 Task: Find connections with filter location Sherbrooke with filter topic #Mentoringwith filter profile language English with filter current company MAN Energy Solutions with filter school Maulana Azad National Urdu University, Hyderabad with filter industry Renewable Energy Power Generation with filter service category Commercial Real Estate with filter keywords title Group Sales
Action: Mouse moved to (597, 112)
Screenshot: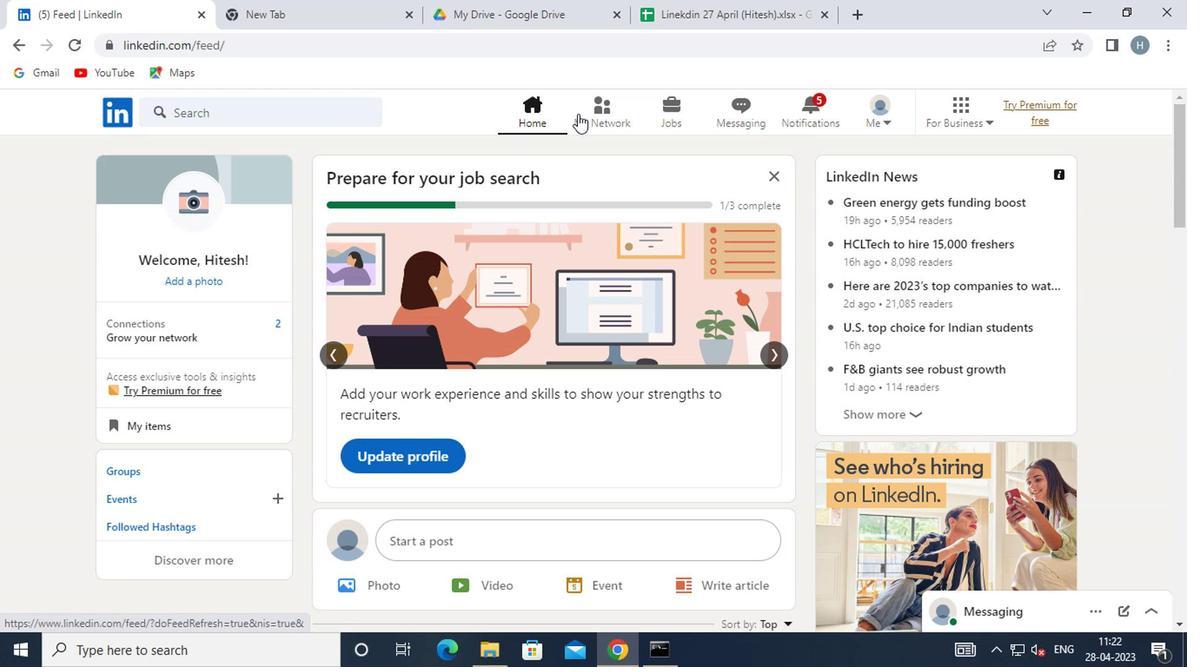 
Action: Mouse pressed left at (597, 112)
Screenshot: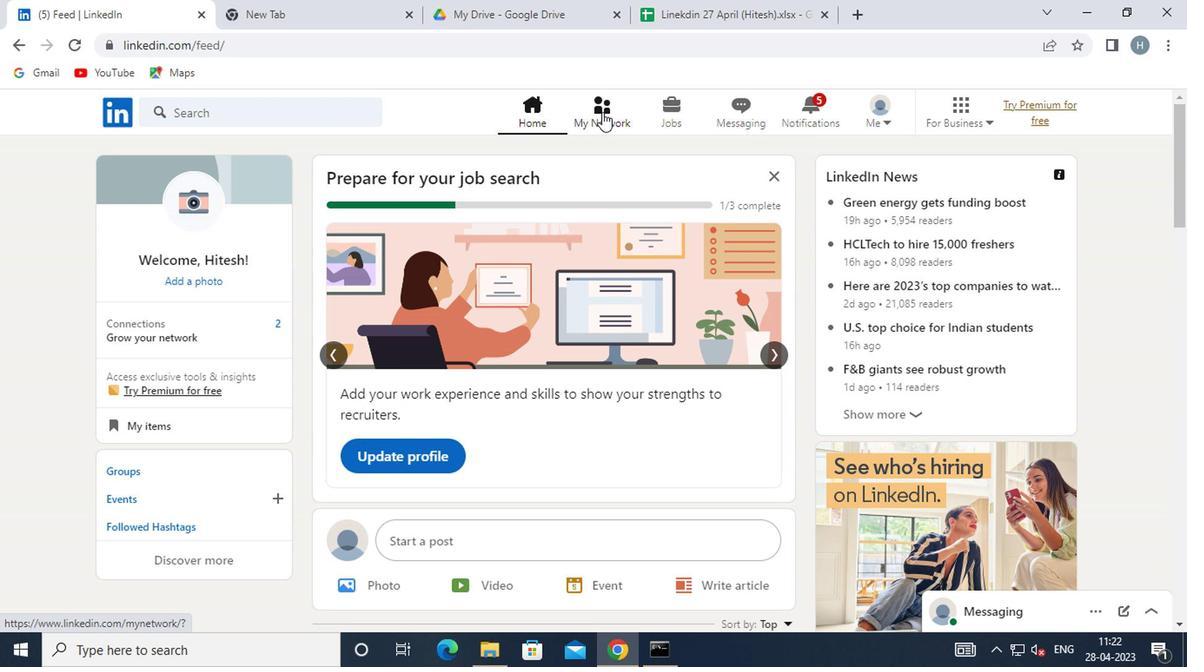 
Action: Mouse moved to (283, 204)
Screenshot: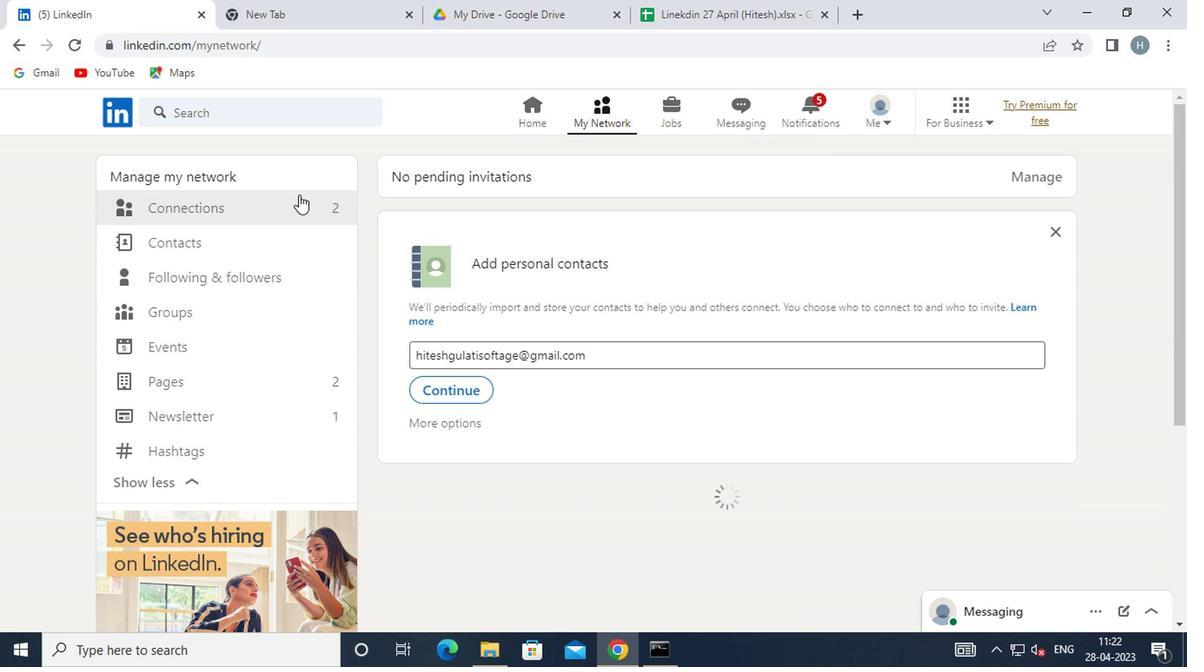 
Action: Mouse pressed left at (283, 204)
Screenshot: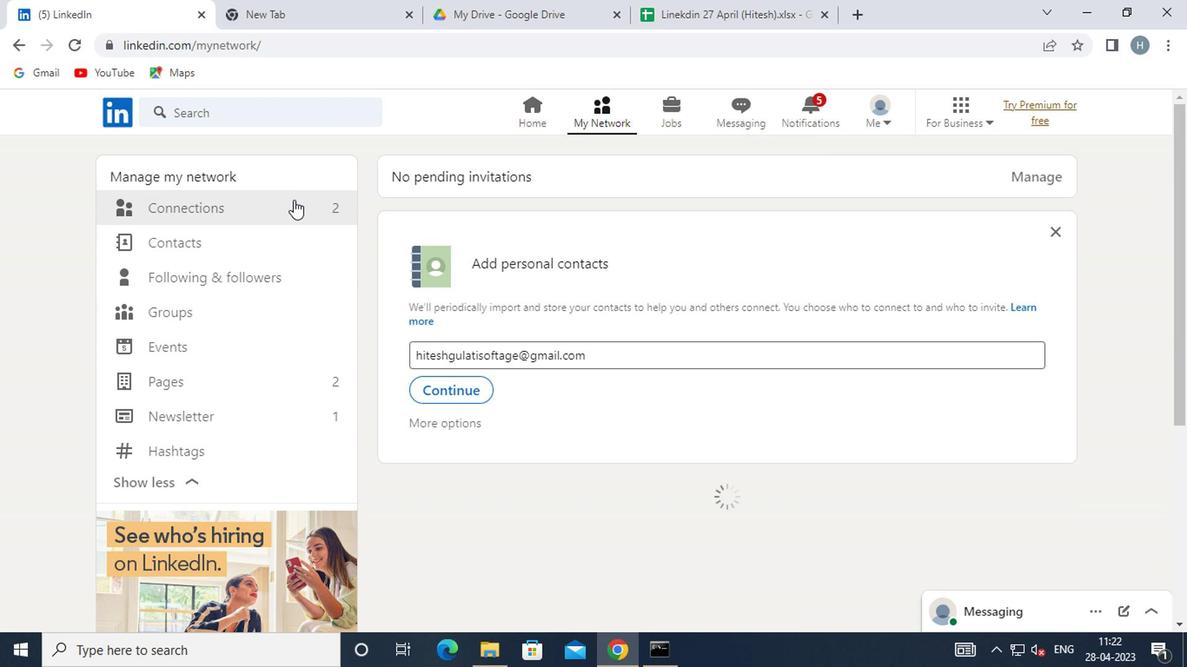 
Action: Mouse moved to (703, 205)
Screenshot: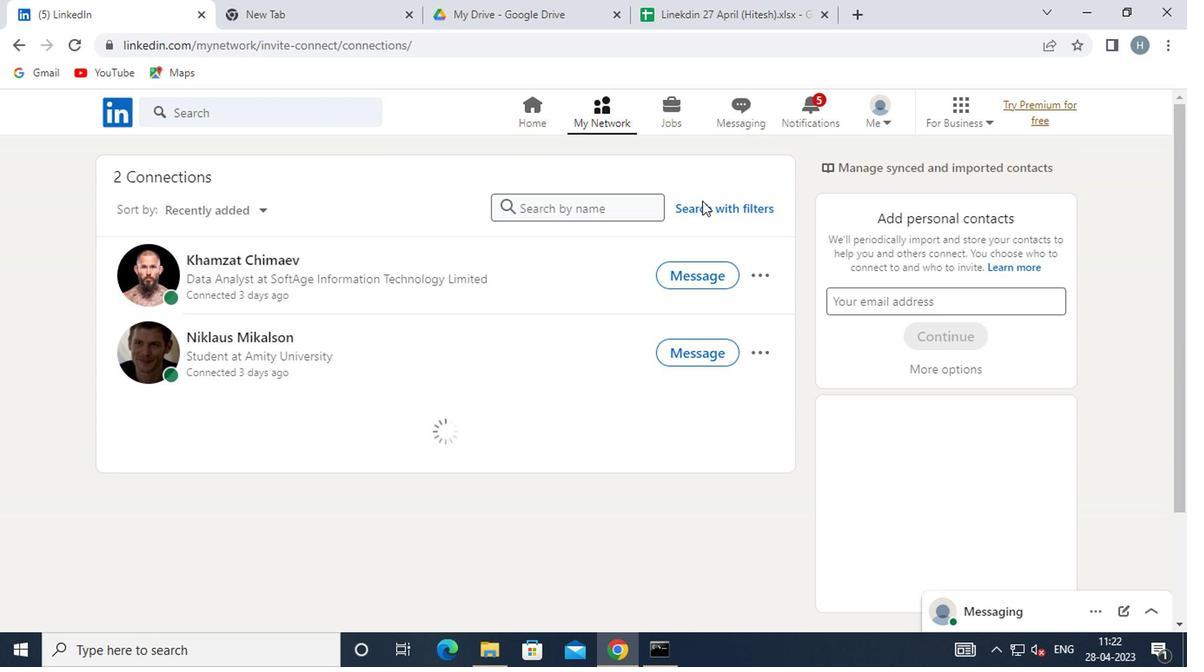 
Action: Mouse pressed left at (703, 205)
Screenshot: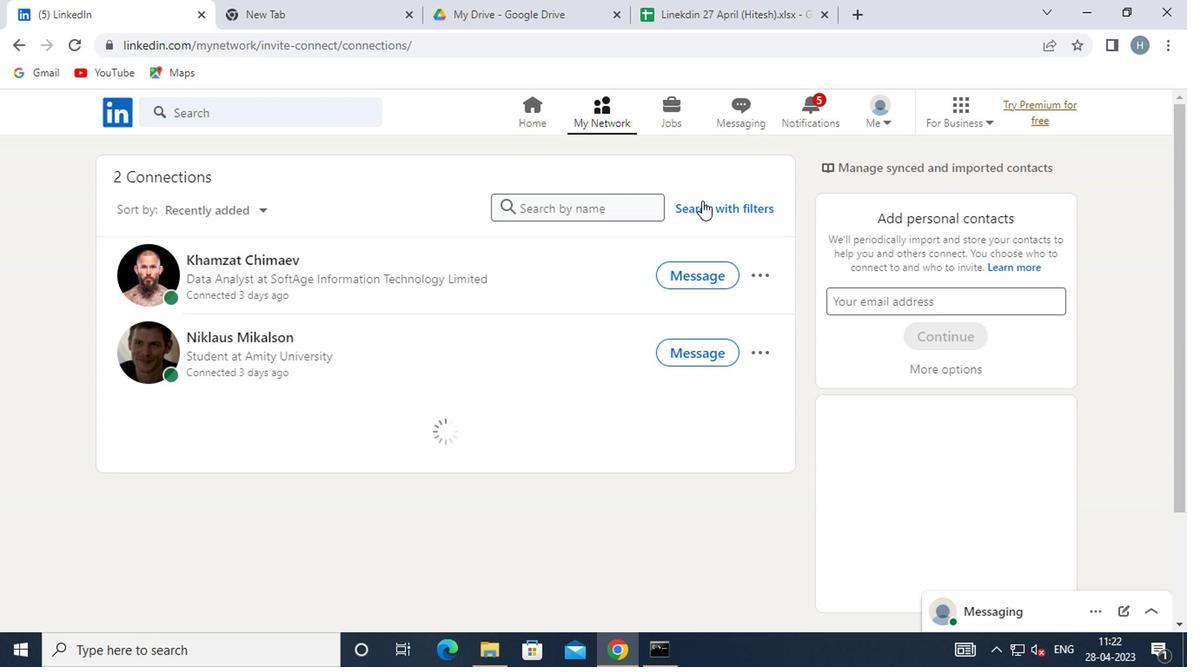 
Action: Mouse moved to (658, 163)
Screenshot: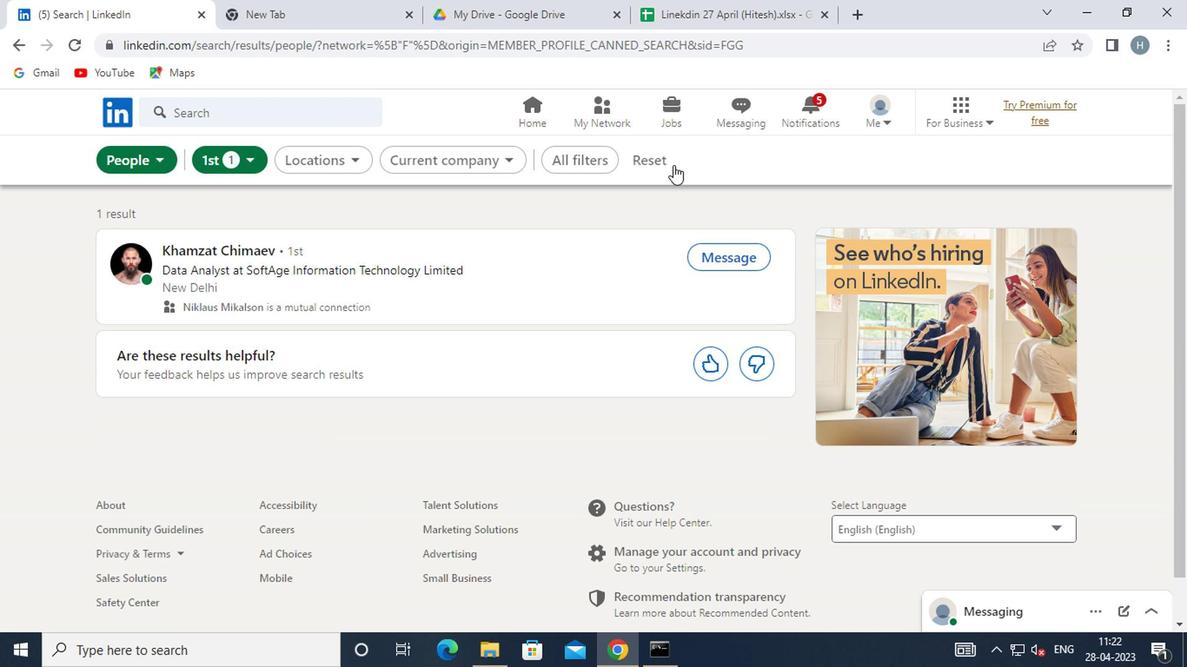 
Action: Mouse pressed left at (658, 163)
Screenshot: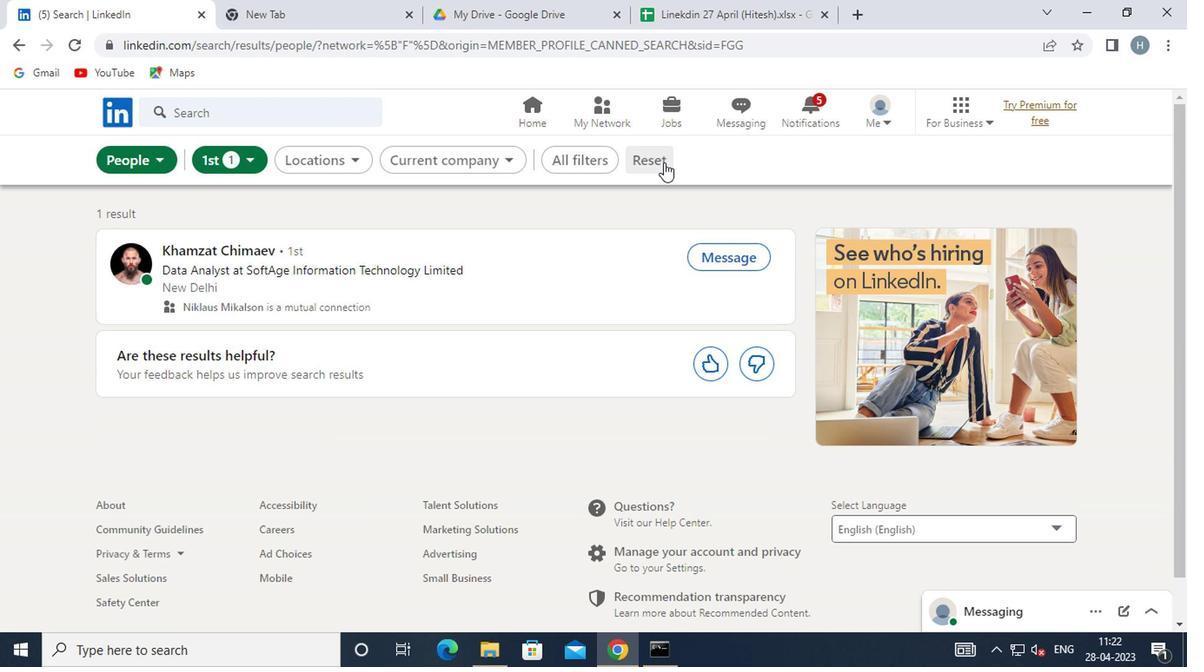 
Action: Mouse moved to (639, 164)
Screenshot: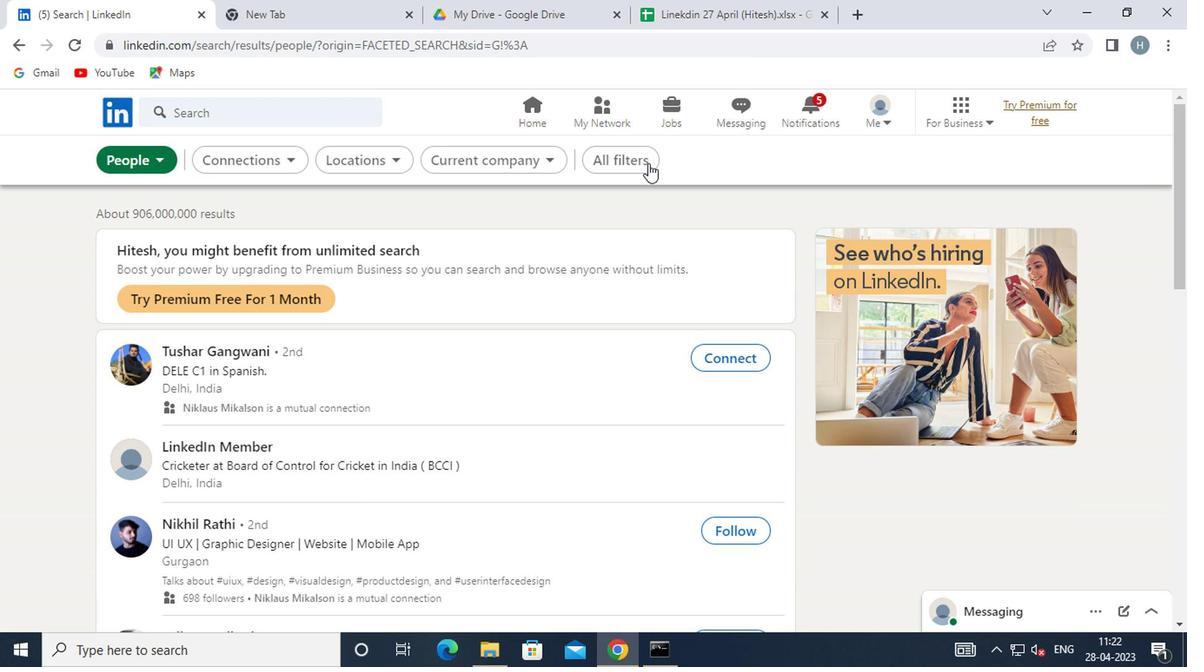 
Action: Mouse pressed left at (639, 164)
Screenshot: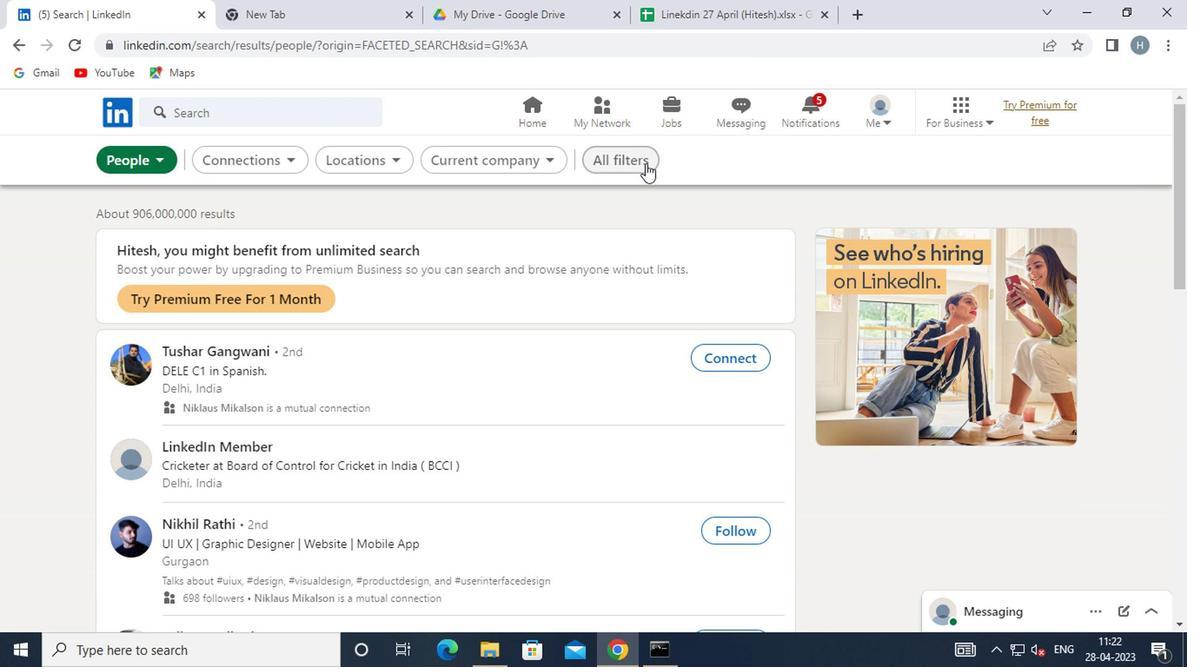 
Action: Mouse moved to (912, 404)
Screenshot: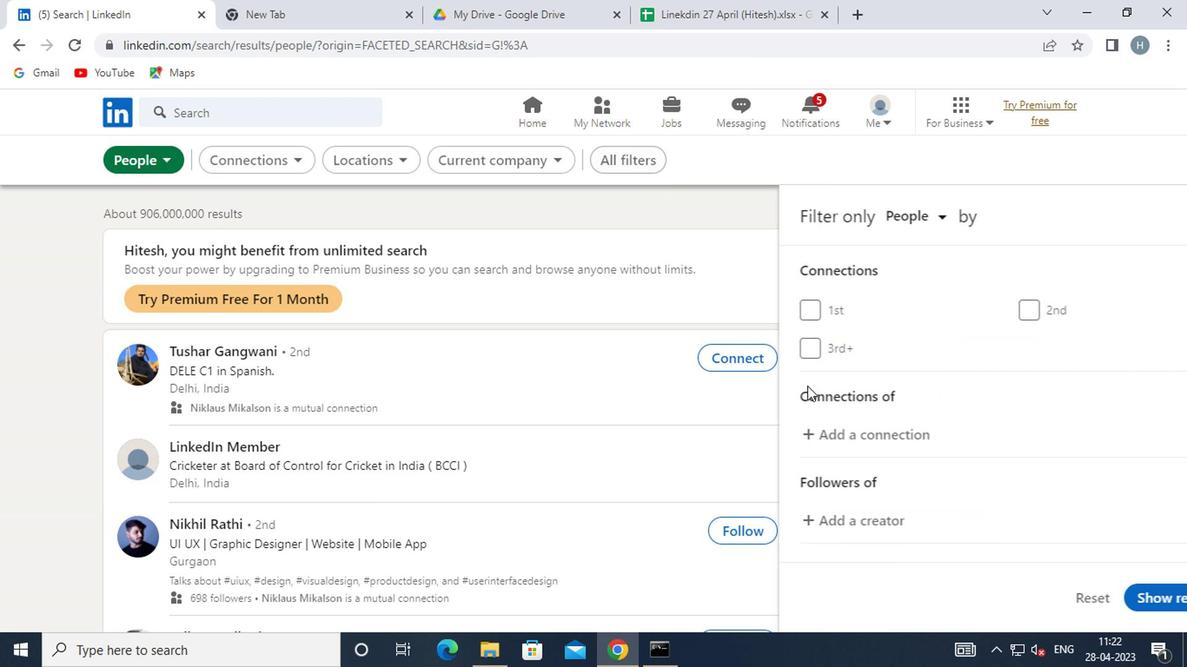 
Action: Mouse scrolled (912, 403) with delta (0, -1)
Screenshot: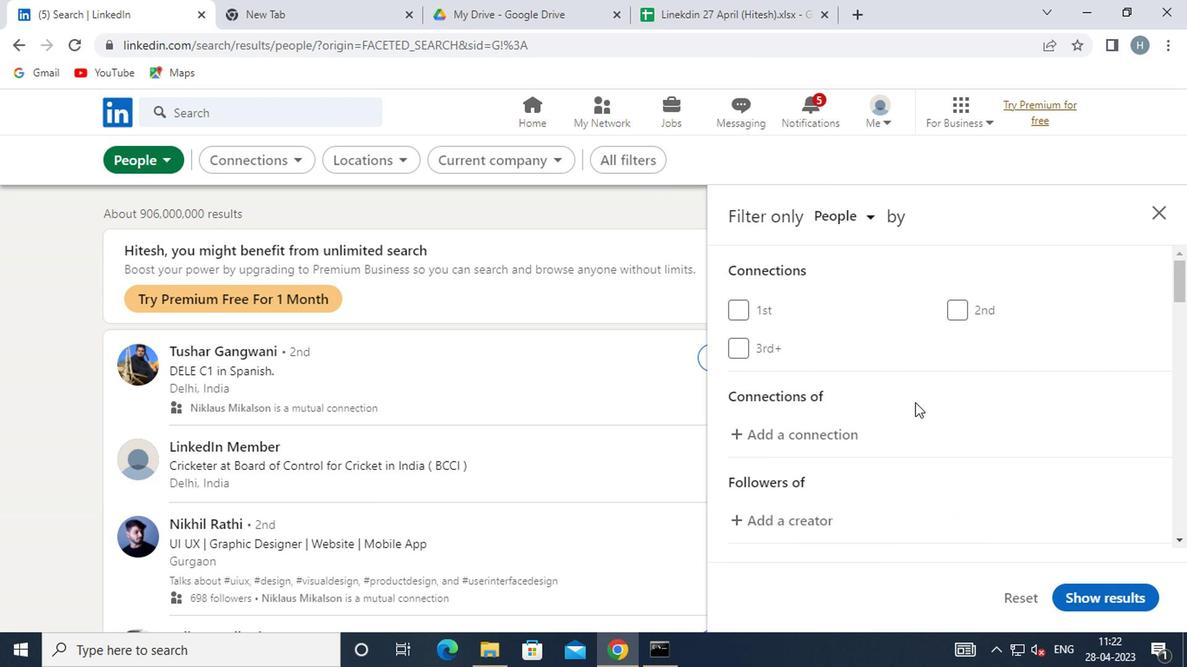 
Action: Mouse scrolled (912, 403) with delta (0, -1)
Screenshot: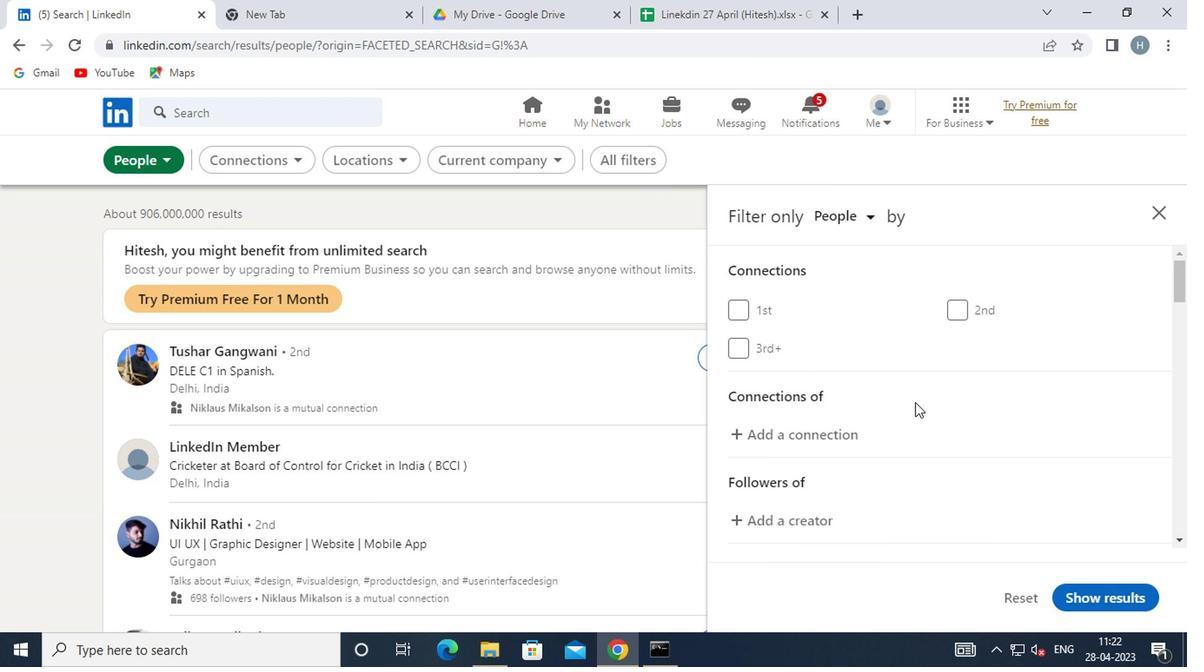 
Action: Mouse scrolled (912, 403) with delta (0, -1)
Screenshot: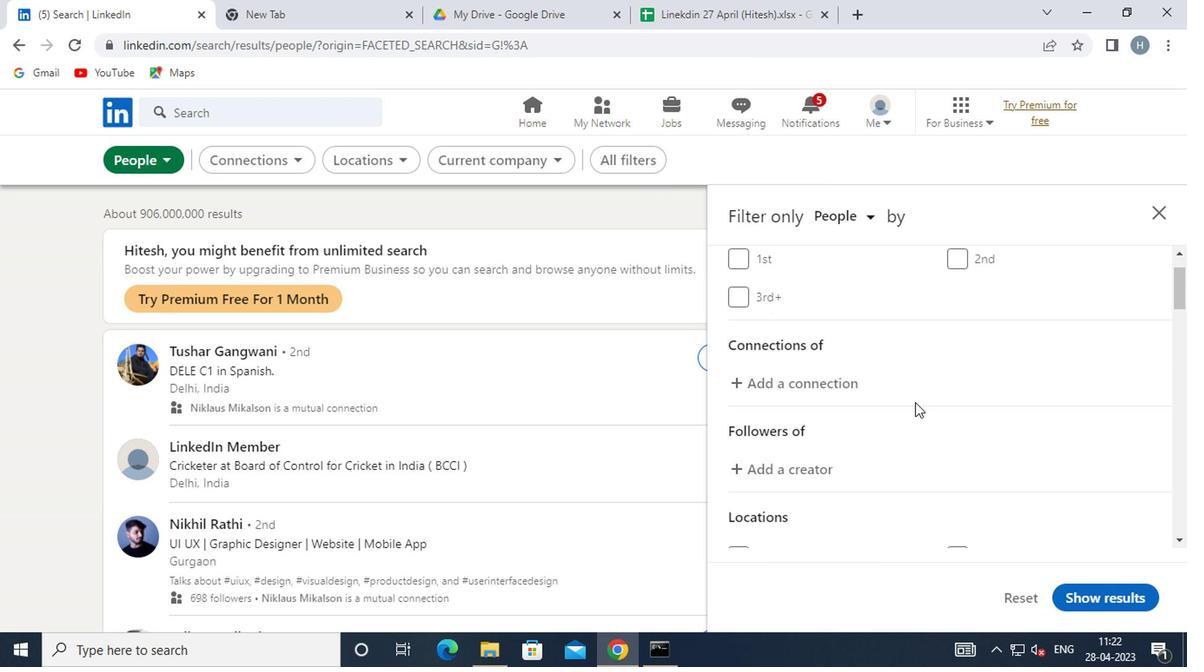 
Action: Mouse moved to (968, 416)
Screenshot: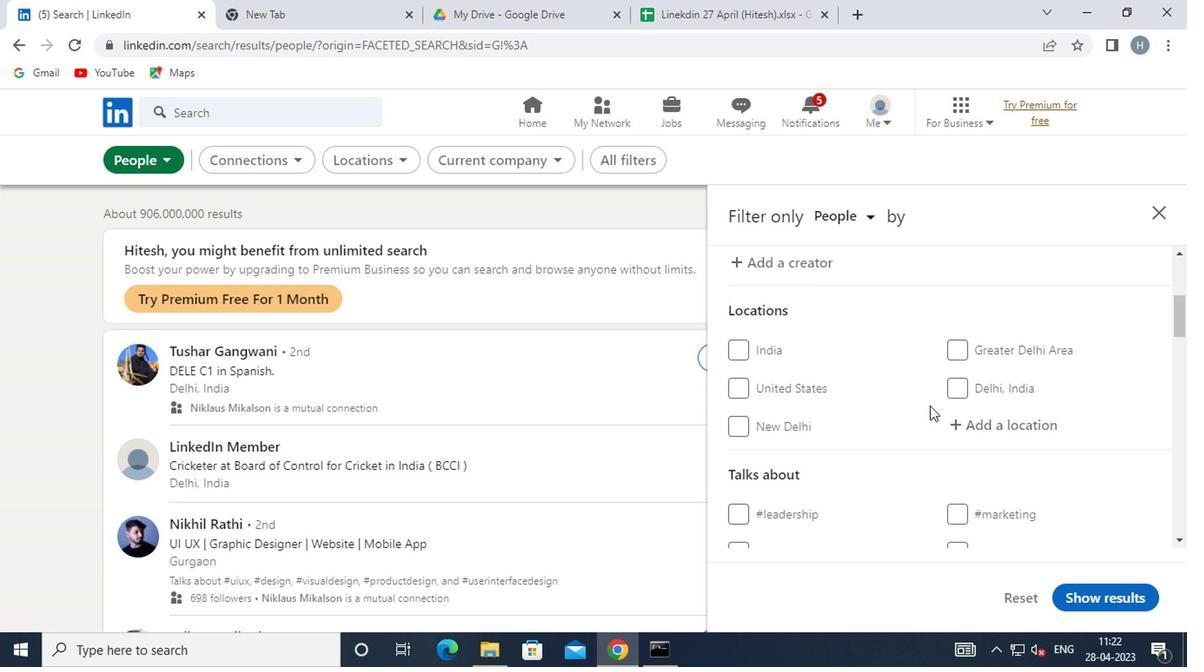
Action: Mouse pressed left at (968, 416)
Screenshot: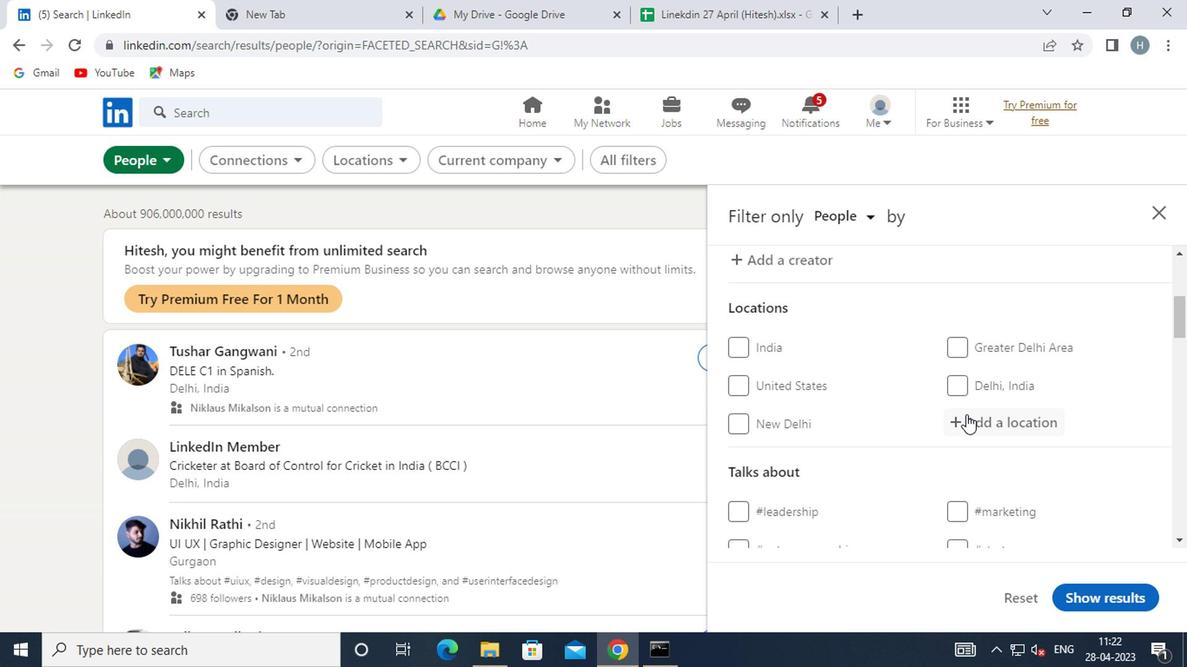 
Action: Key pressed <Key.shift>SHERBRO
Screenshot: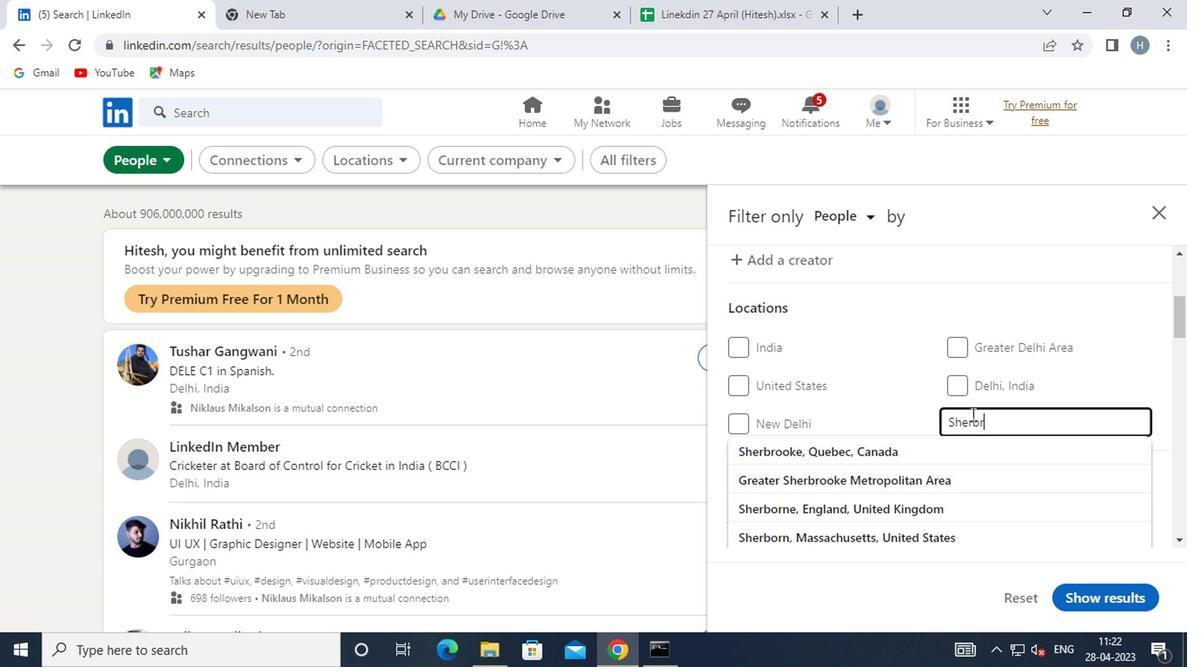 
Action: Mouse moved to (991, 425)
Screenshot: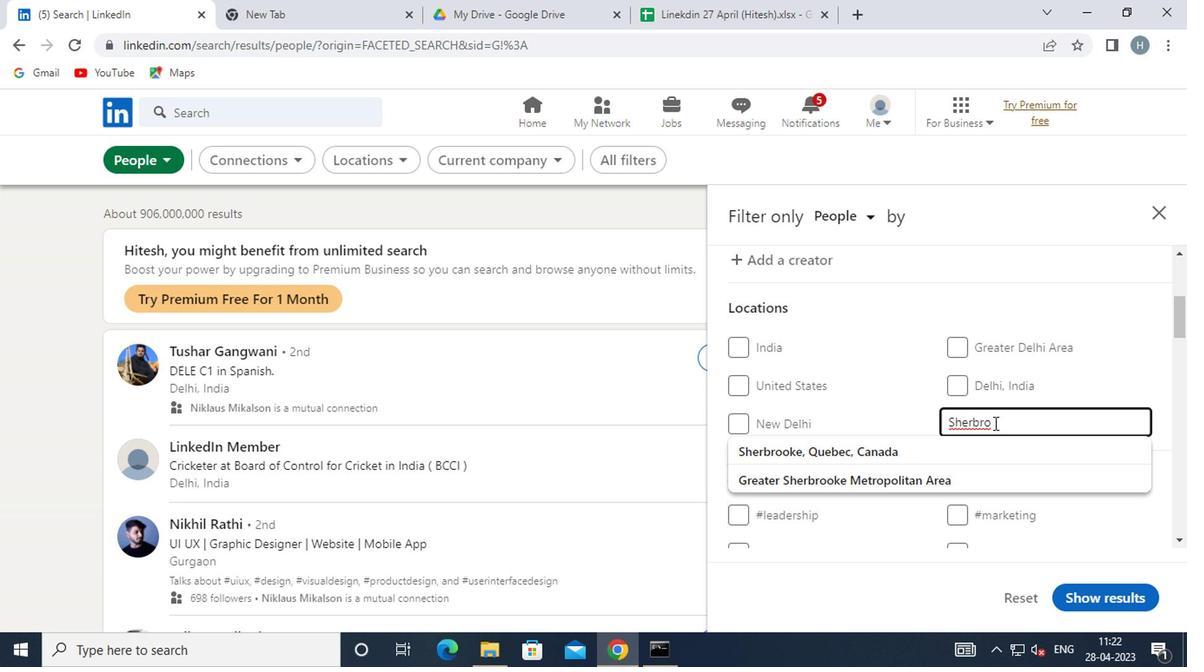 
Action: Key pressed O
Screenshot: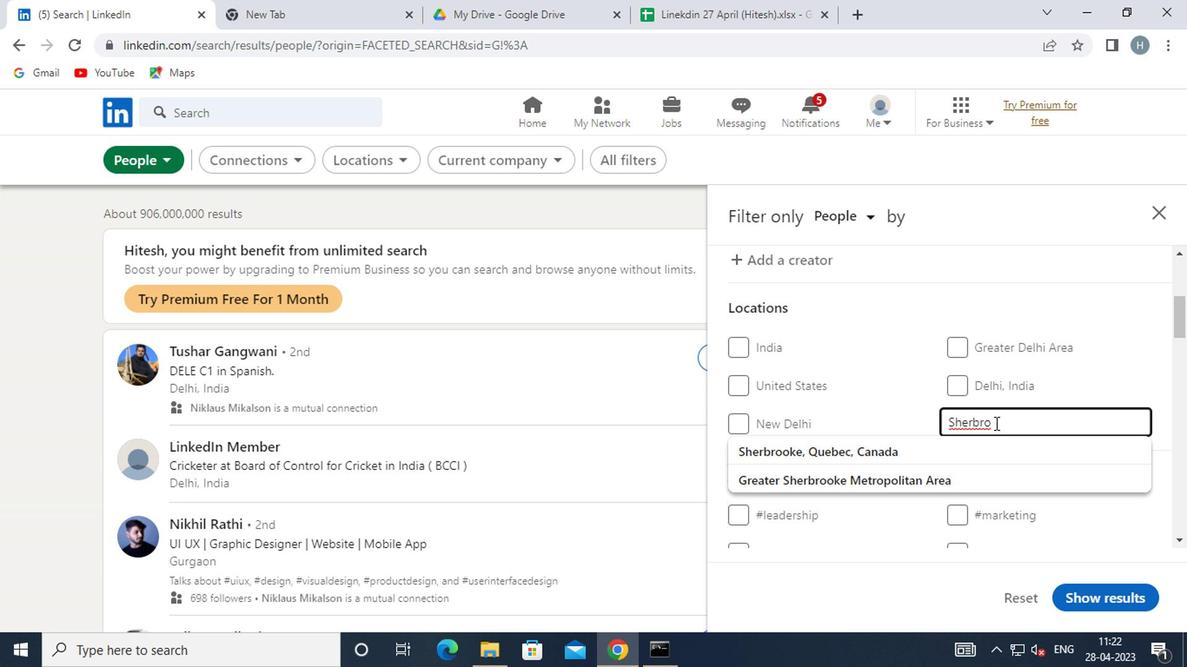 
Action: Mouse moved to (997, 427)
Screenshot: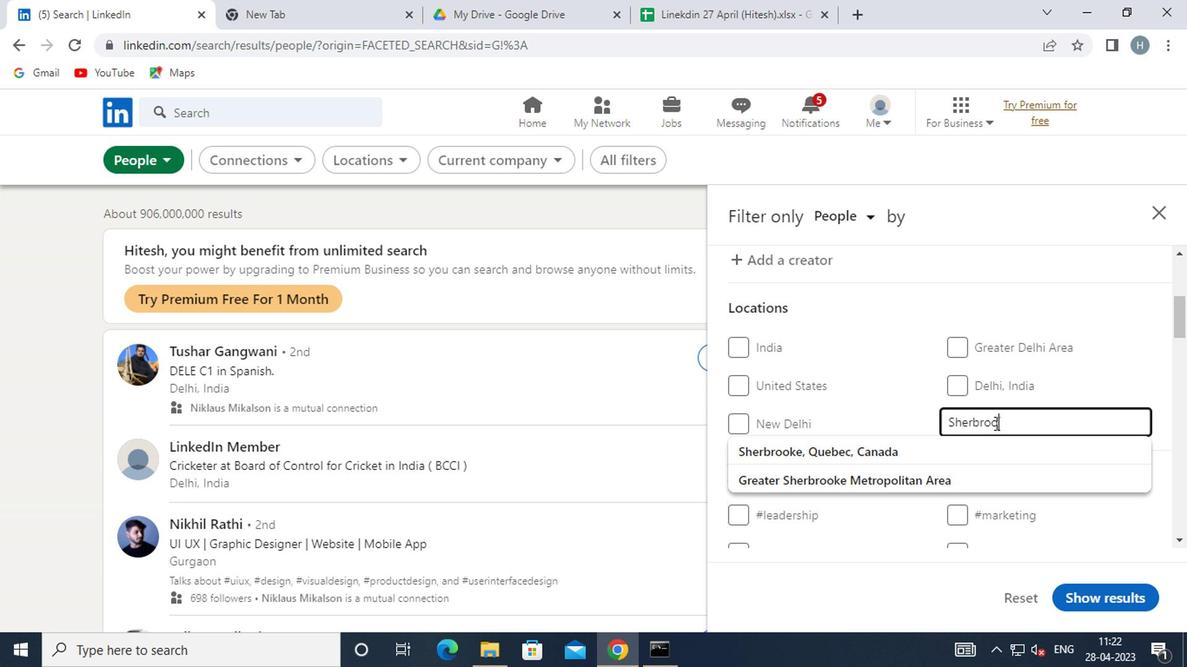 
Action: Key pressed K
Screenshot: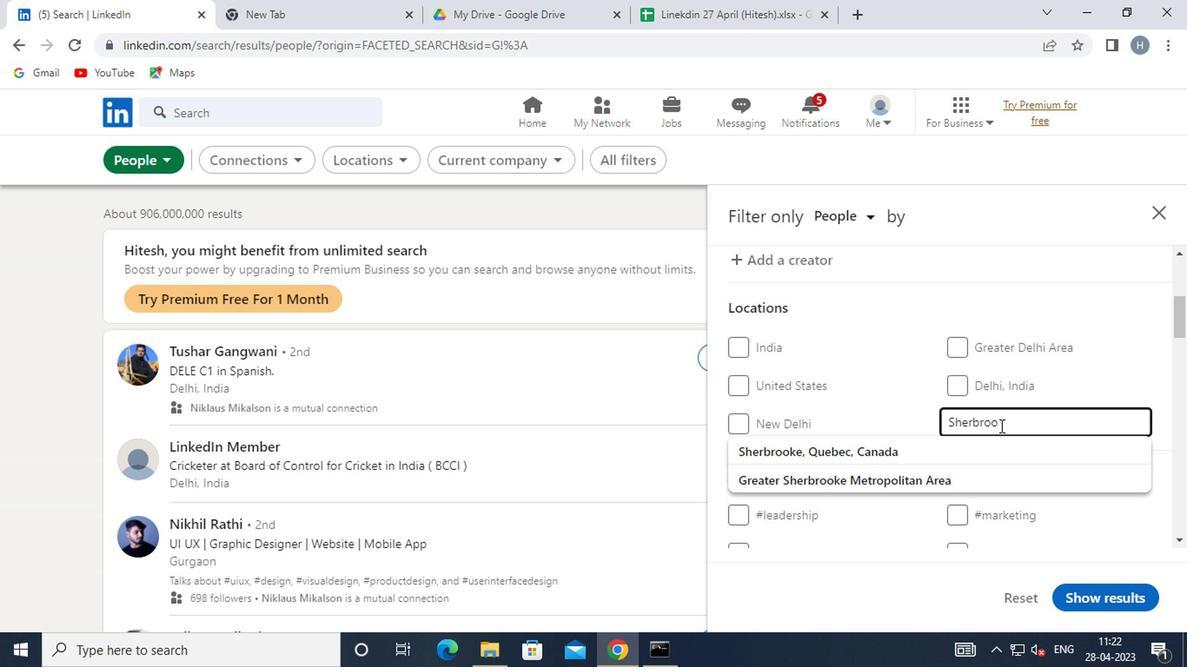
Action: Mouse moved to (996, 426)
Screenshot: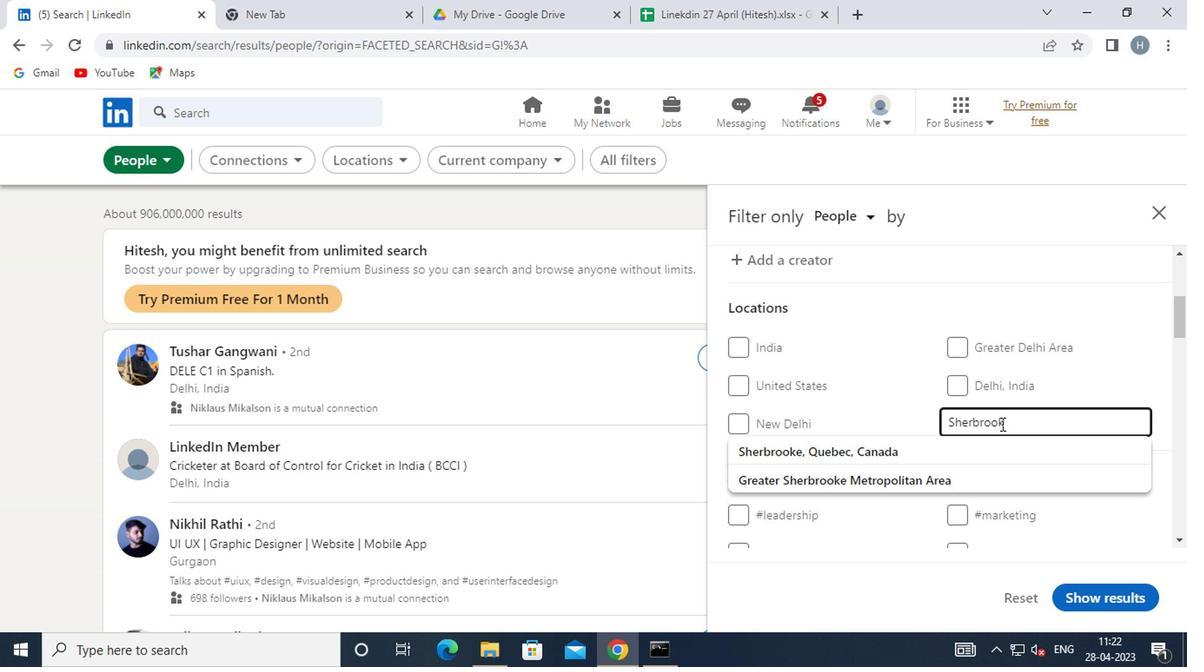 
Action: Key pressed E
Screenshot: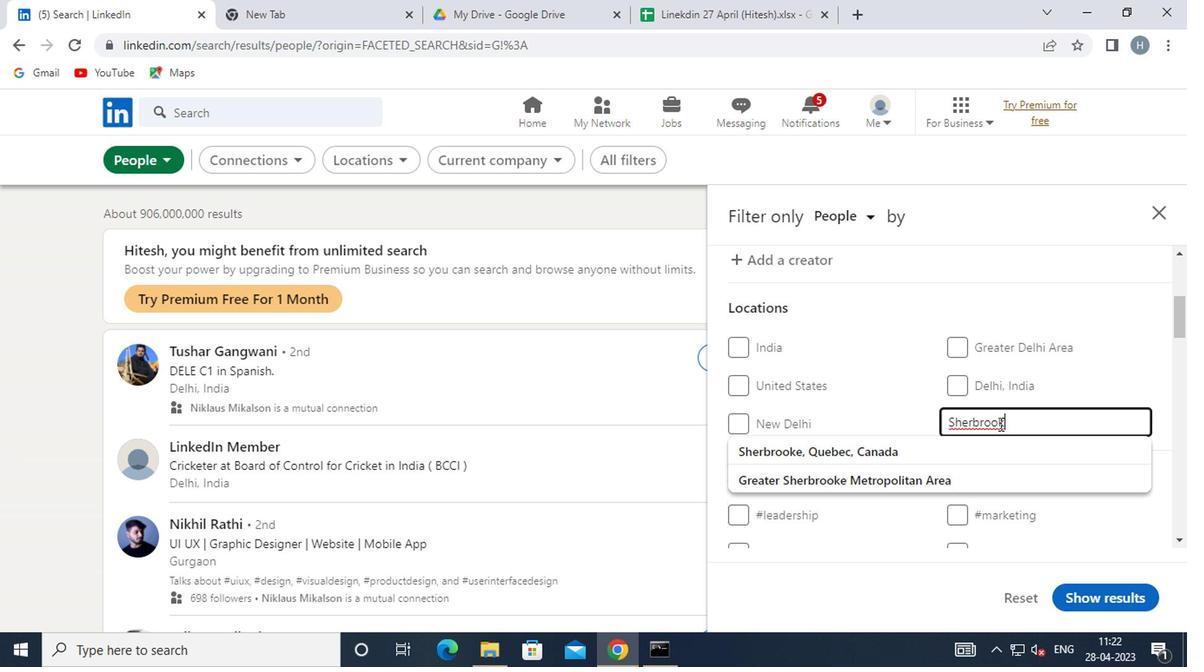 
Action: Mouse moved to (954, 455)
Screenshot: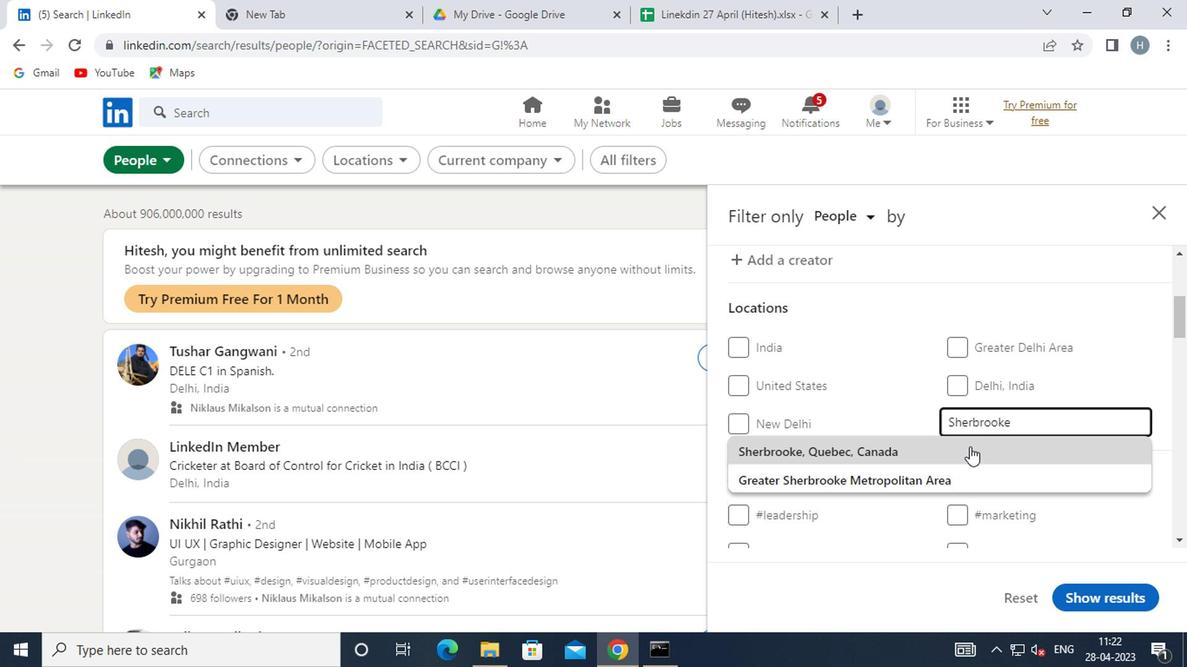 
Action: Mouse pressed left at (954, 455)
Screenshot: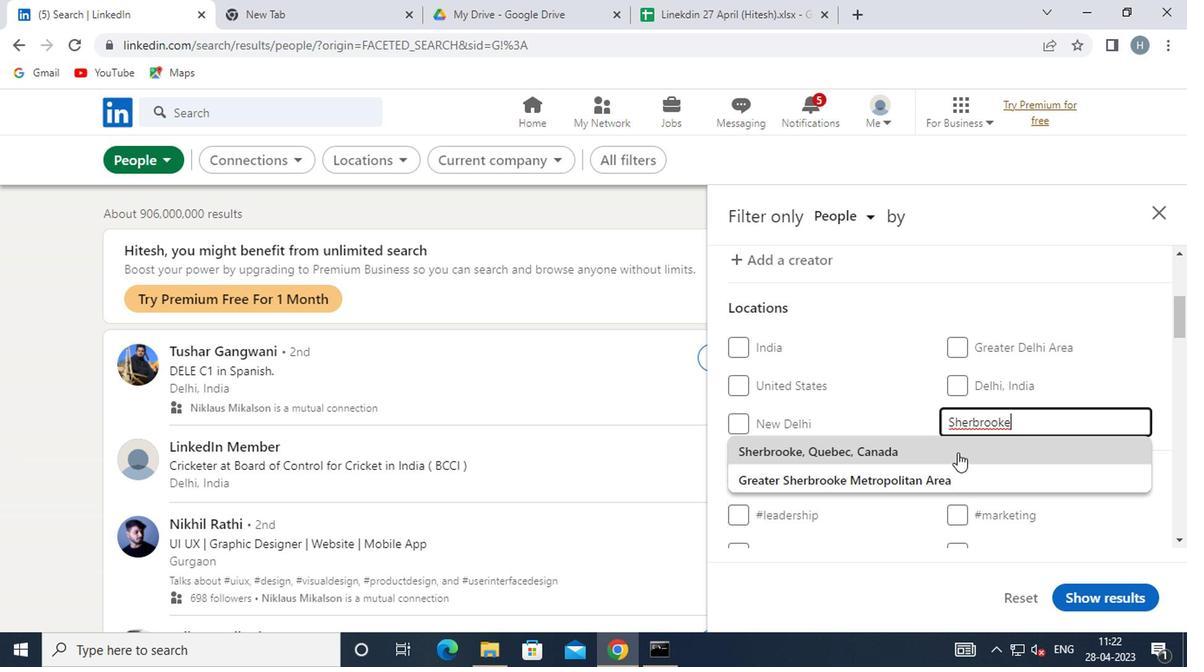 
Action: Mouse moved to (956, 427)
Screenshot: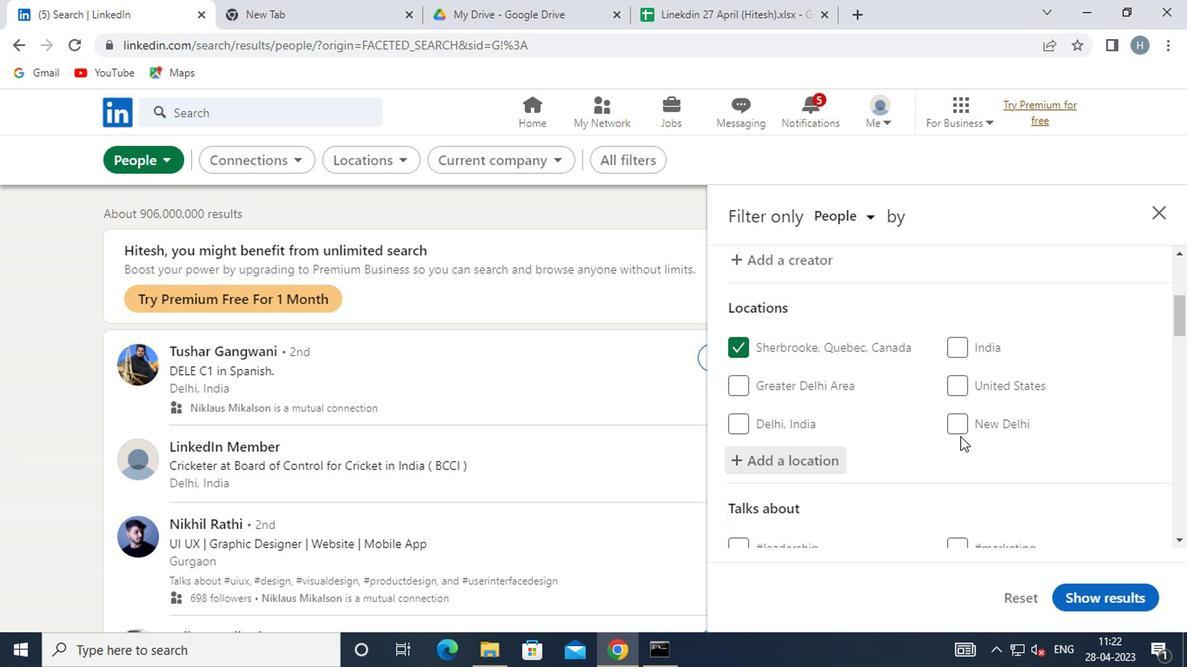 
Action: Mouse scrolled (956, 426) with delta (0, -1)
Screenshot: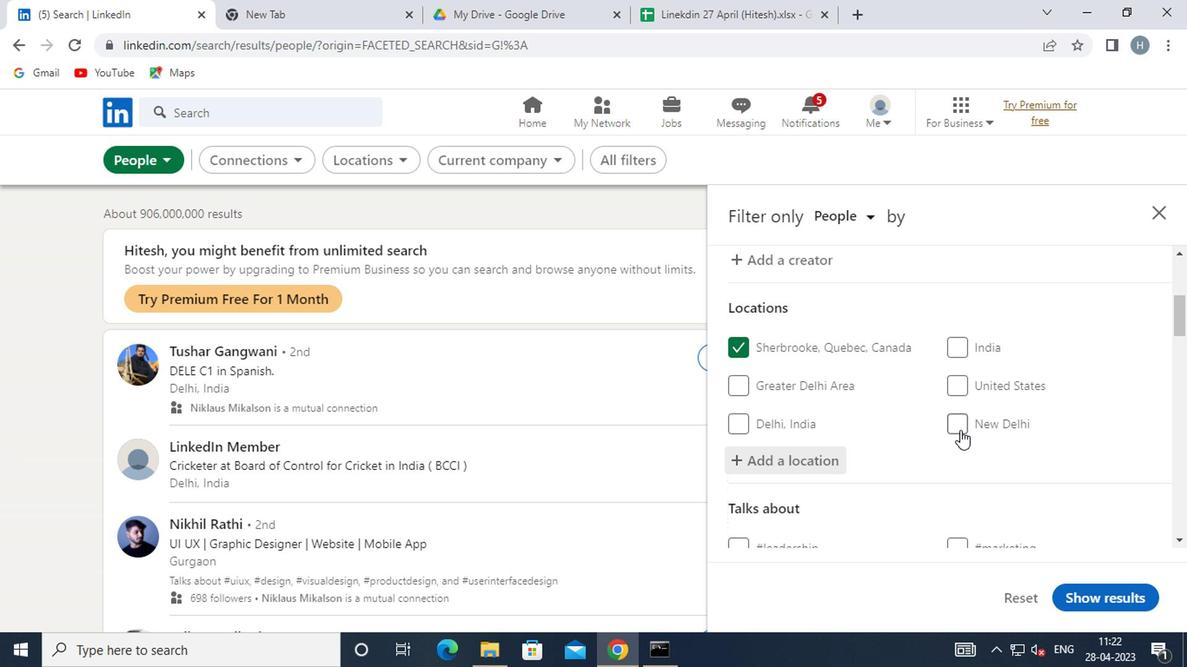 
Action: Mouse moved to (946, 419)
Screenshot: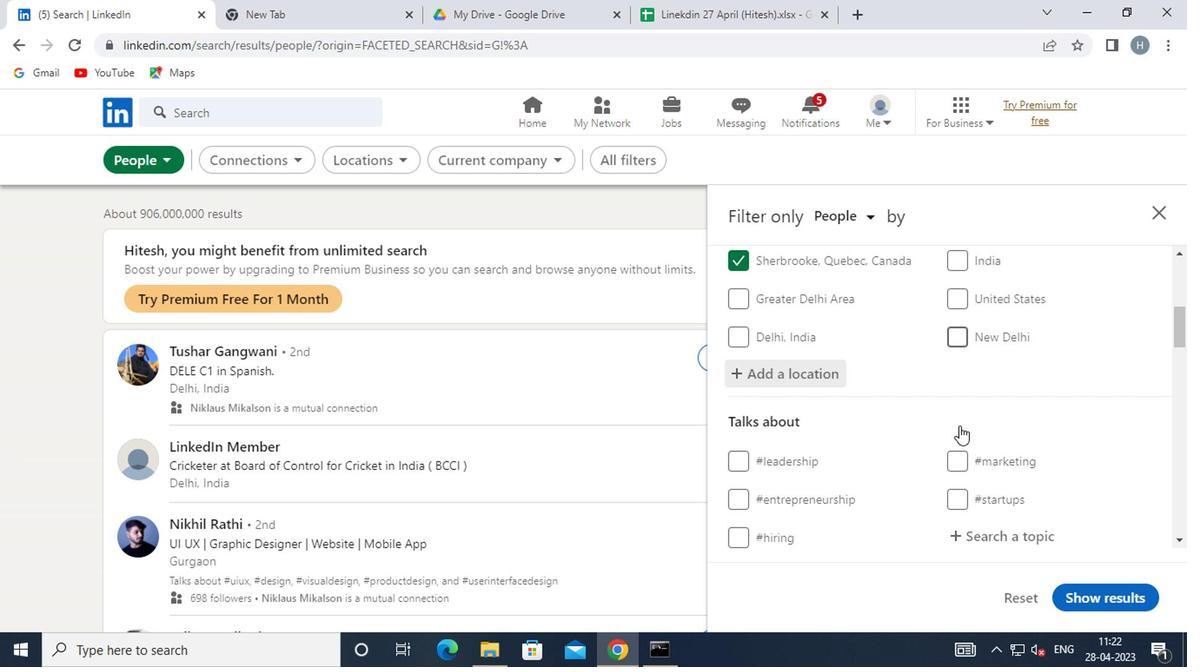 
Action: Mouse scrolled (946, 419) with delta (0, 0)
Screenshot: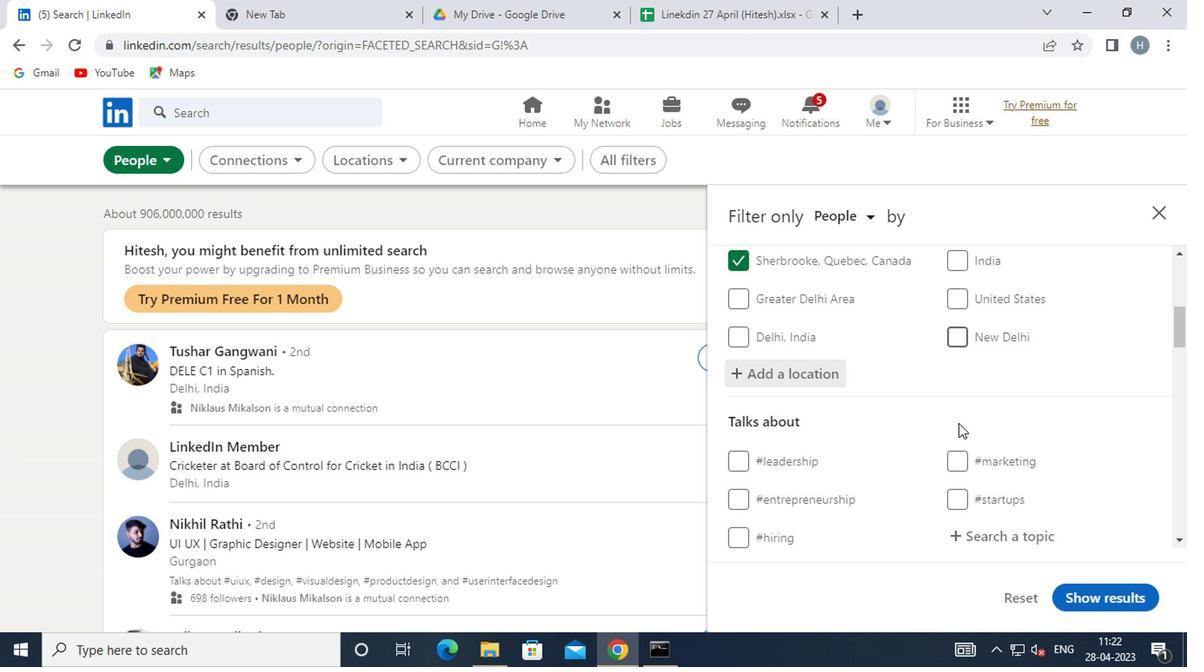 
Action: Mouse moved to (982, 447)
Screenshot: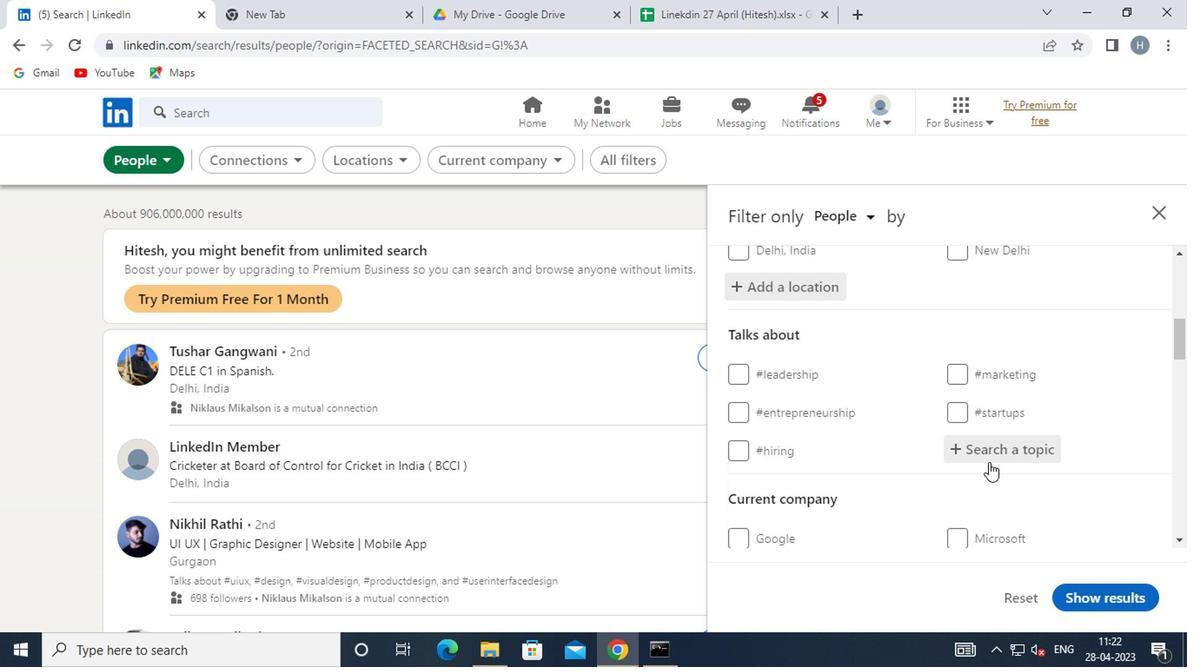 
Action: Mouse pressed left at (982, 447)
Screenshot: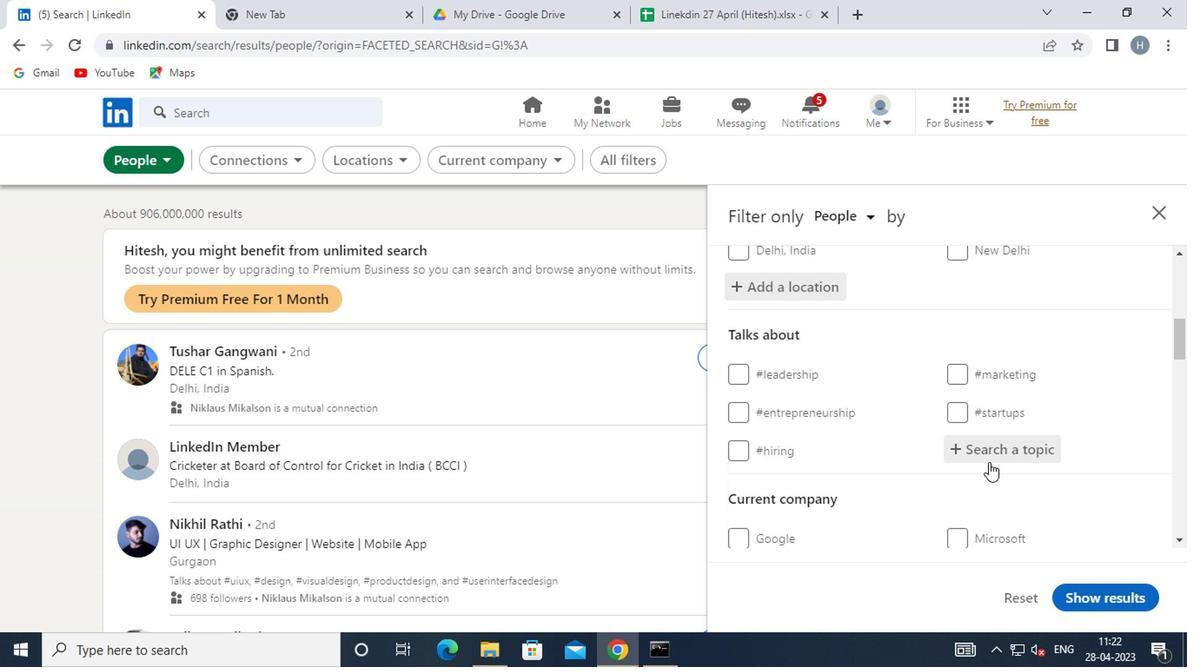 
Action: Key pressed <Key.shift><Key.shift><Key.shift><Key.shift><Key.shift><Key.shift>#<Key.shift>MENTORING
Screenshot: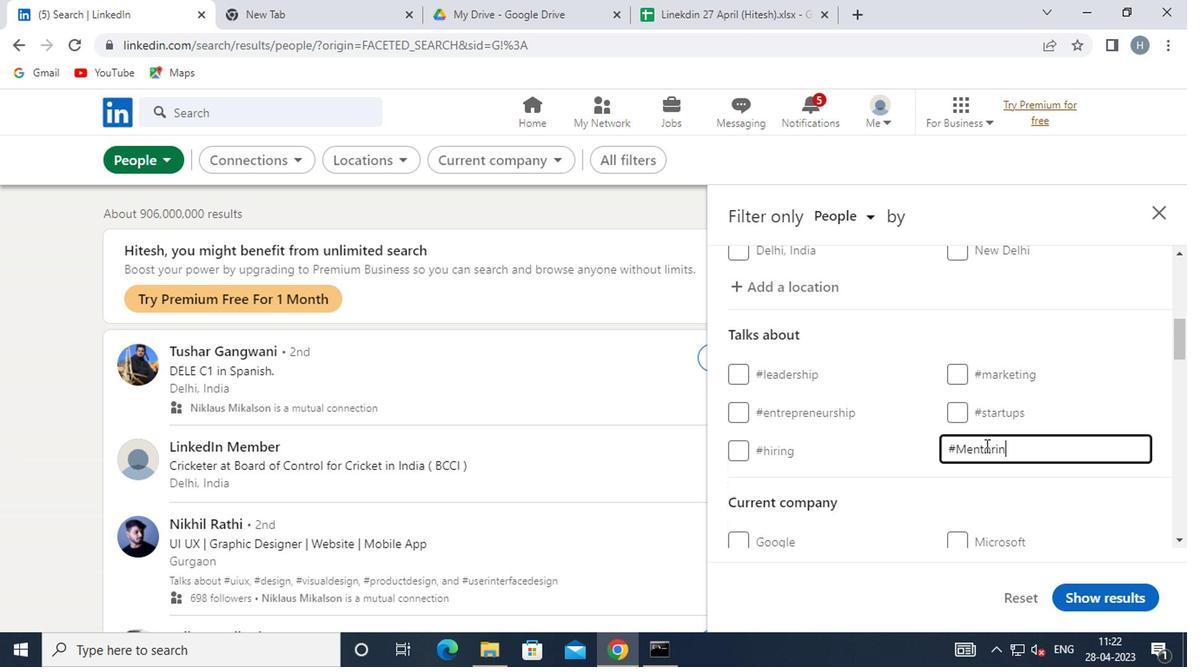 
Action: Mouse moved to (1076, 478)
Screenshot: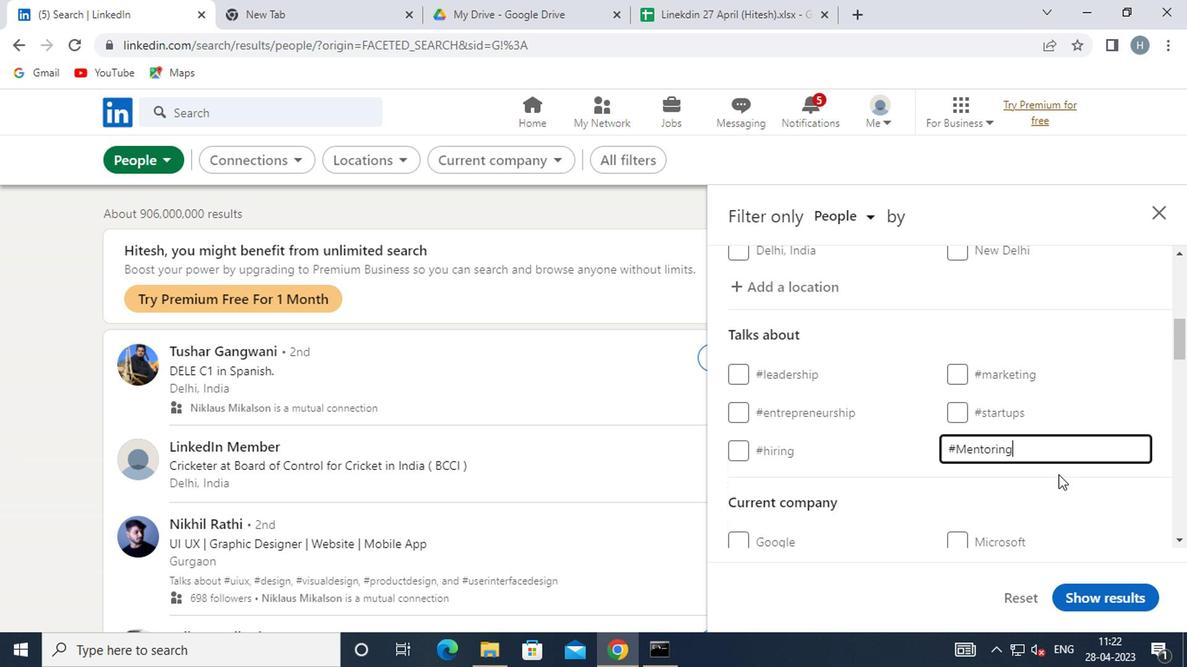 
Action: Mouse pressed left at (1076, 478)
Screenshot: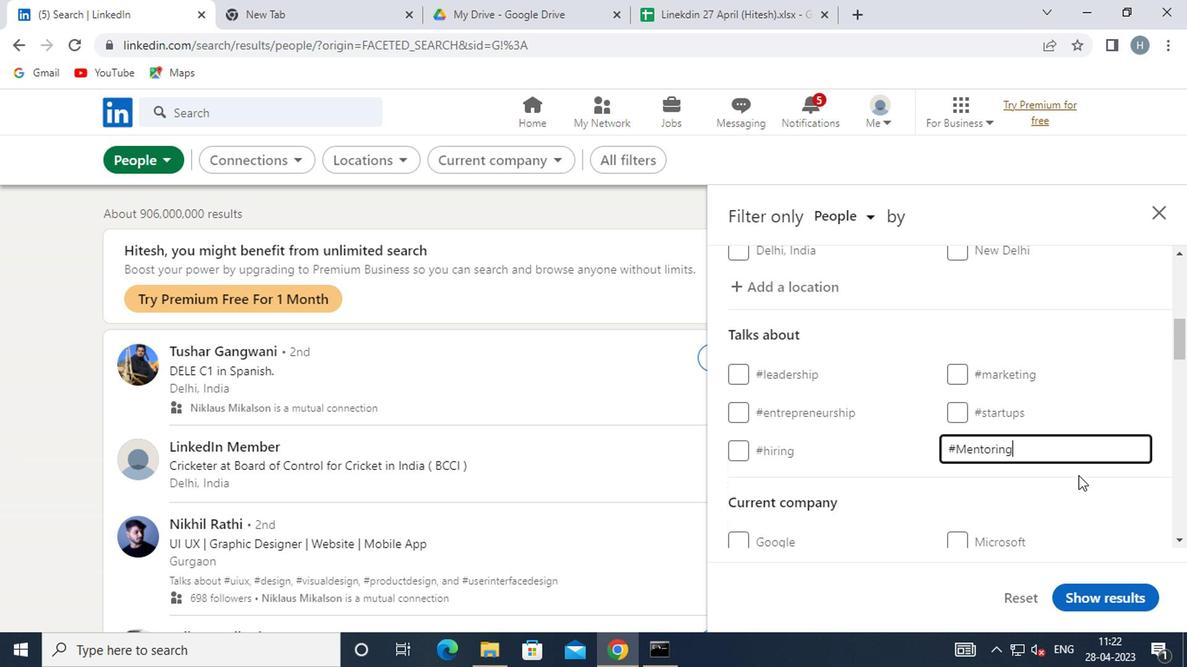 
Action: Mouse moved to (1068, 476)
Screenshot: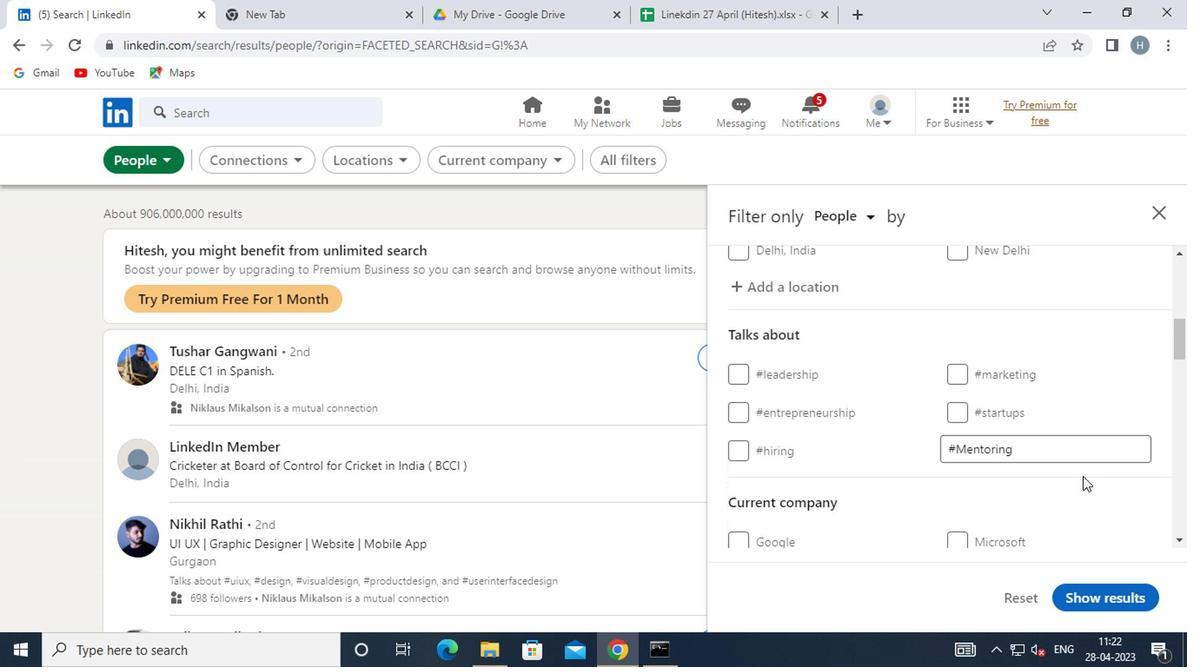 
Action: Mouse scrolled (1068, 475) with delta (0, -1)
Screenshot: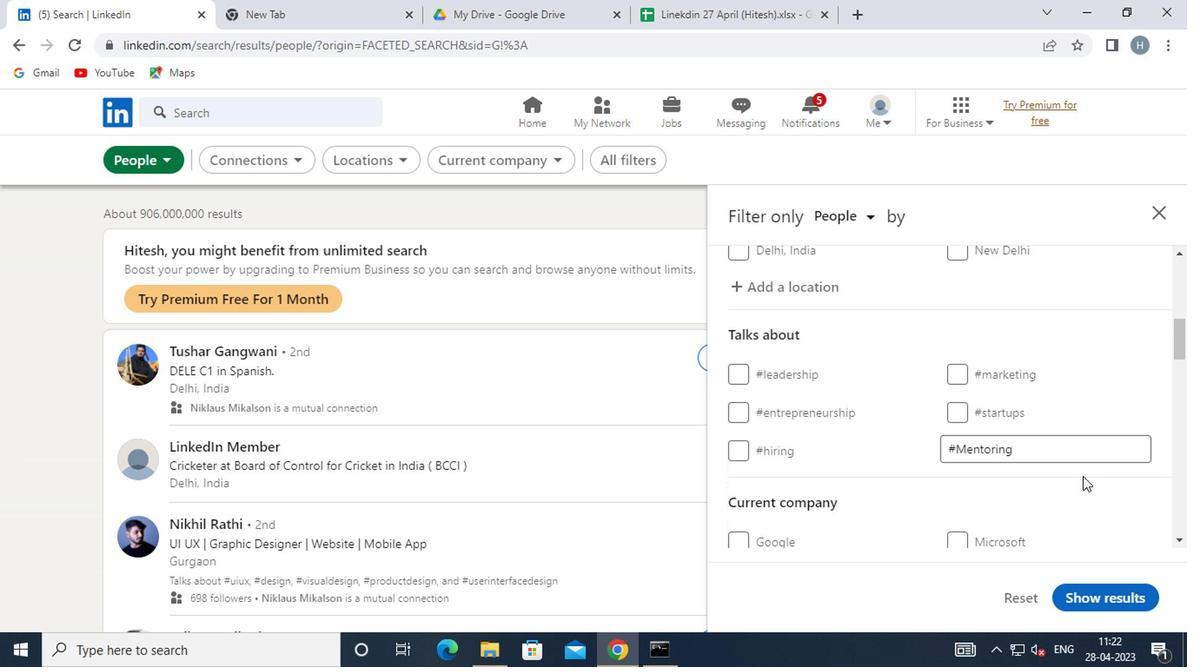 
Action: Mouse moved to (1064, 476)
Screenshot: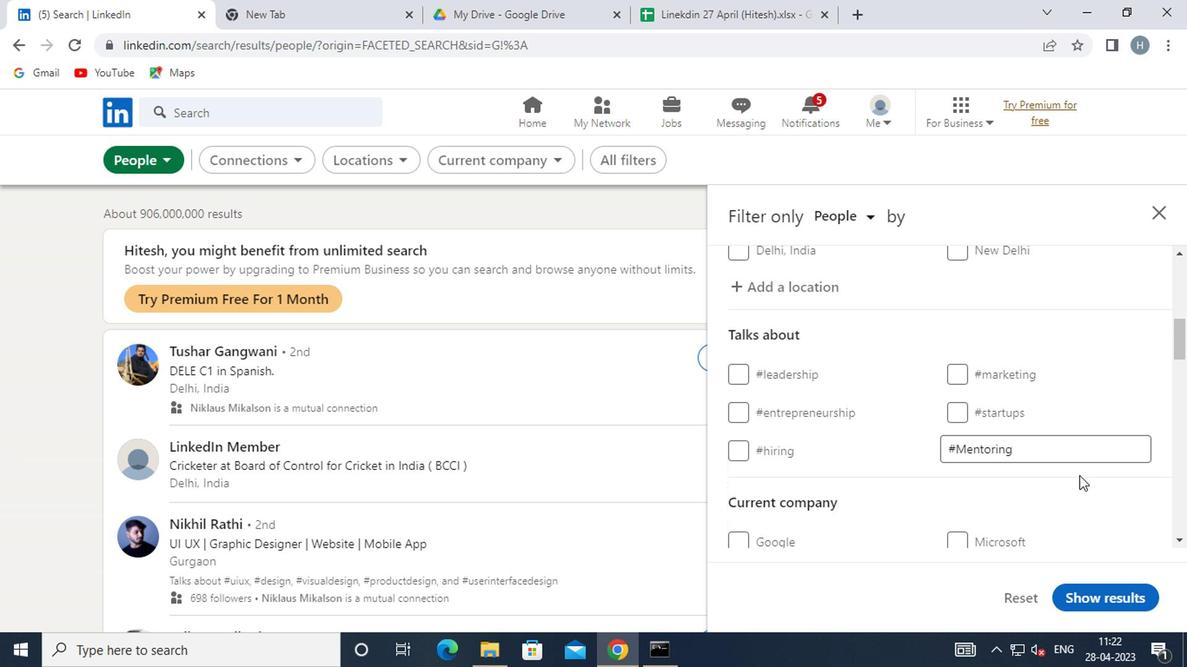 
Action: Mouse scrolled (1064, 475) with delta (0, -1)
Screenshot: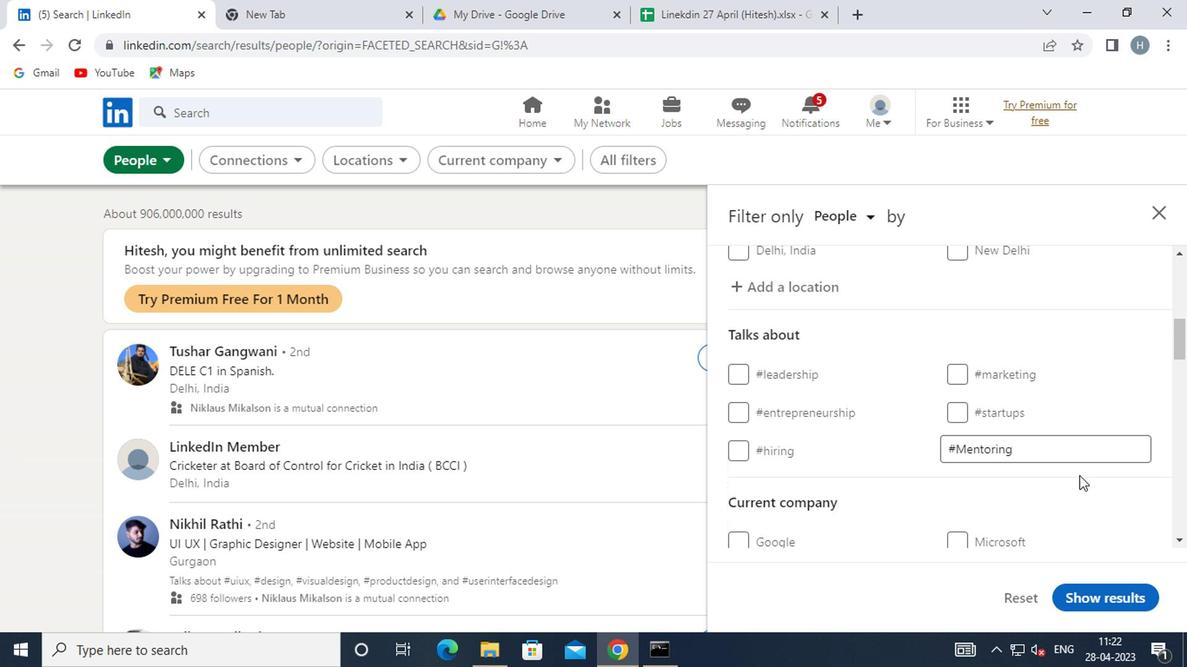 
Action: Mouse moved to (1061, 475)
Screenshot: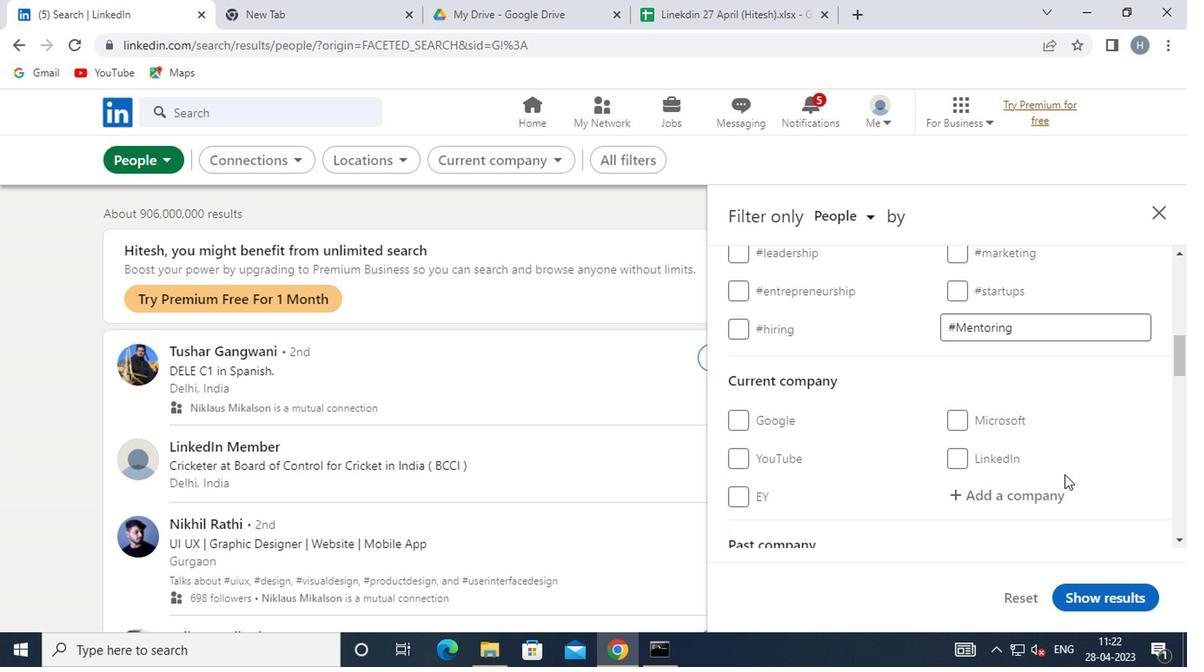 
Action: Mouse scrolled (1061, 474) with delta (0, 0)
Screenshot: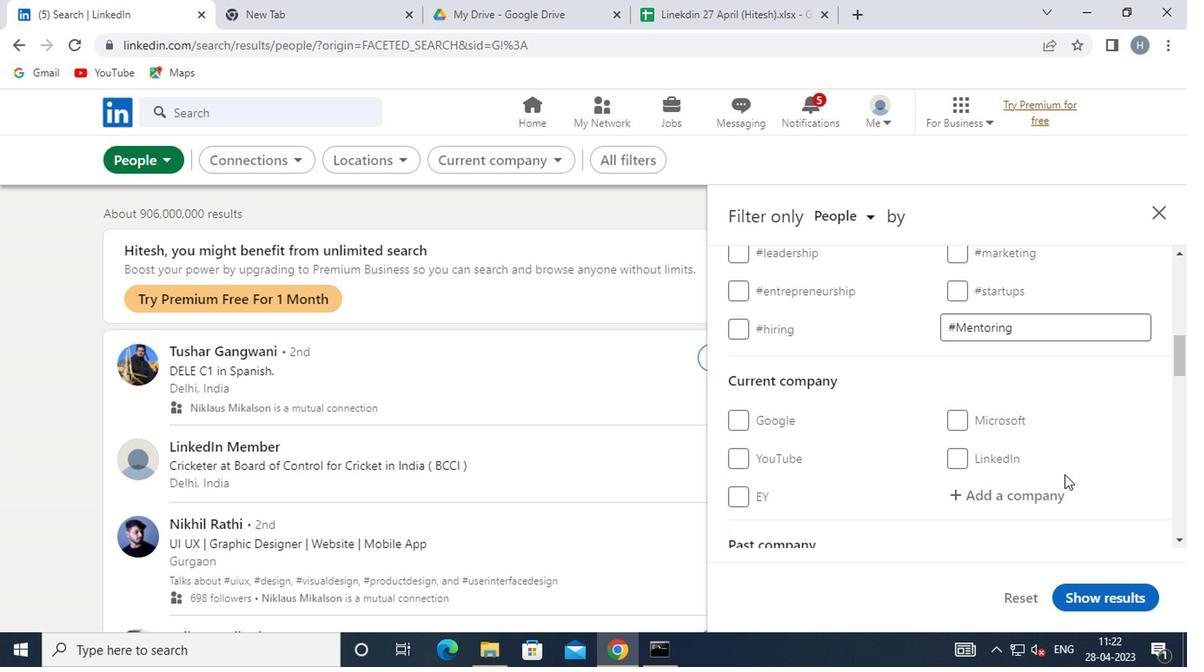 
Action: Mouse moved to (1059, 466)
Screenshot: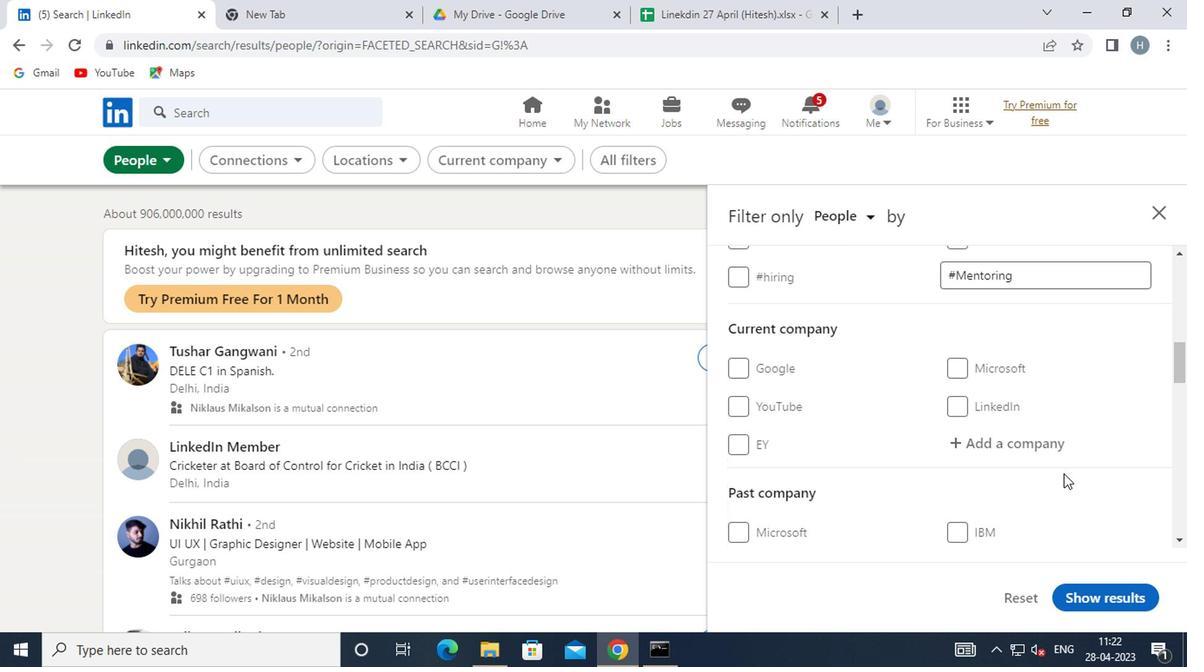
Action: Mouse scrolled (1059, 466) with delta (0, 0)
Screenshot: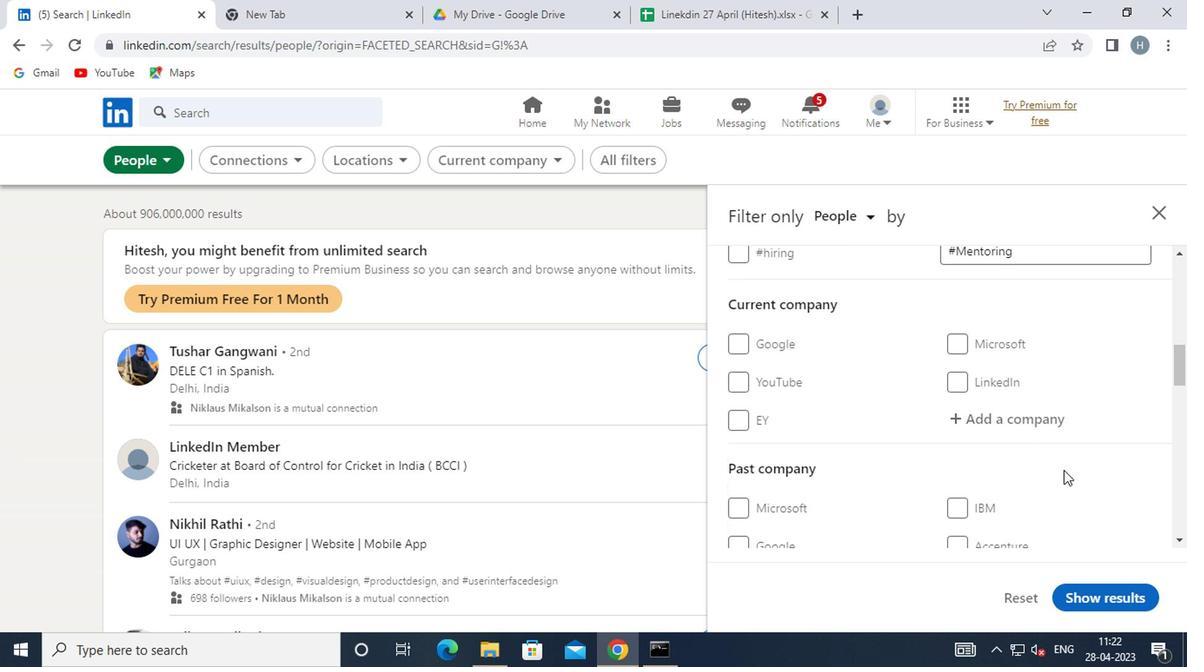 
Action: Mouse moved to (1055, 460)
Screenshot: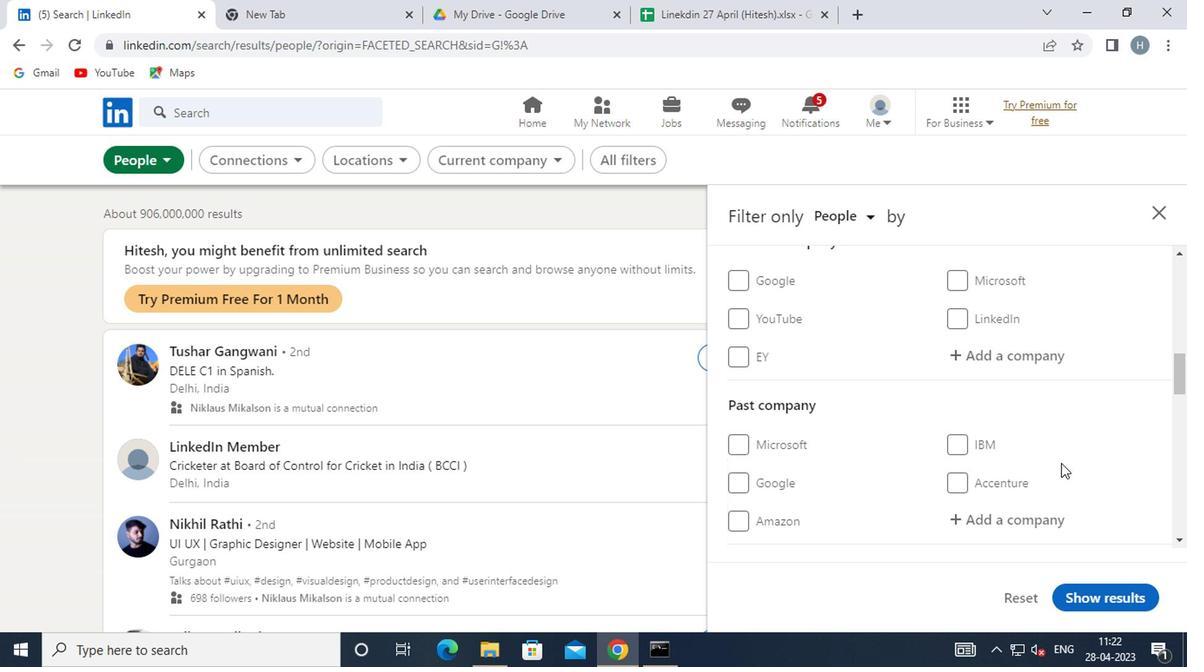 
Action: Mouse scrolled (1055, 460) with delta (0, 0)
Screenshot: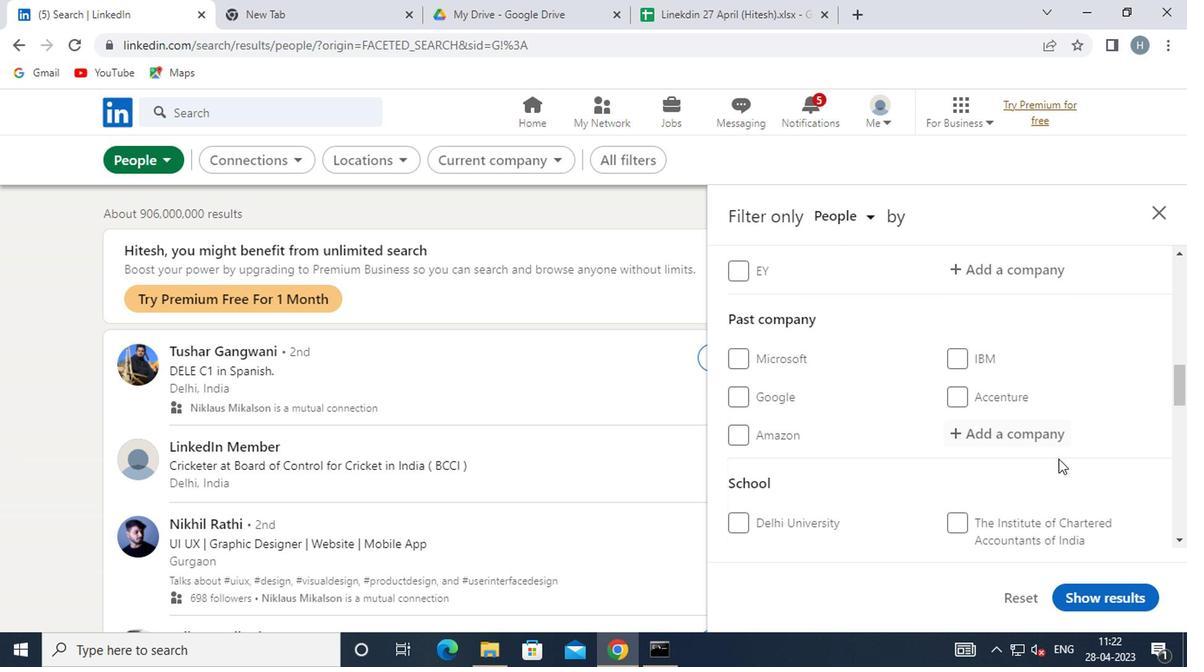 
Action: Mouse scrolled (1055, 460) with delta (0, 0)
Screenshot: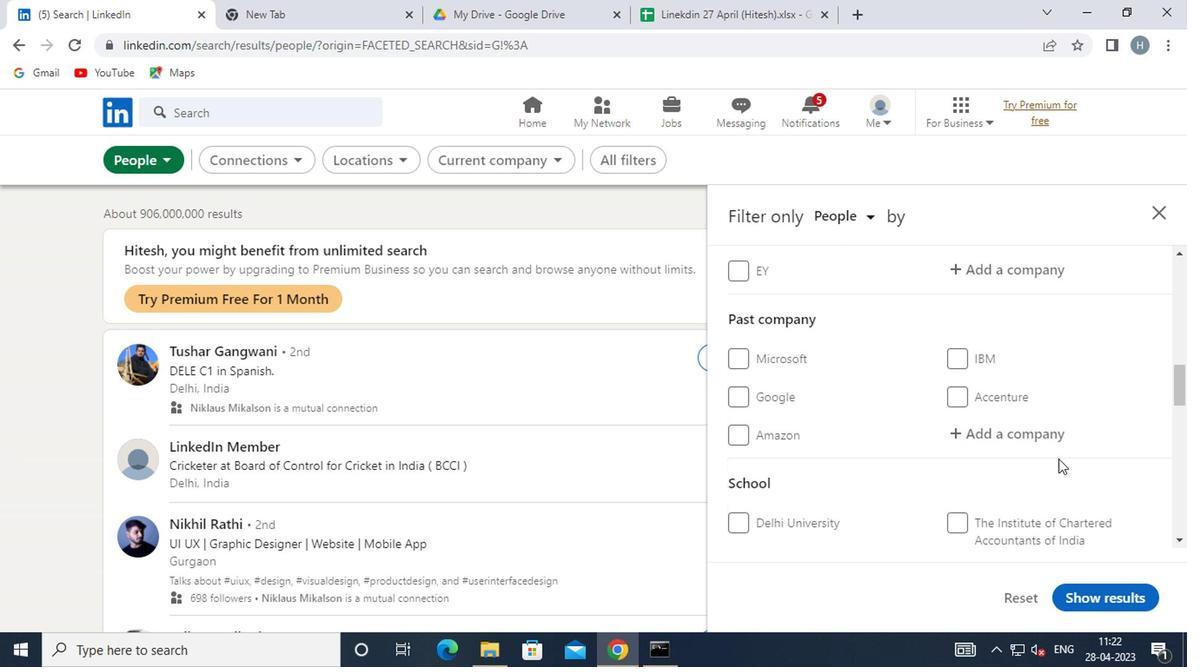 
Action: Mouse moved to (1034, 457)
Screenshot: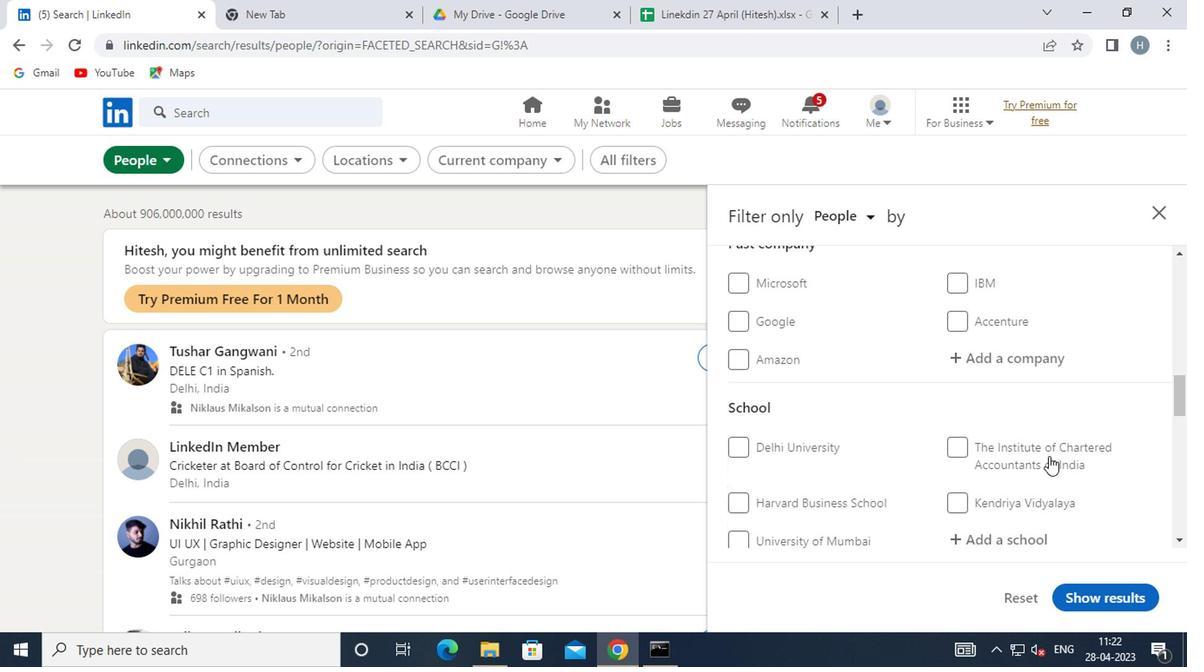 
Action: Mouse scrolled (1034, 456) with delta (0, -1)
Screenshot: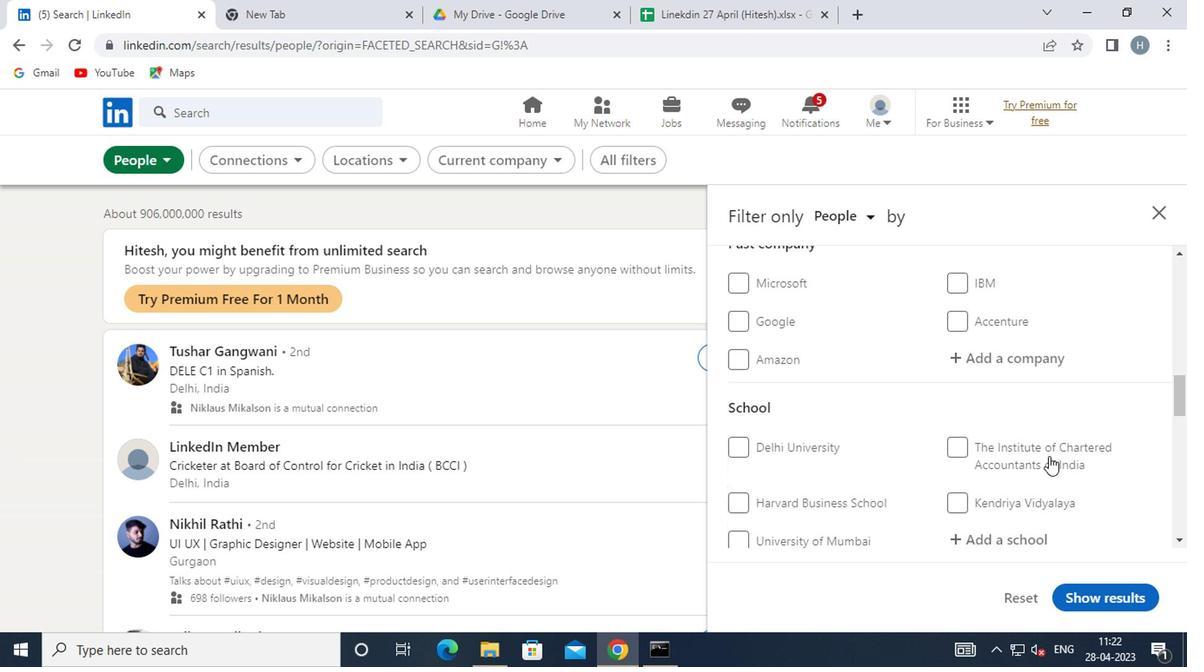 
Action: Mouse moved to (1009, 458)
Screenshot: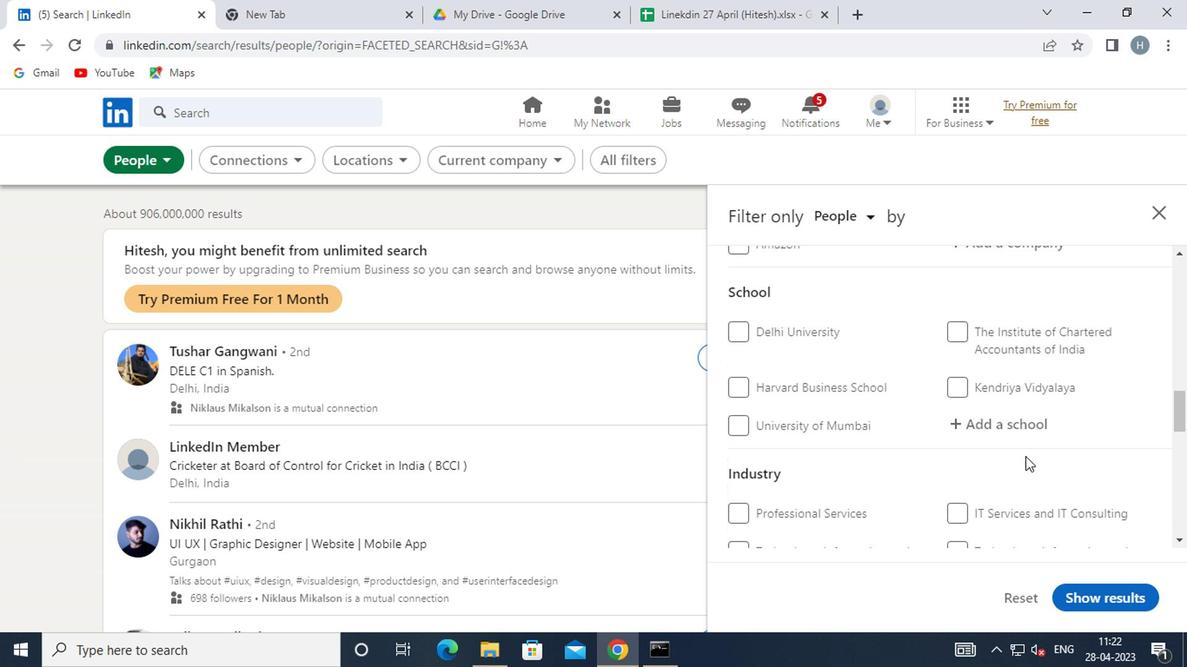 
Action: Mouse scrolled (1009, 457) with delta (0, 0)
Screenshot: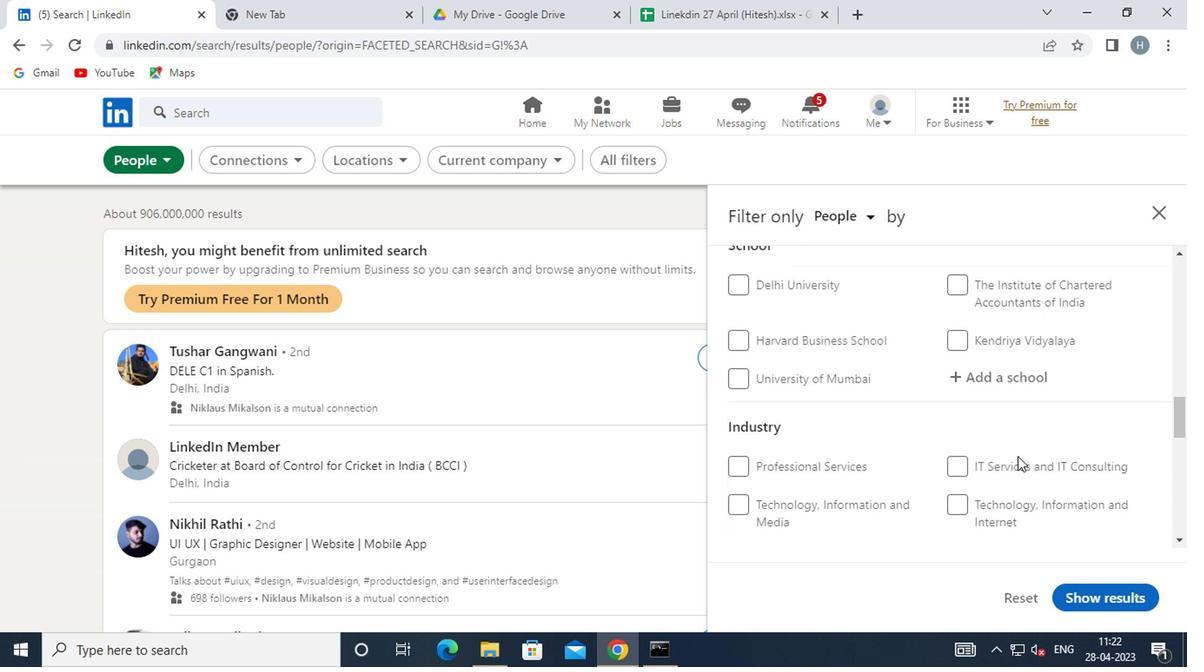 
Action: Mouse moved to (1007, 458)
Screenshot: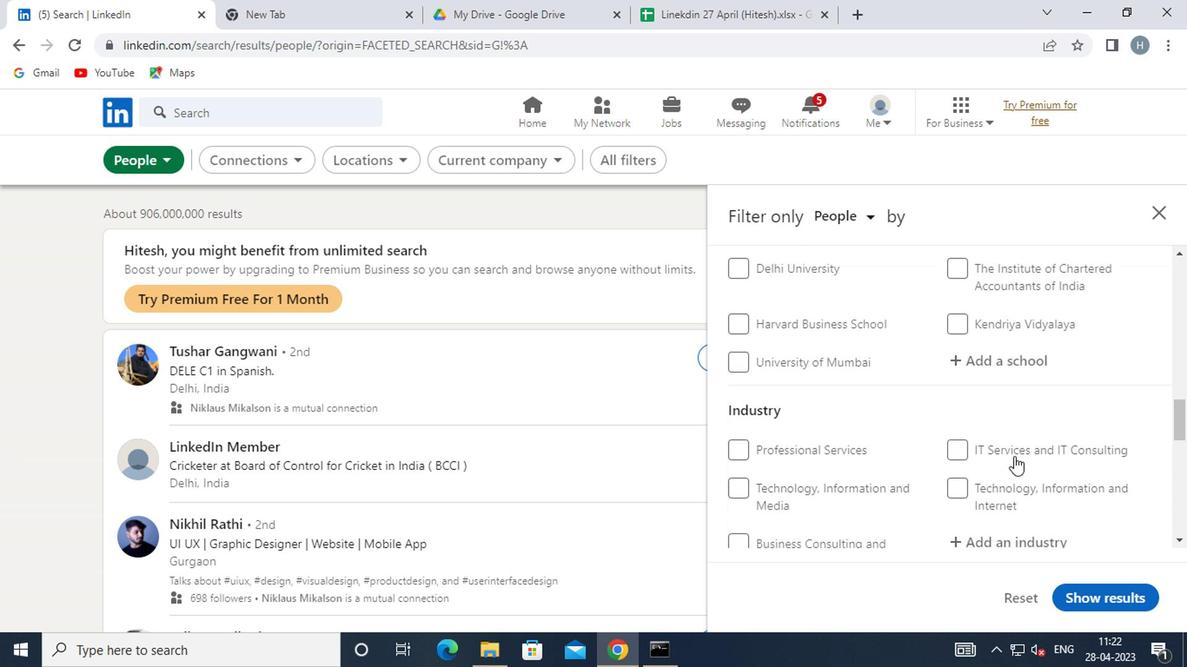 
Action: Mouse scrolled (1007, 457) with delta (0, 0)
Screenshot: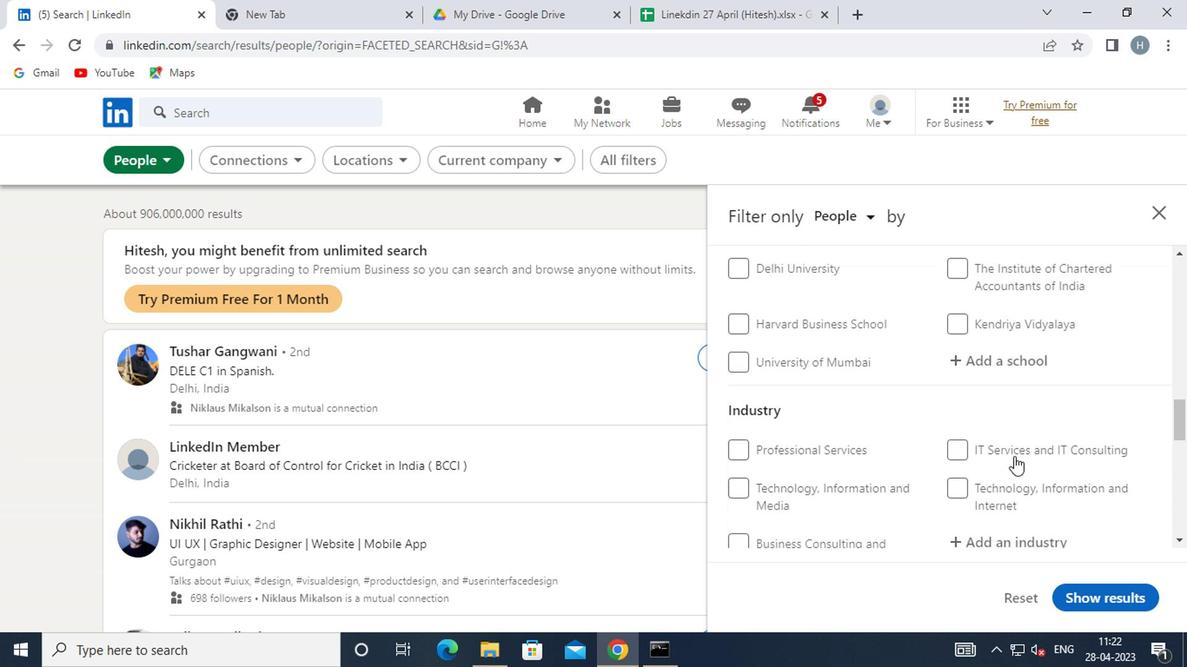 
Action: Mouse scrolled (1007, 457) with delta (0, 0)
Screenshot: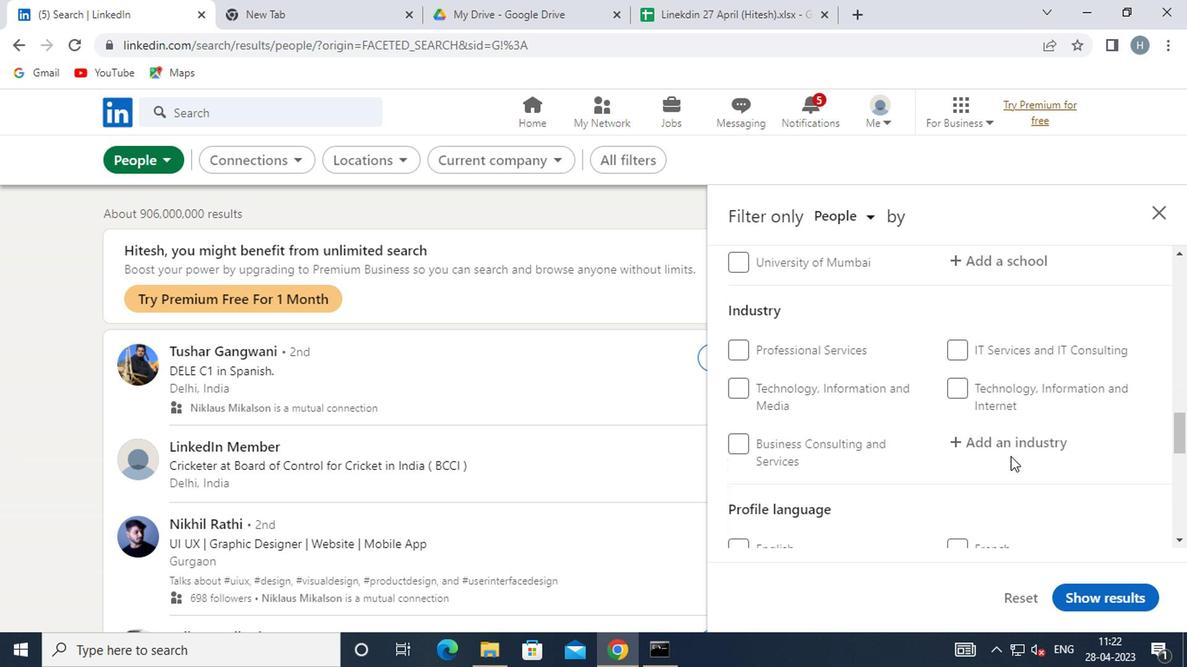 
Action: Mouse moved to (744, 392)
Screenshot: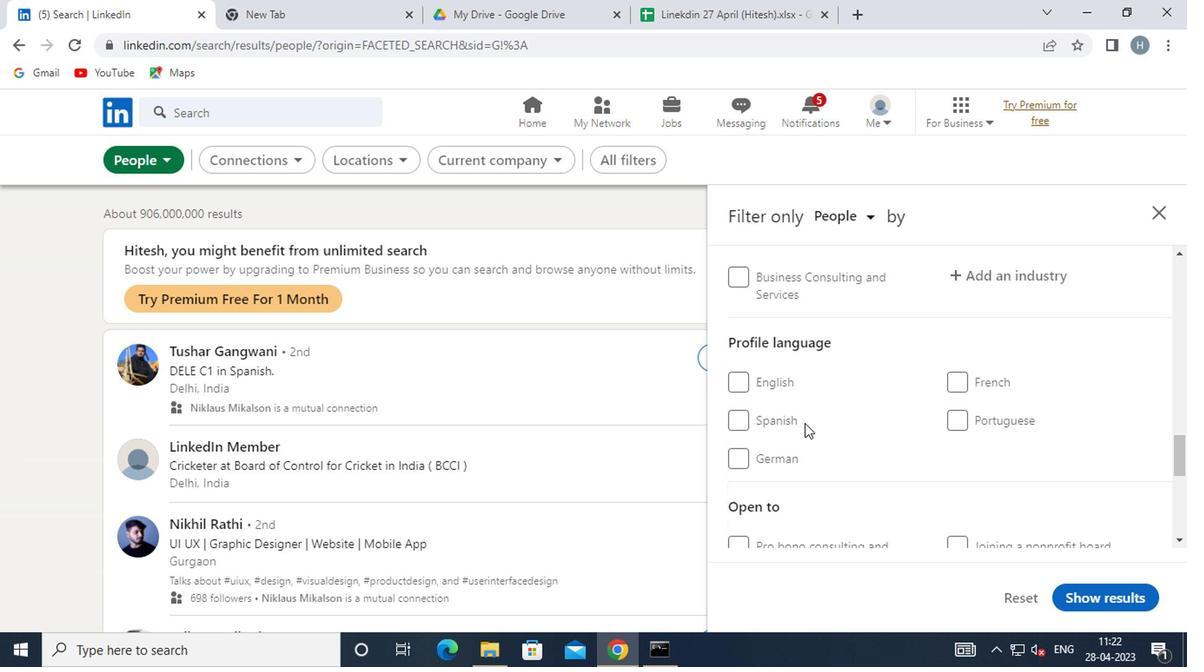 
Action: Mouse pressed left at (744, 392)
Screenshot: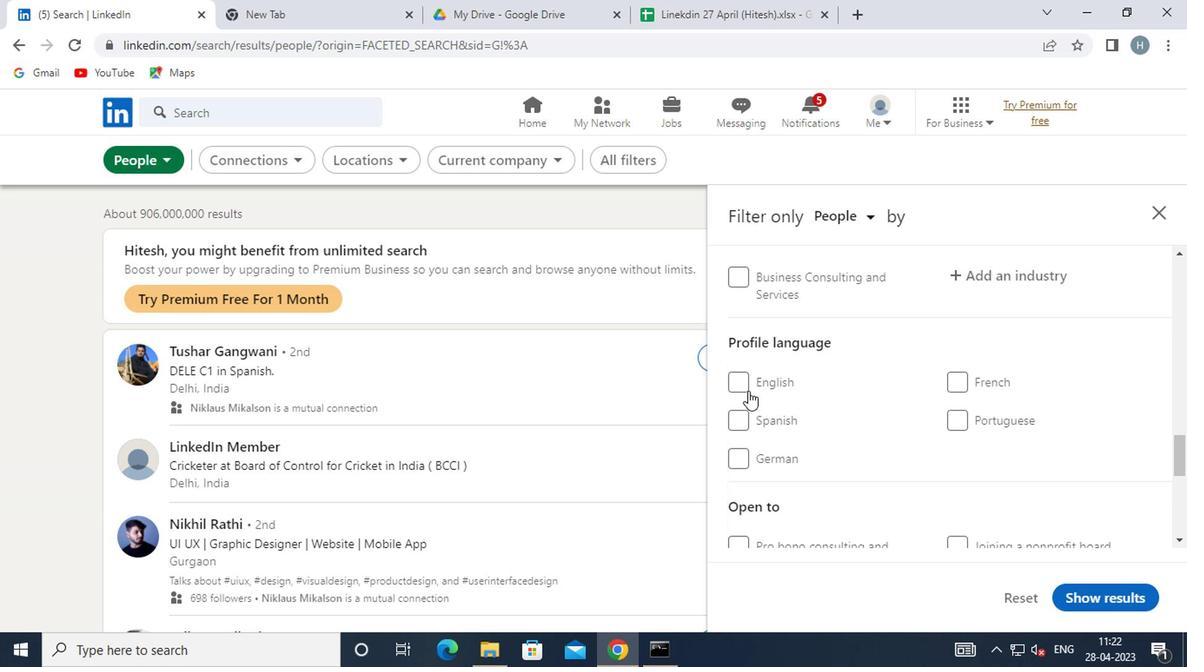 
Action: Mouse moved to (879, 400)
Screenshot: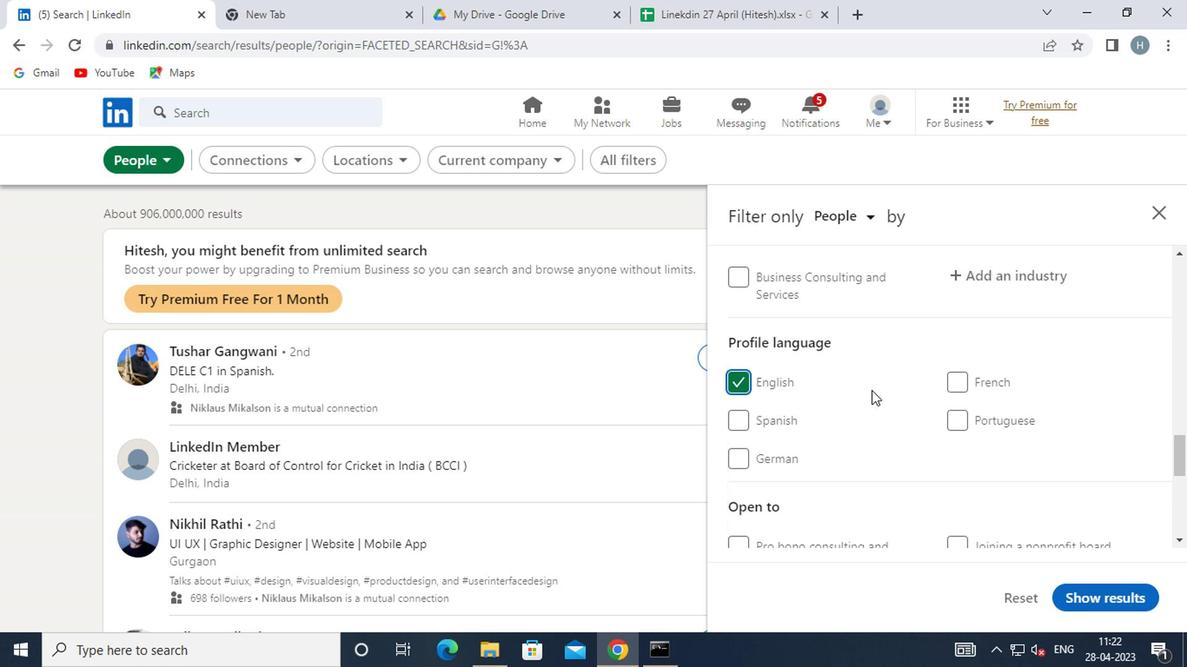 
Action: Mouse scrolled (879, 400) with delta (0, 0)
Screenshot: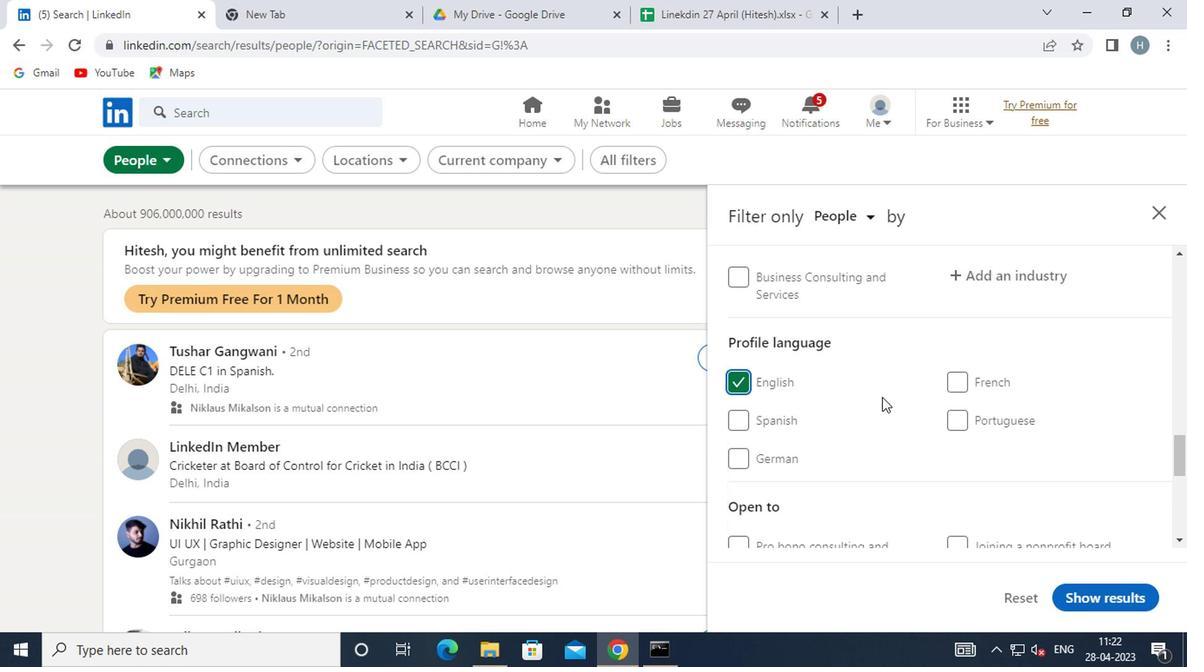 
Action: Mouse scrolled (879, 400) with delta (0, 0)
Screenshot: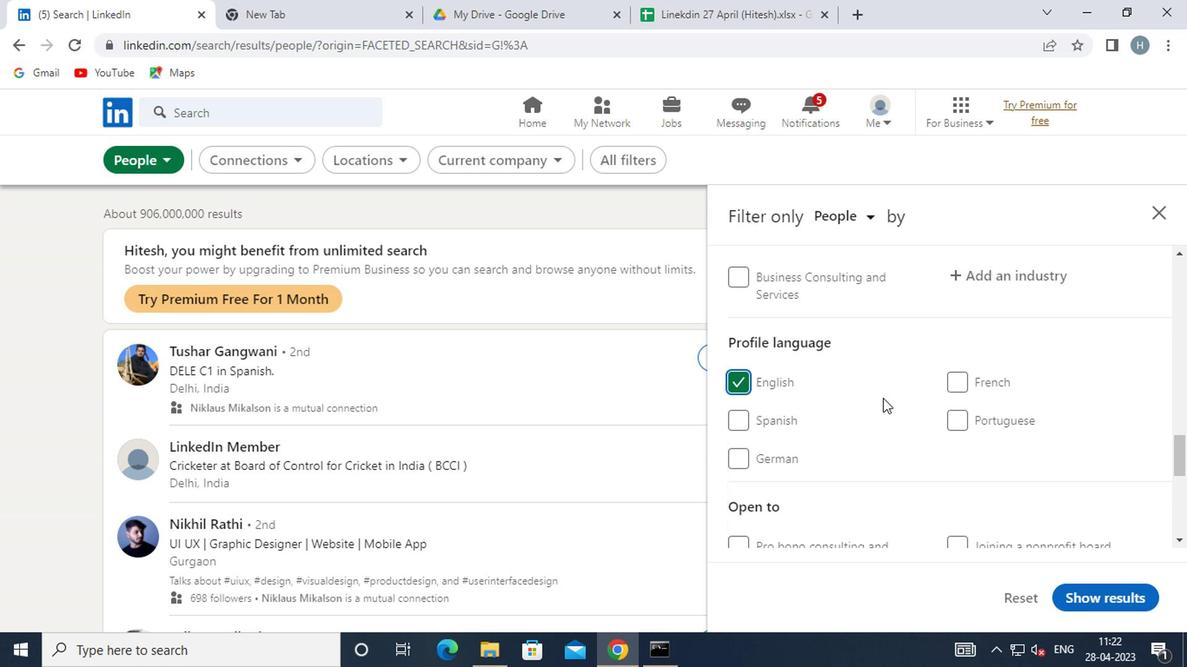 
Action: Mouse scrolled (879, 400) with delta (0, 0)
Screenshot: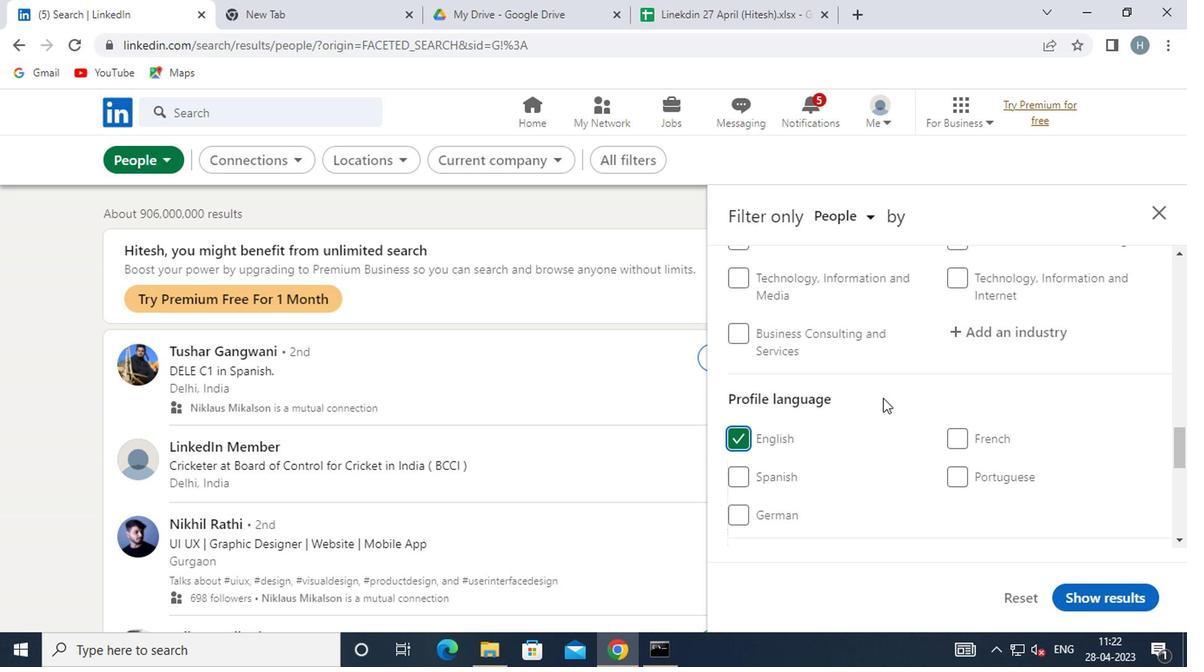 
Action: Mouse scrolled (879, 400) with delta (0, 0)
Screenshot: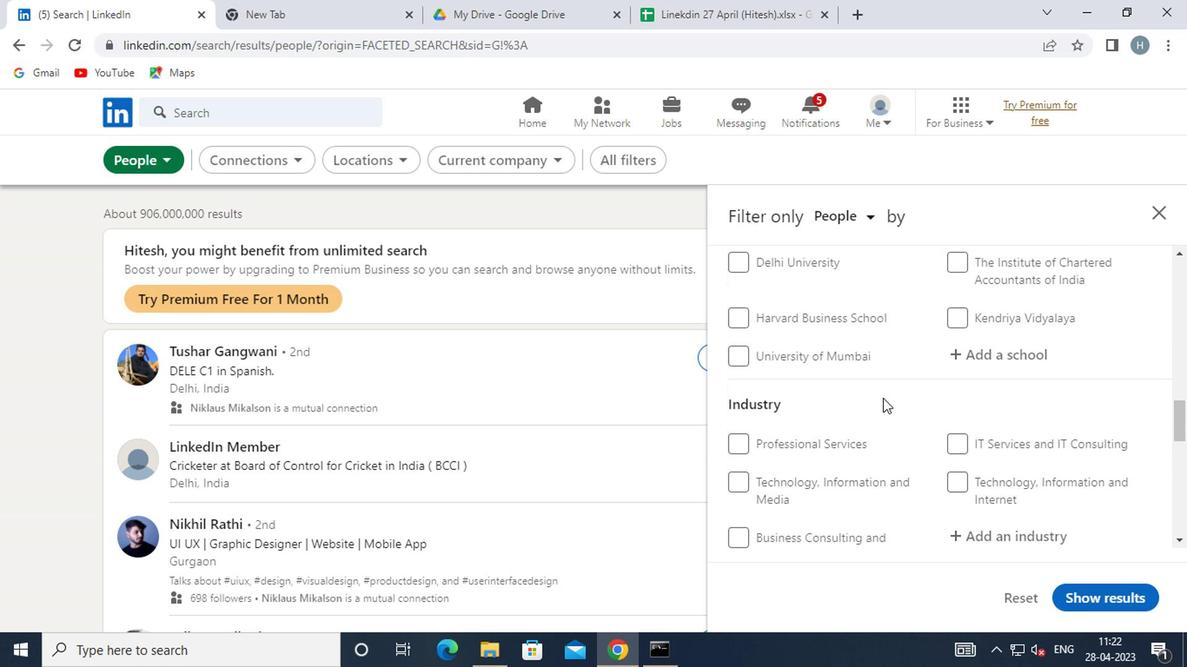 
Action: Mouse scrolled (879, 400) with delta (0, 0)
Screenshot: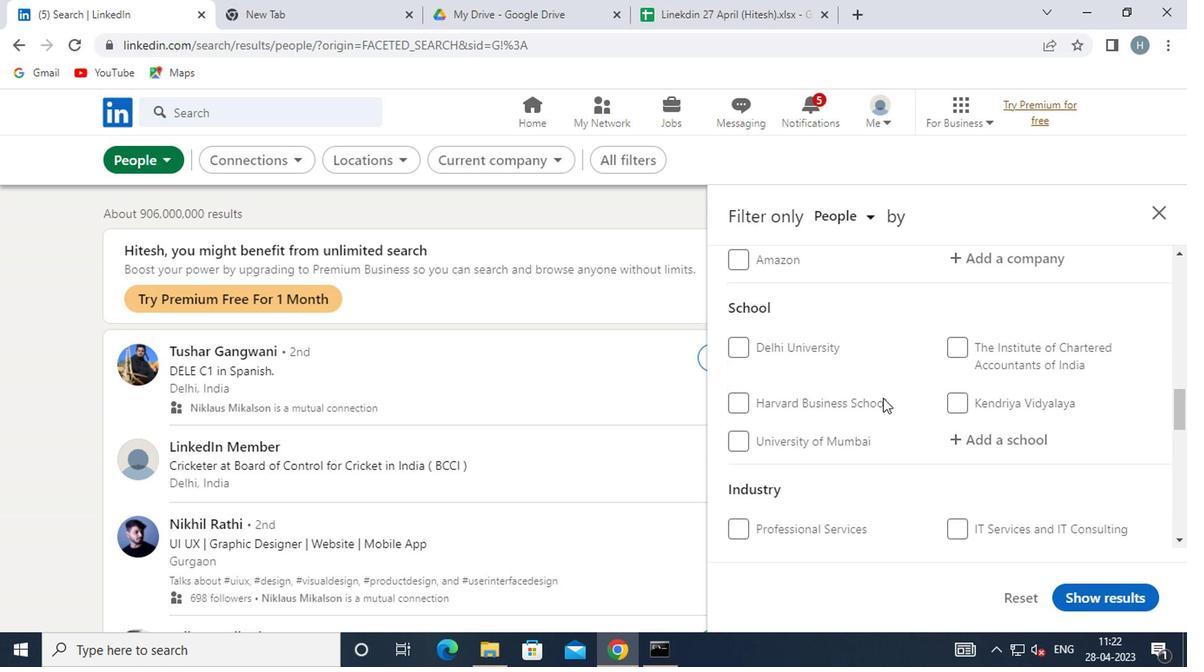 
Action: Mouse scrolled (879, 400) with delta (0, 0)
Screenshot: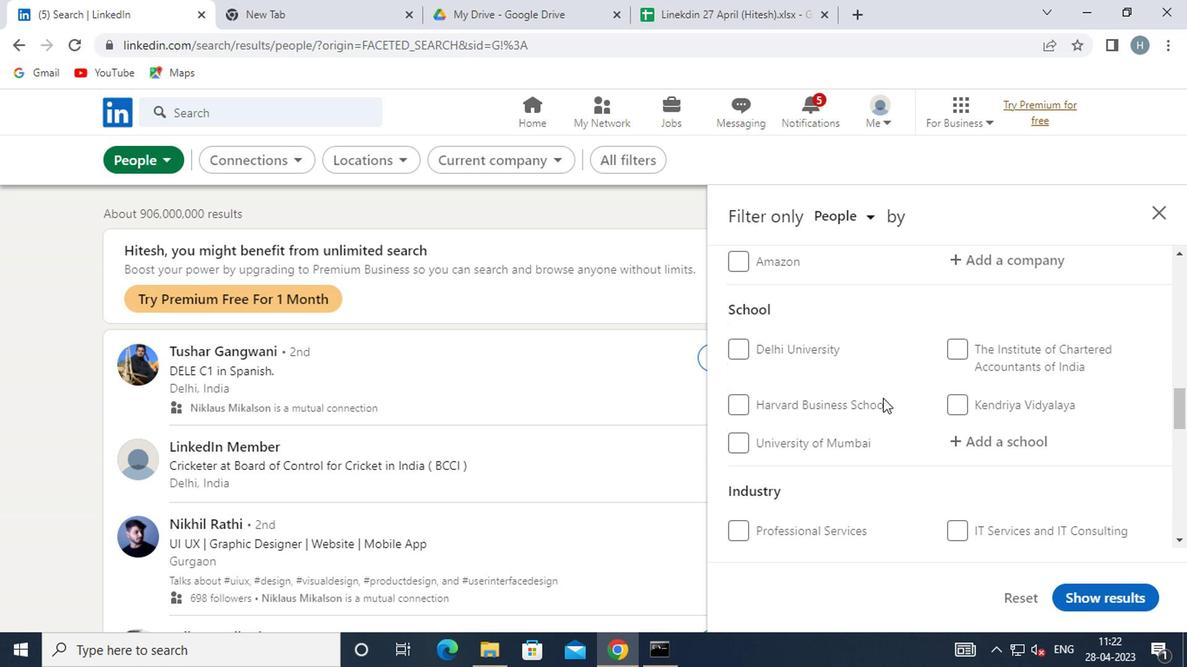 
Action: Mouse scrolled (879, 400) with delta (0, 0)
Screenshot: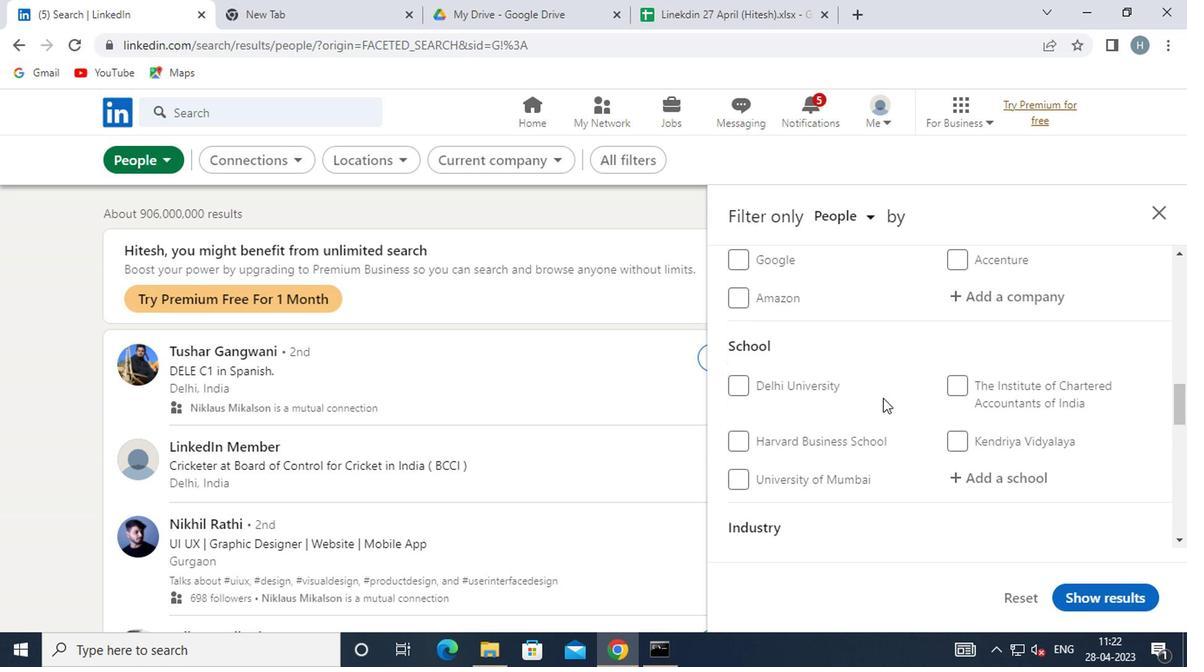 
Action: Mouse moved to (896, 398)
Screenshot: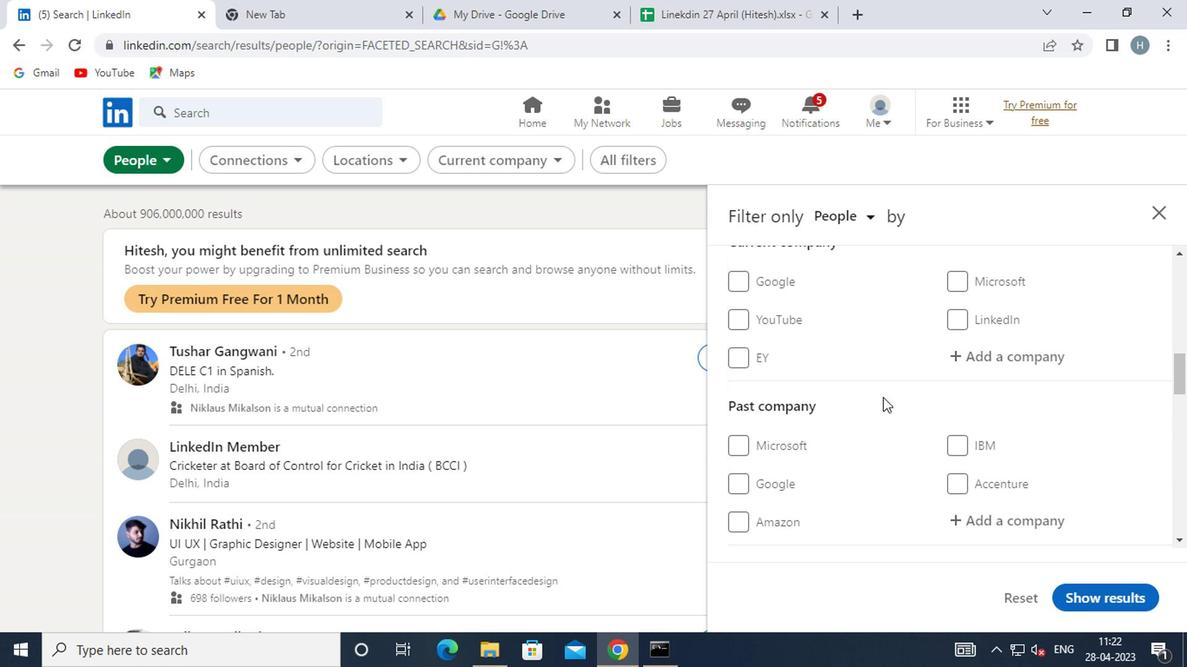 
Action: Mouse scrolled (896, 400) with delta (0, 1)
Screenshot: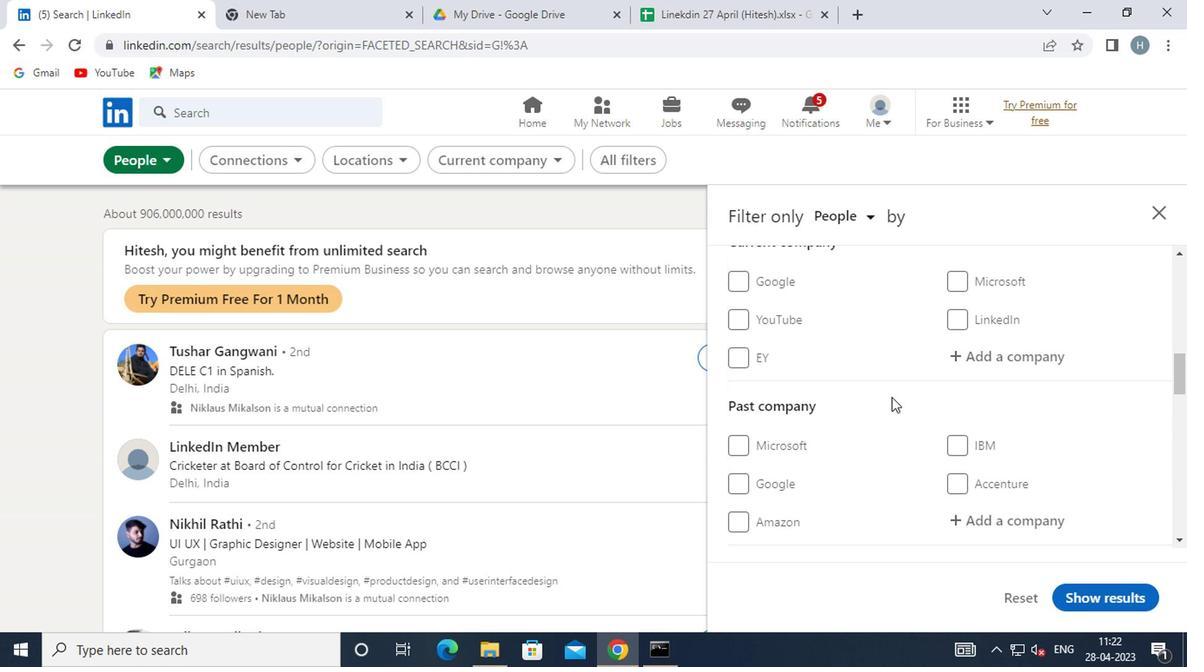 
Action: Mouse moved to (1019, 440)
Screenshot: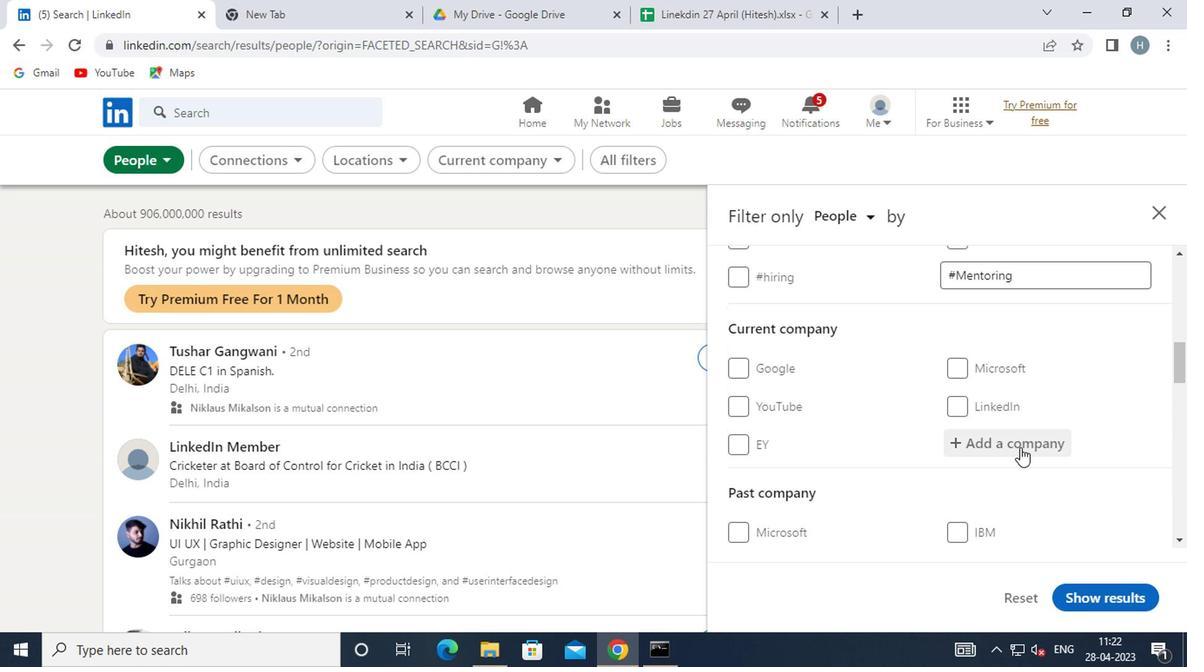 
Action: Mouse pressed left at (1019, 440)
Screenshot: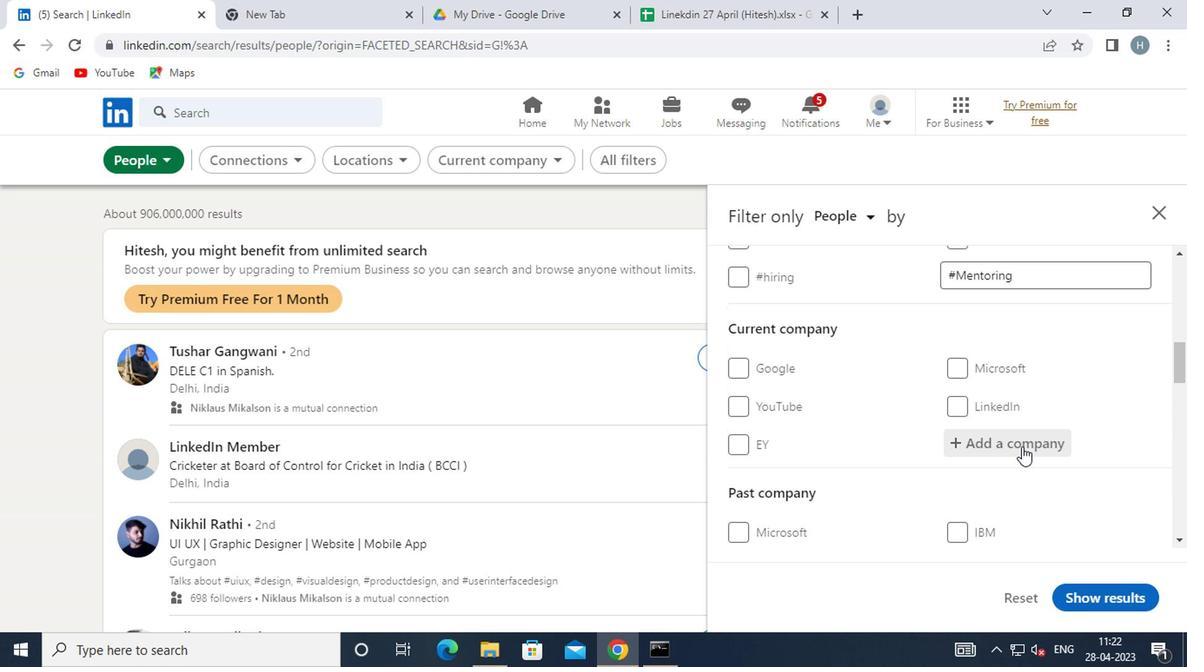 
Action: Key pressed <Key.shift>MAN<Key.space><Key.shift>ENERG
Screenshot: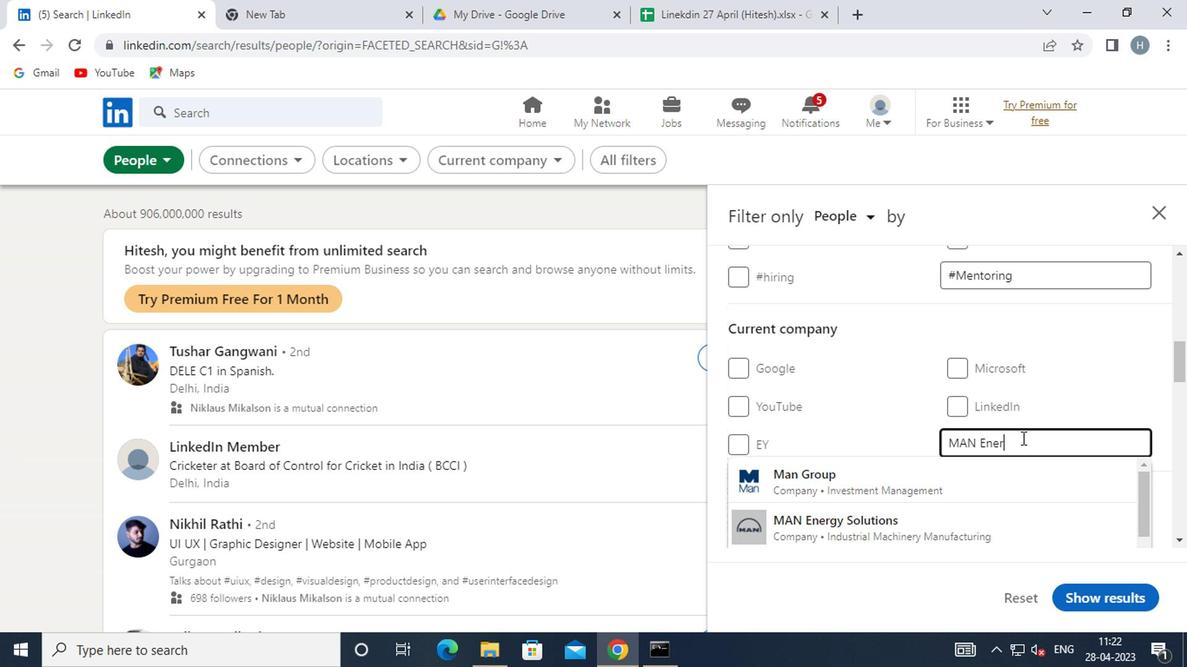 
Action: Mouse moved to (965, 476)
Screenshot: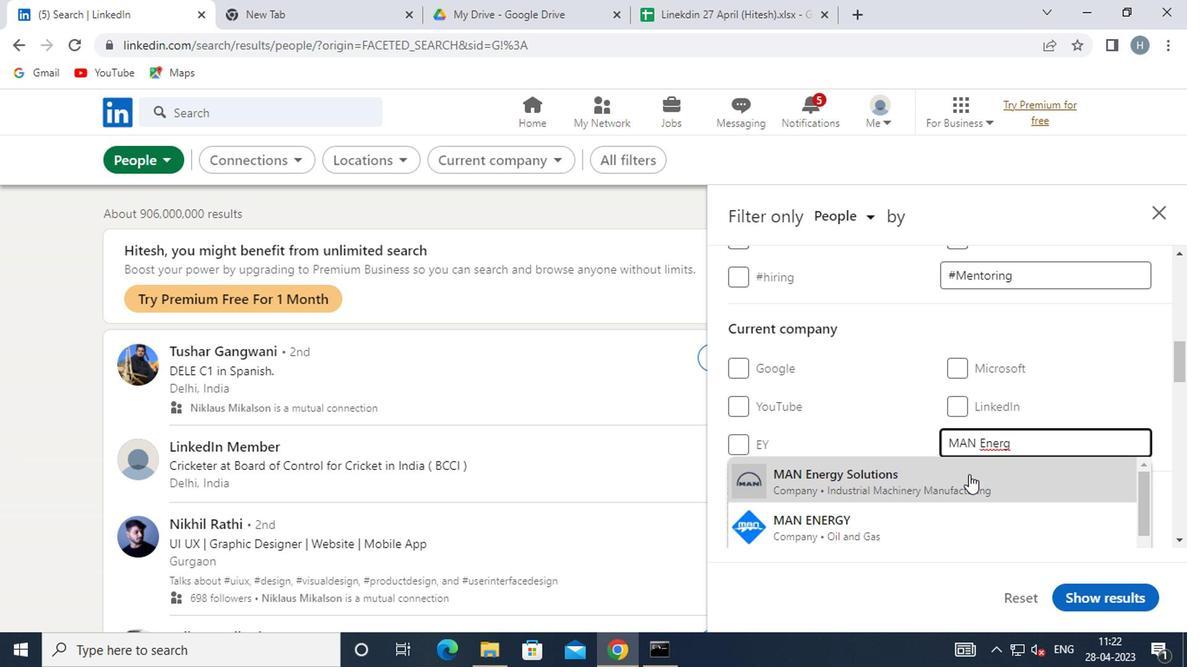
Action: Mouse pressed left at (965, 476)
Screenshot: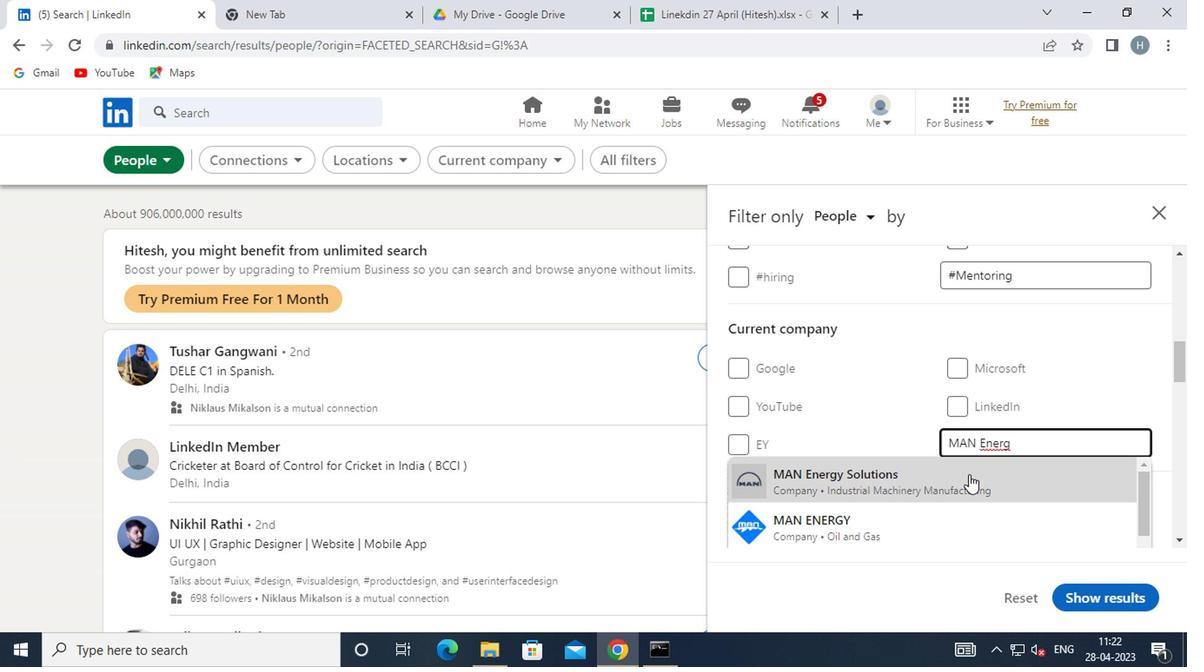 
Action: Mouse moved to (933, 439)
Screenshot: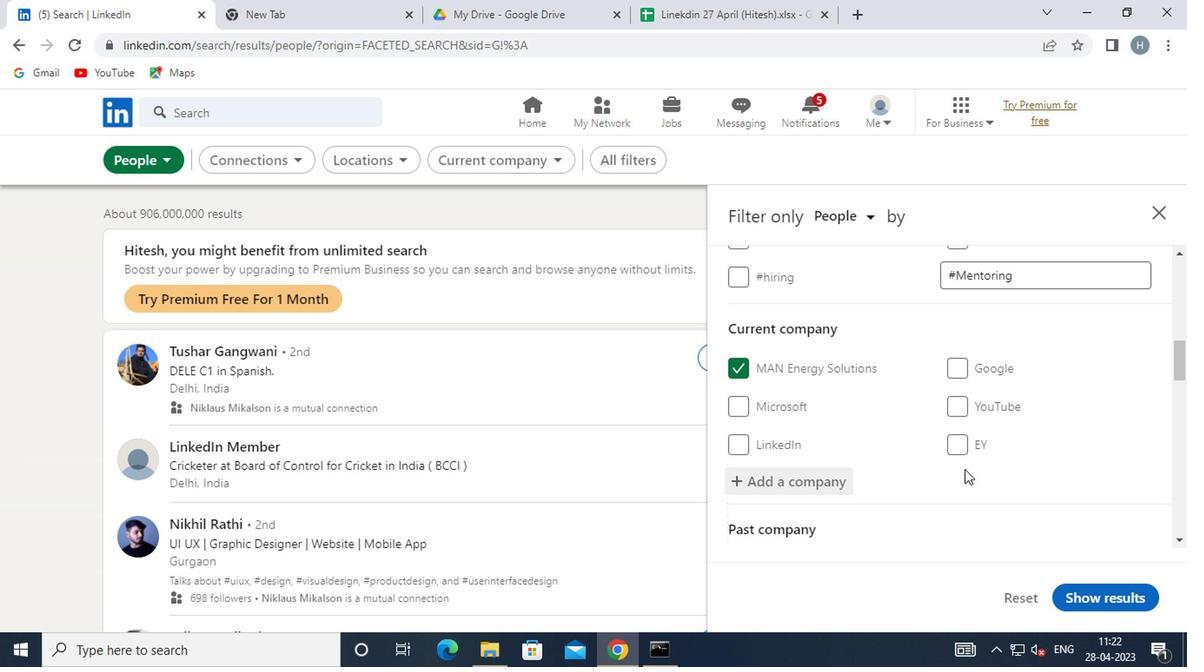 
Action: Mouse scrolled (933, 438) with delta (0, 0)
Screenshot: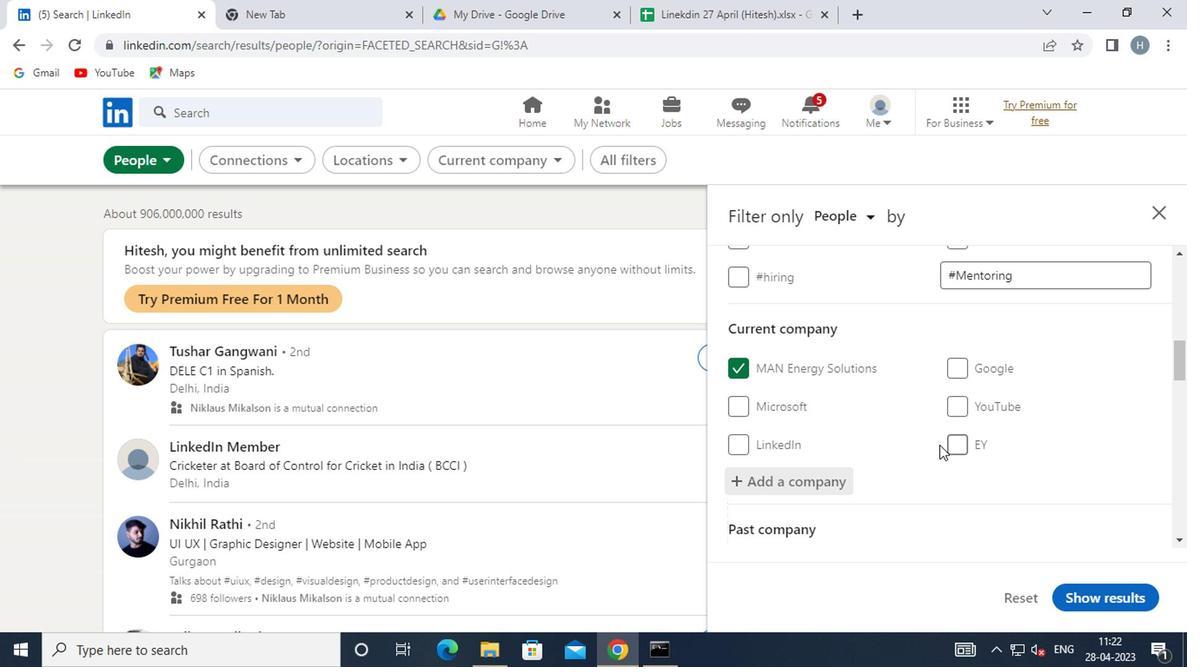 
Action: Mouse moved to (933, 438)
Screenshot: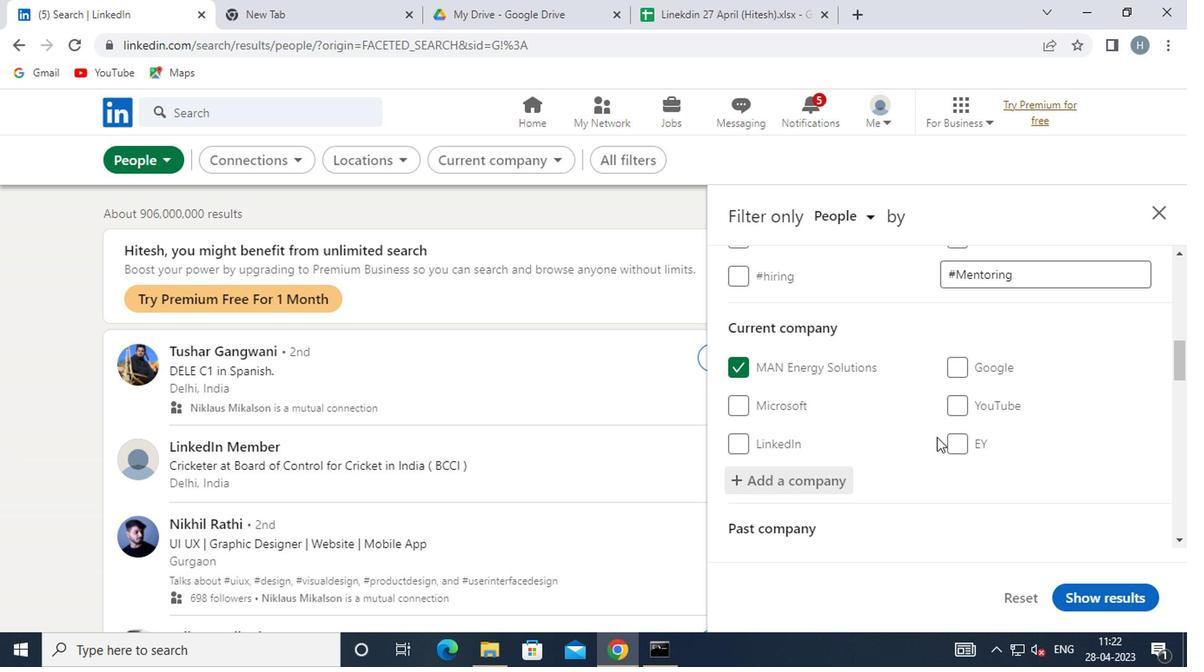 
Action: Mouse scrolled (933, 437) with delta (0, -1)
Screenshot: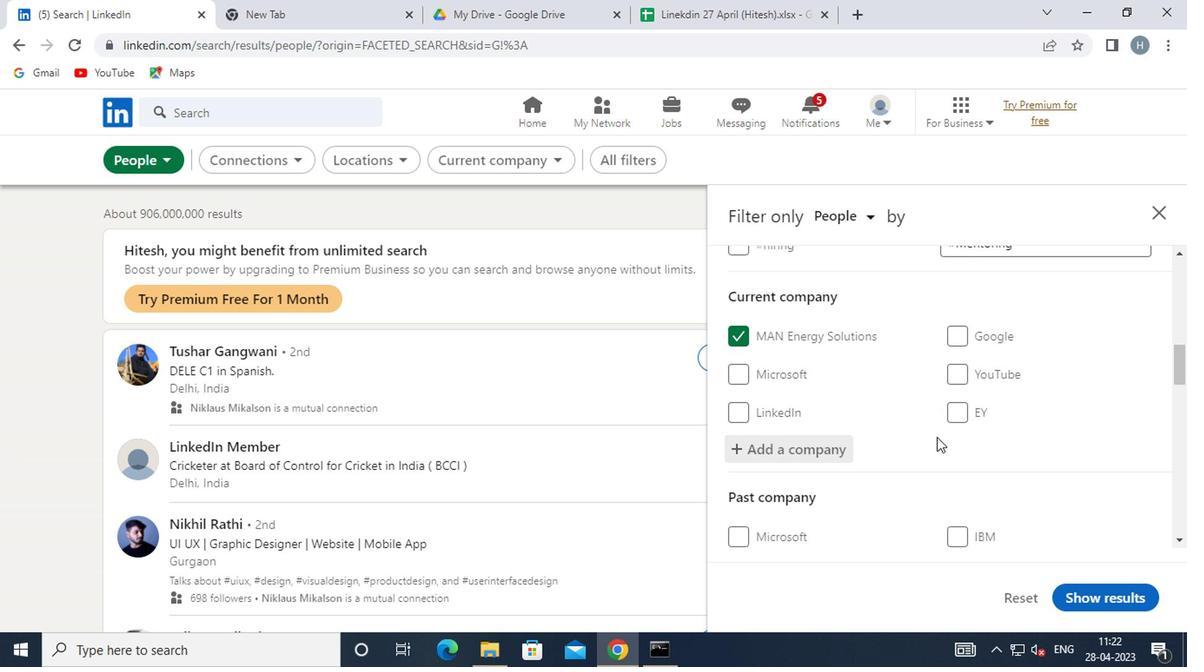 
Action: Mouse scrolled (933, 437) with delta (0, -1)
Screenshot: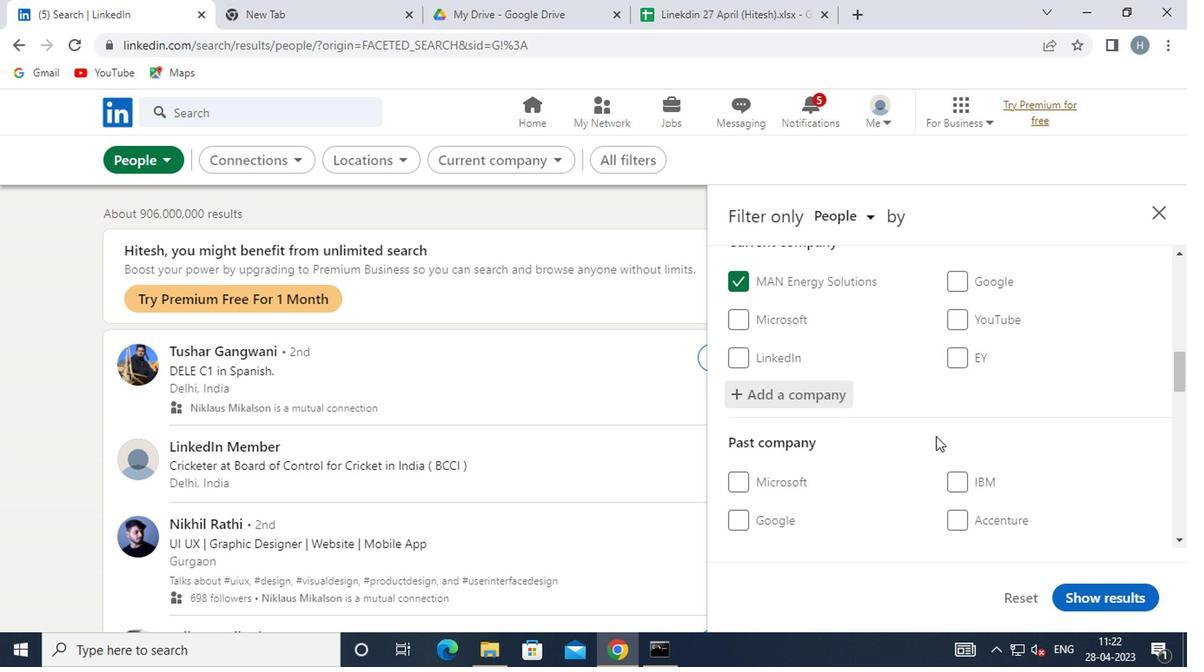 
Action: Mouse scrolled (933, 437) with delta (0, -1)
Screenshot: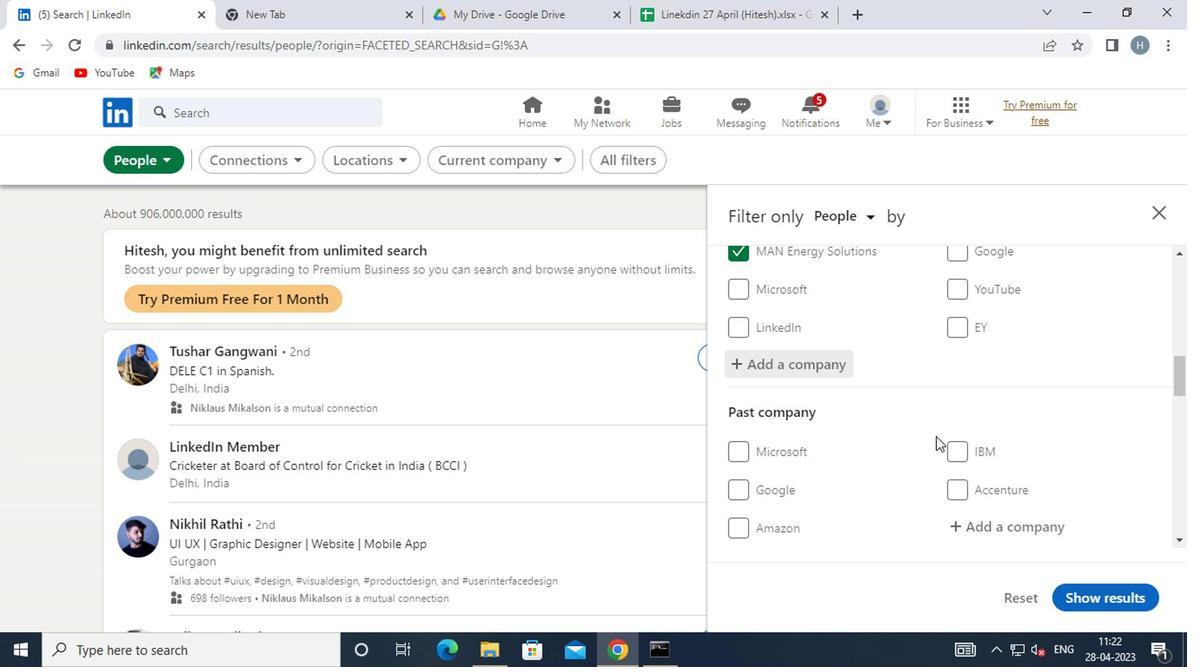 
Action: Mouse moved to (980, 451)
Screenshot: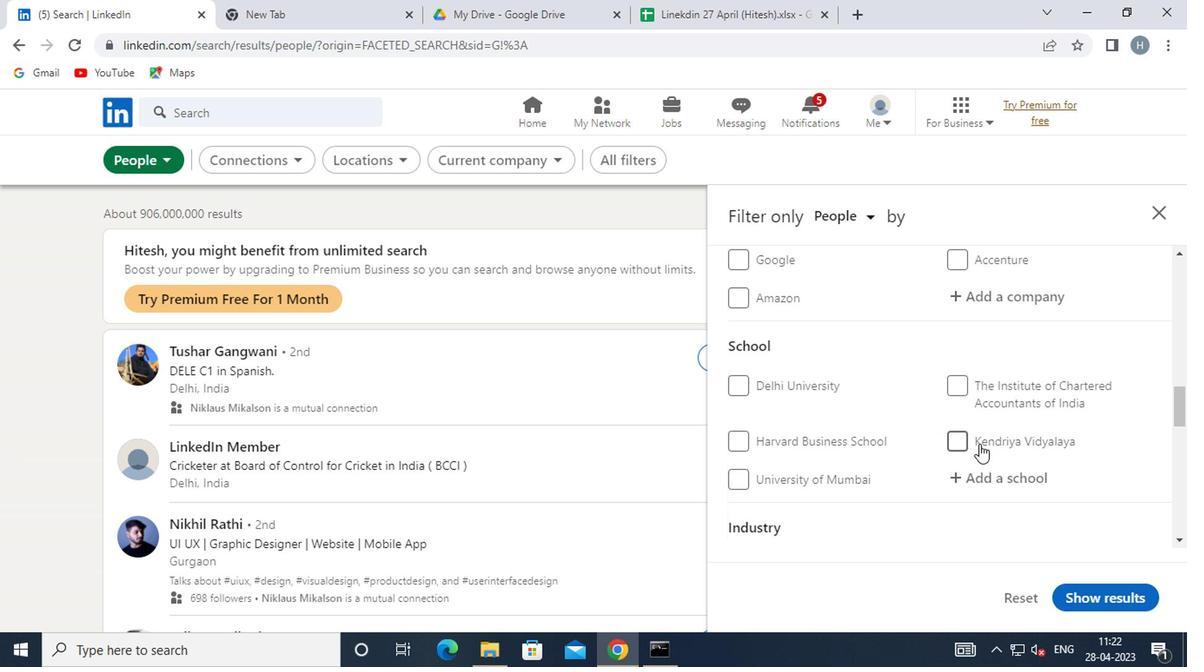 
Action: Mouse scrolled (980, 450) with delta (0, -1)
Screenshot: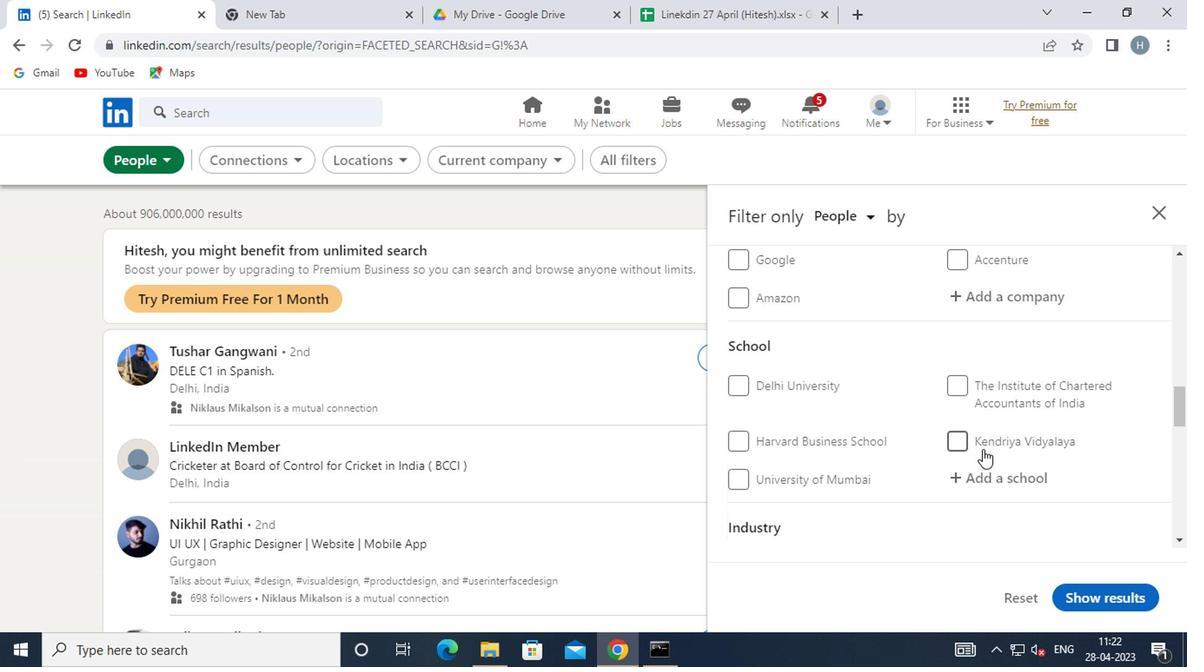 
Action: Mouse moved to (1003, 392)
Screenshot: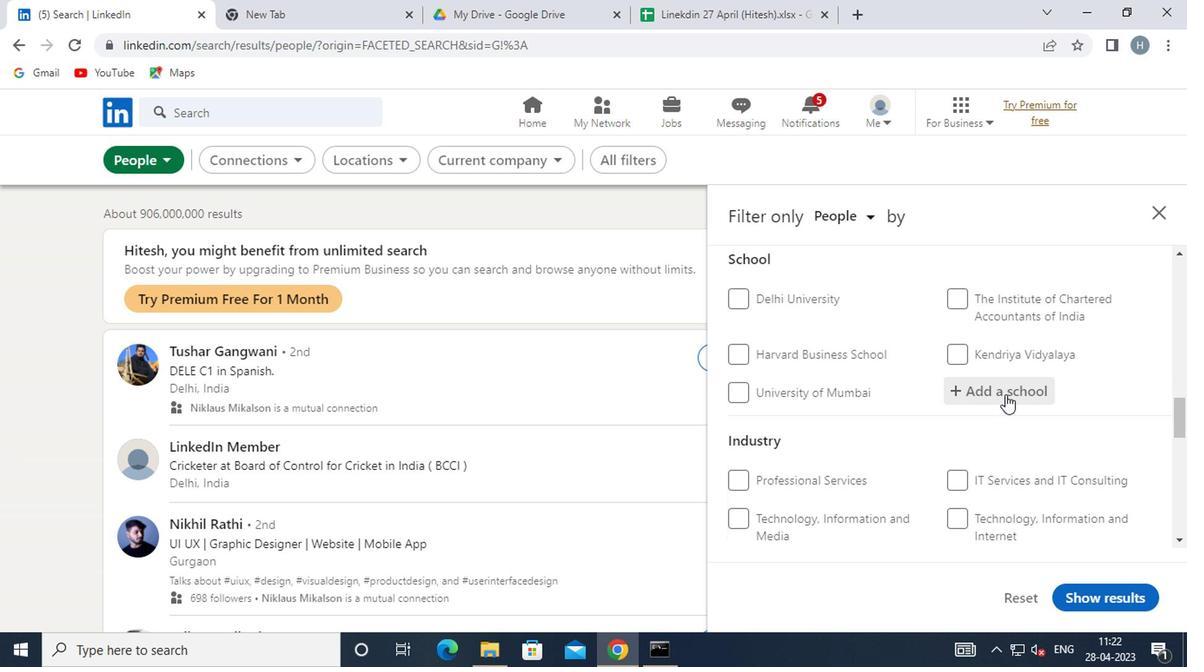 
Action: Mouse pressed left at (1003, 392)
Screenshot: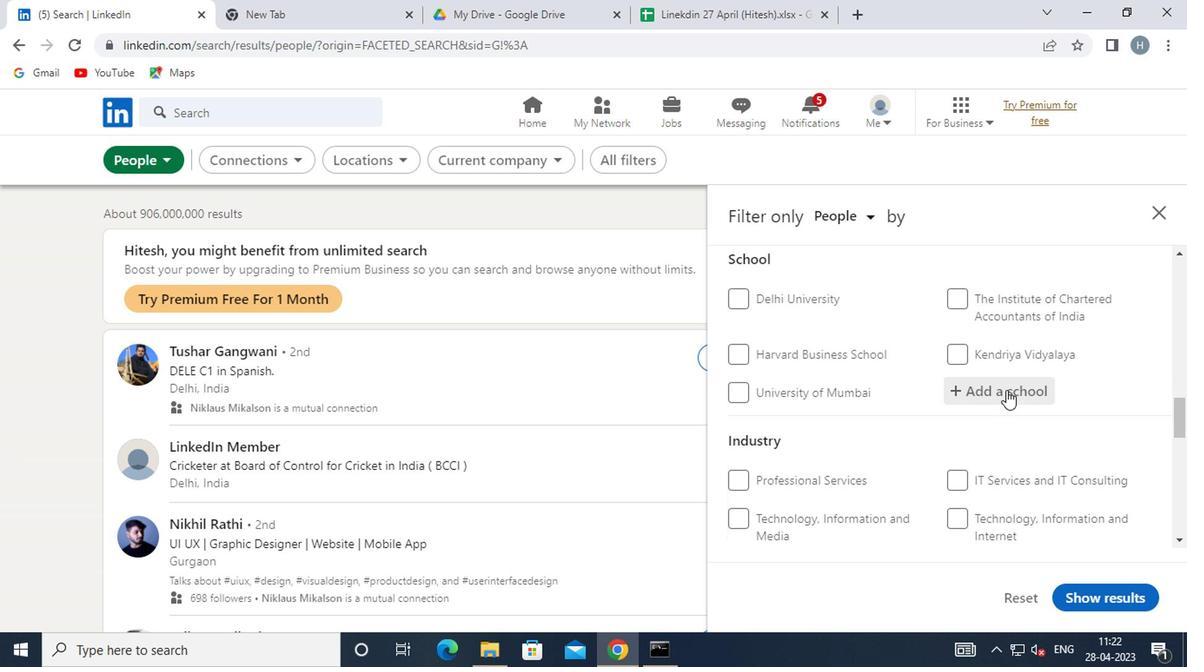 
Action: Mouse moved to (1005, 390)
Screenshot: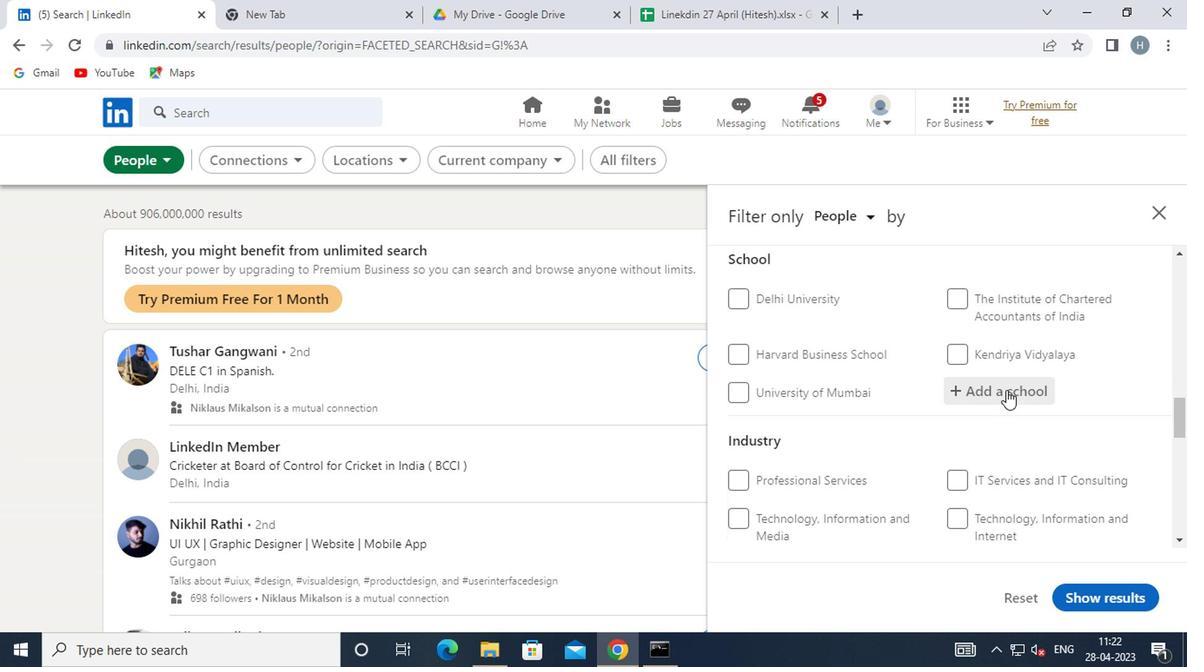 
Action: Key pressed <Key.shift>MAULANA<Key.space>
Screenshot: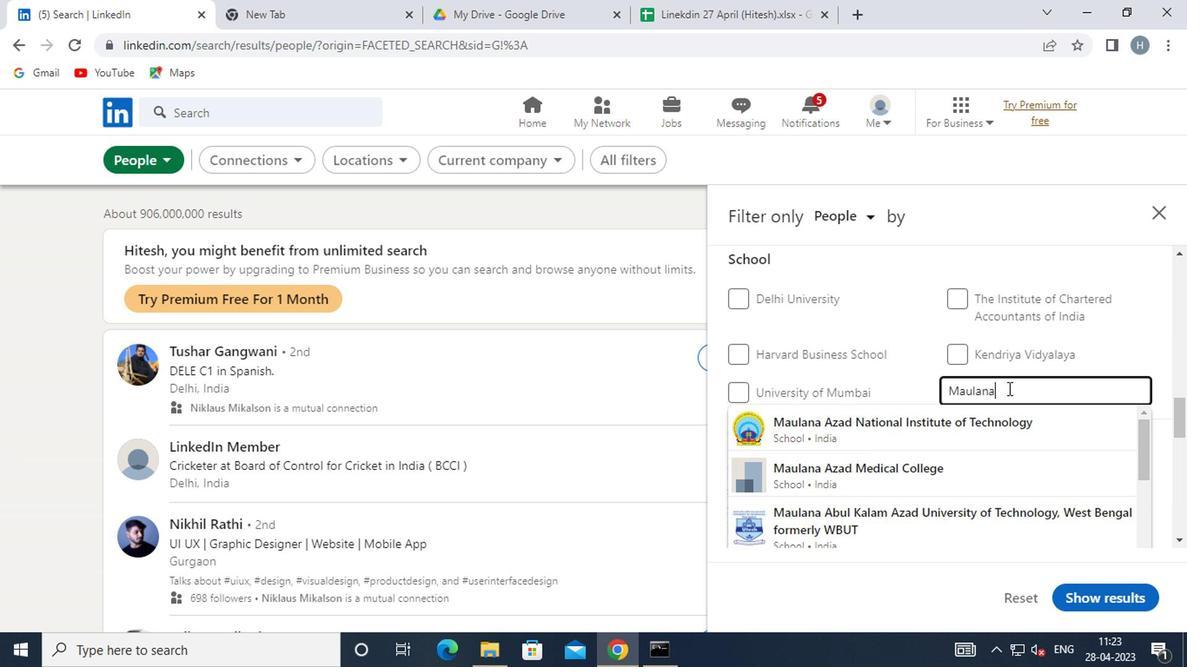 
Action: Mouse moved to (1010, 393)
Screenshot: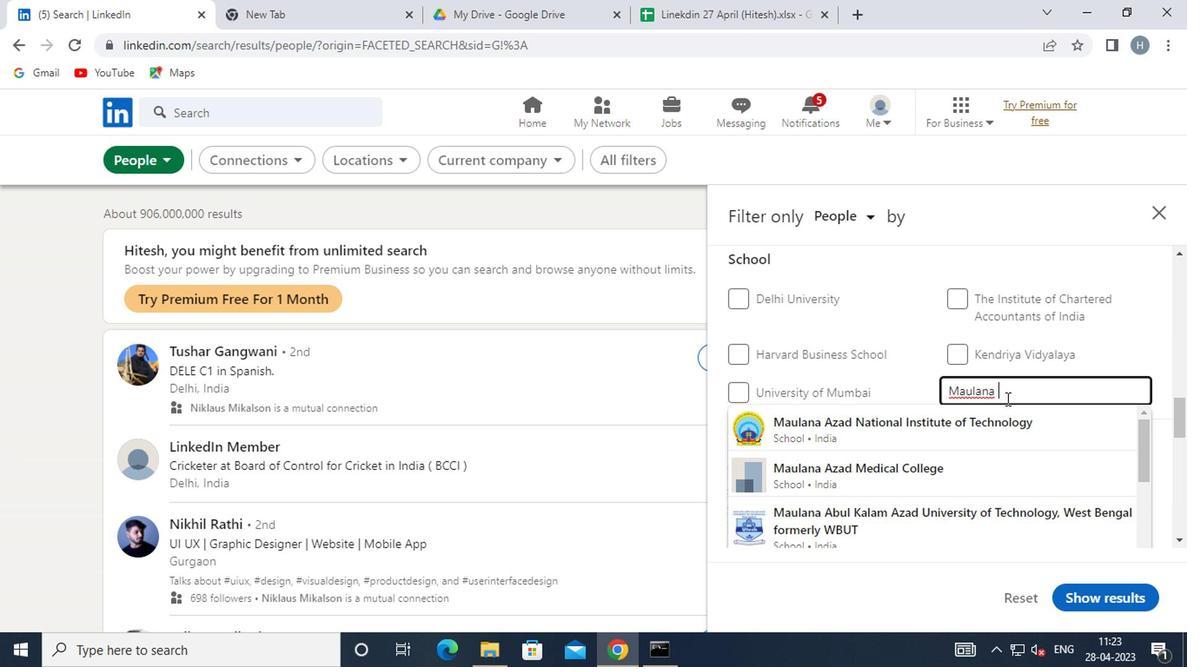 
Action: Key pressed <Key.shift>AZAD<Key.space><Key.shift>NATIONAL<Key.space><Key.shift>U
Screenshot: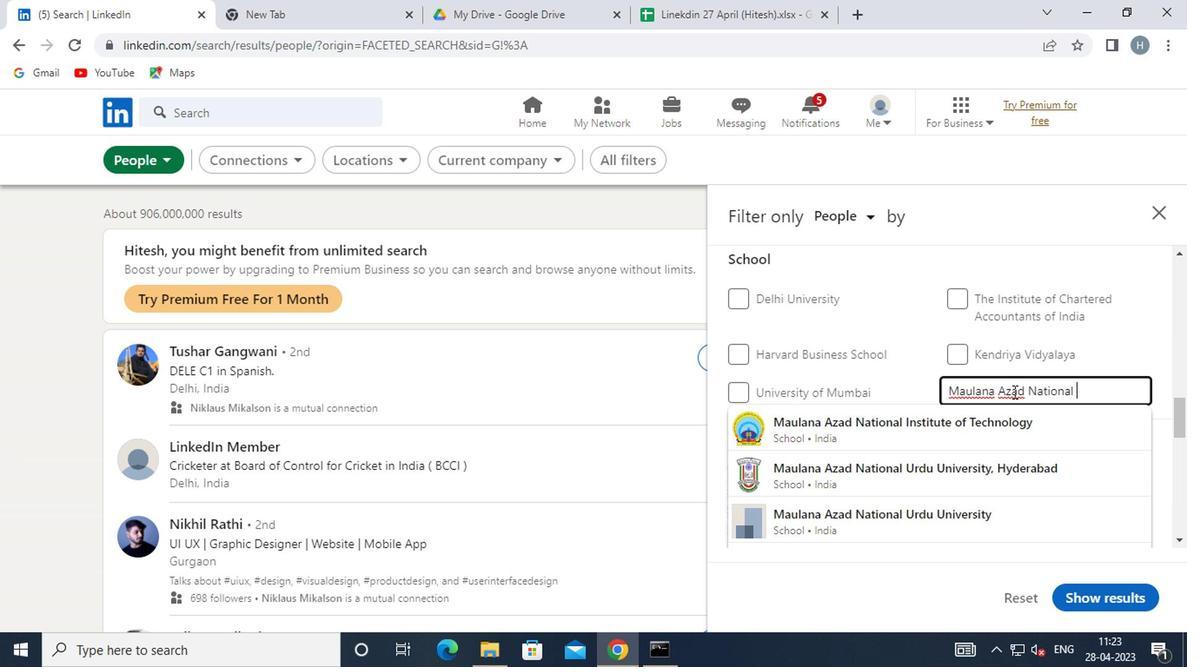
Action: Mouse moved to (1030, 422)
Screenshot: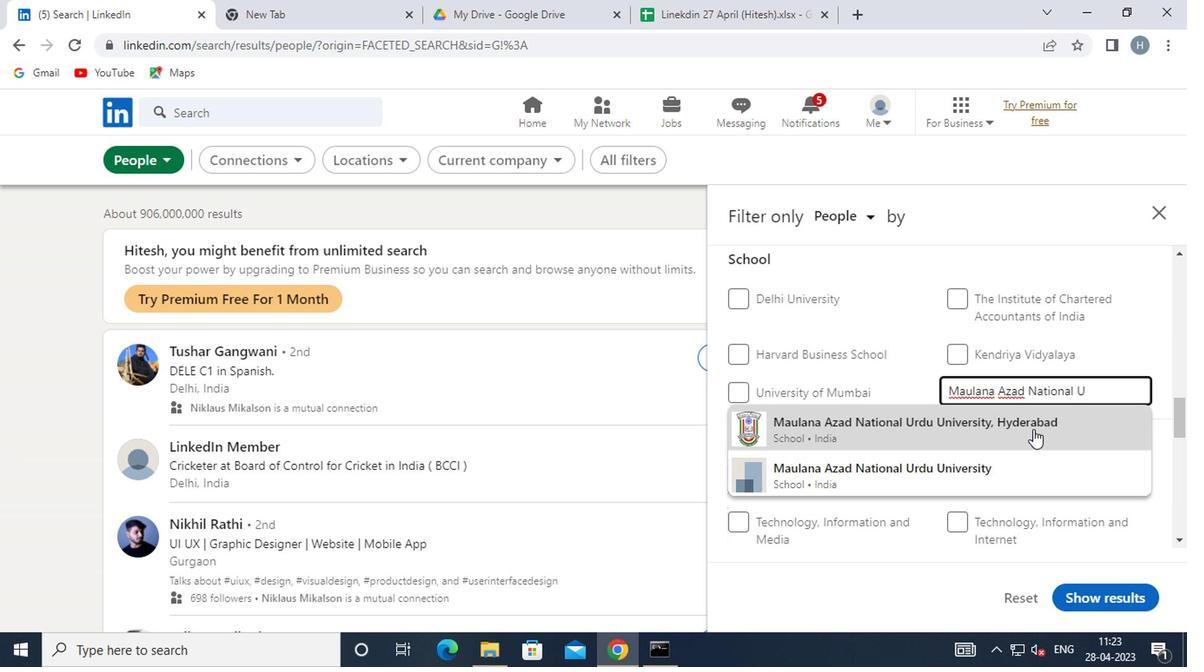 
Action: Mouse pressed left at (1030, 422)
Screenshot: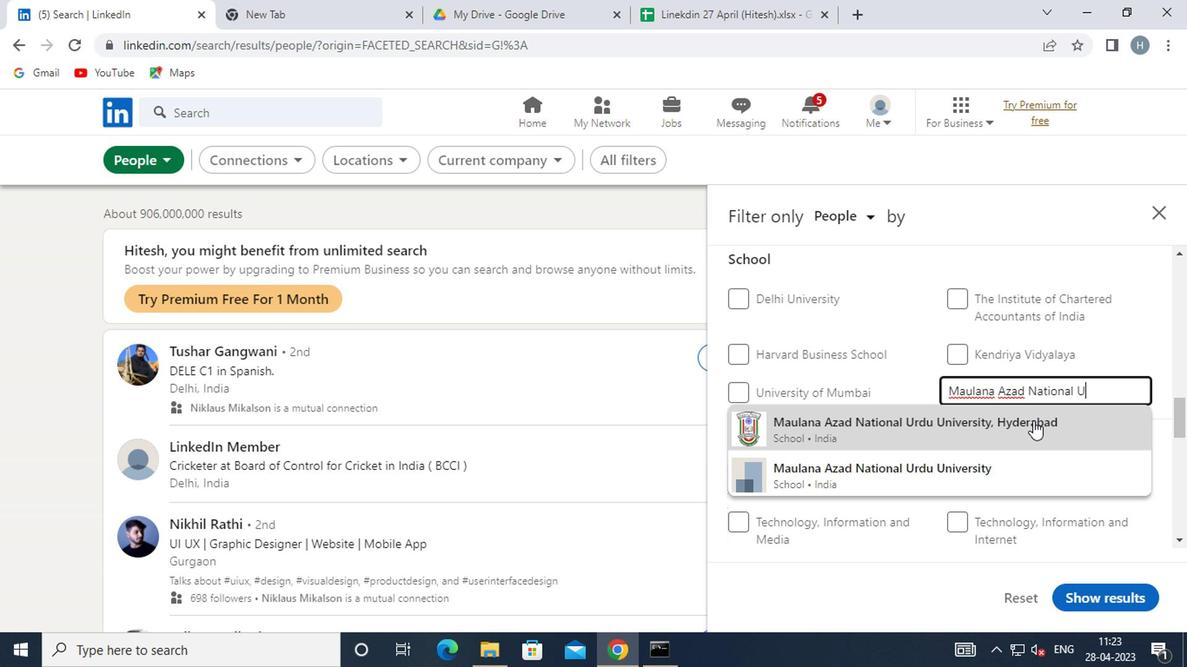 
Action: Mouse moved to (959, 414)
Screenshot: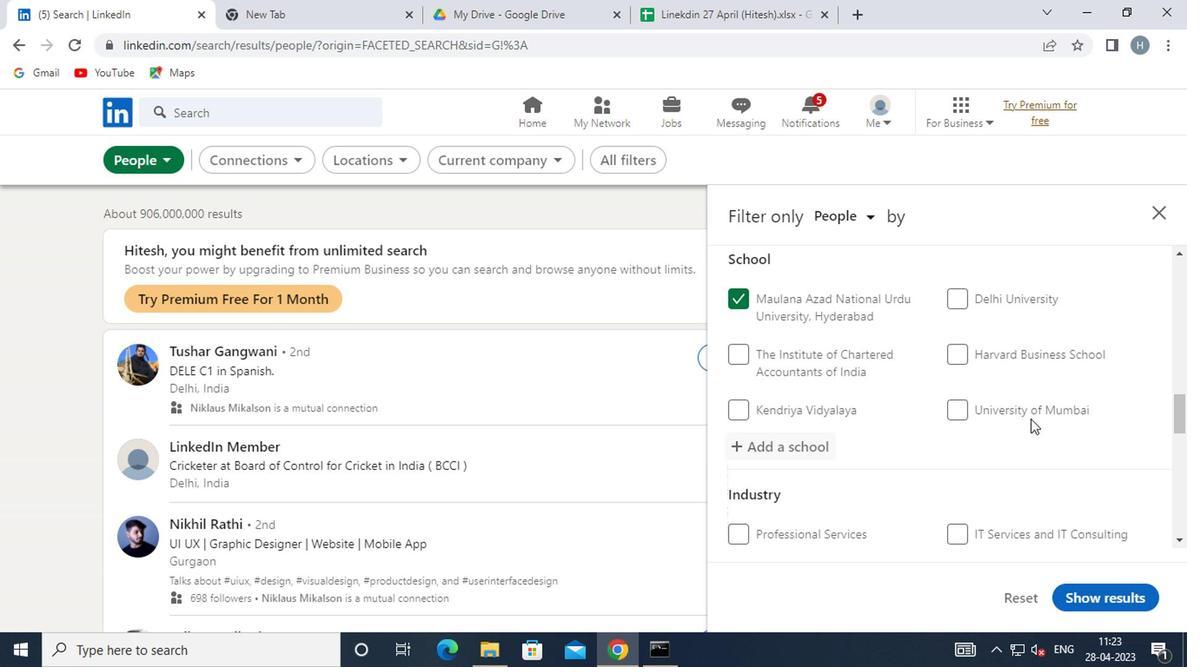
Action: Mouse scrolled (959, 413) with delta (0, -1)
Screenshot: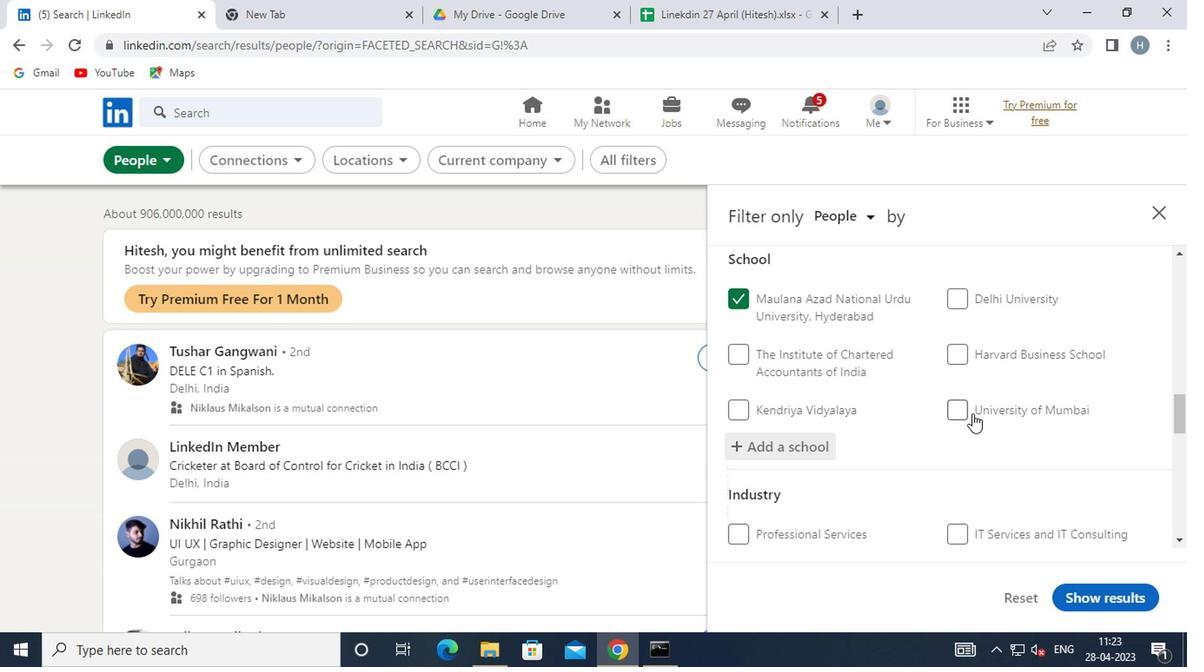
Action: Mouse scrolled (959, 413) with delta (0, -1)
Screenshot: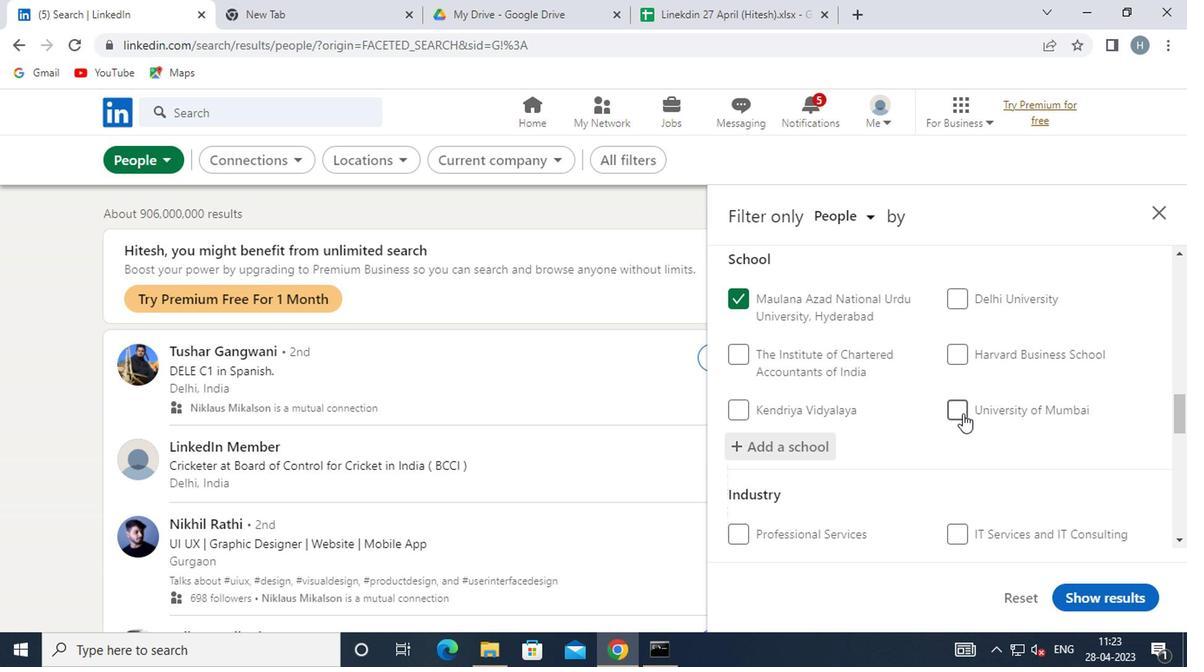 
Action: Mouse scrolled (959, 413) with delta (0, -1)
Screenshot: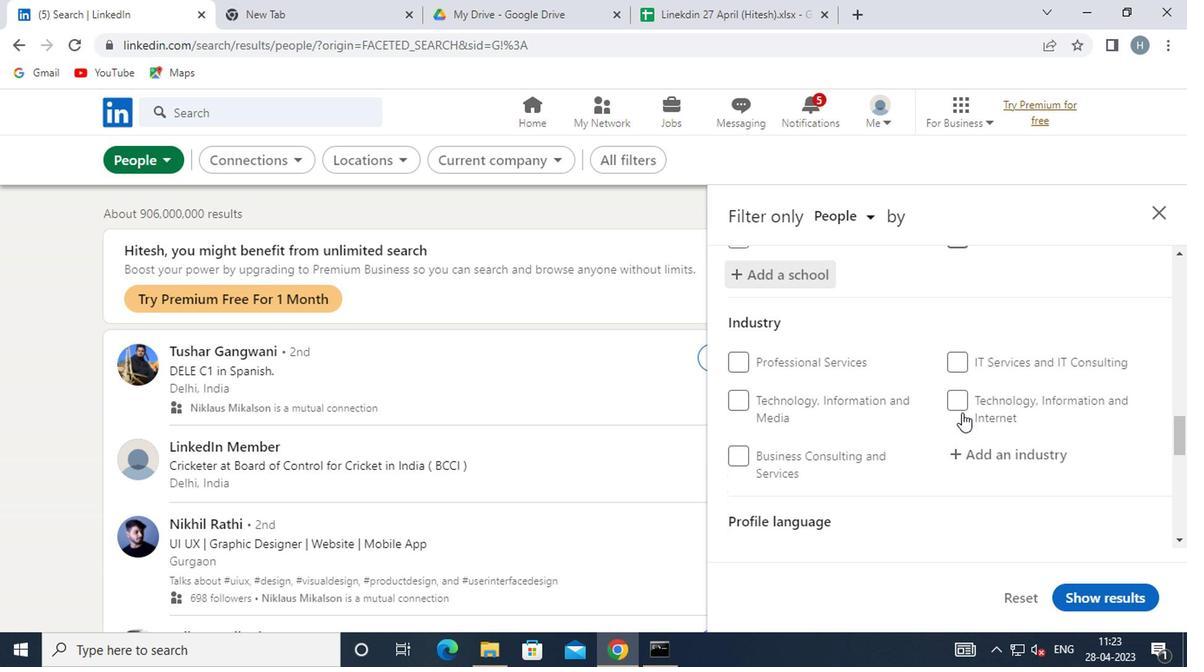 
Action: Mouse moved to (1016, 358)
Screenshot: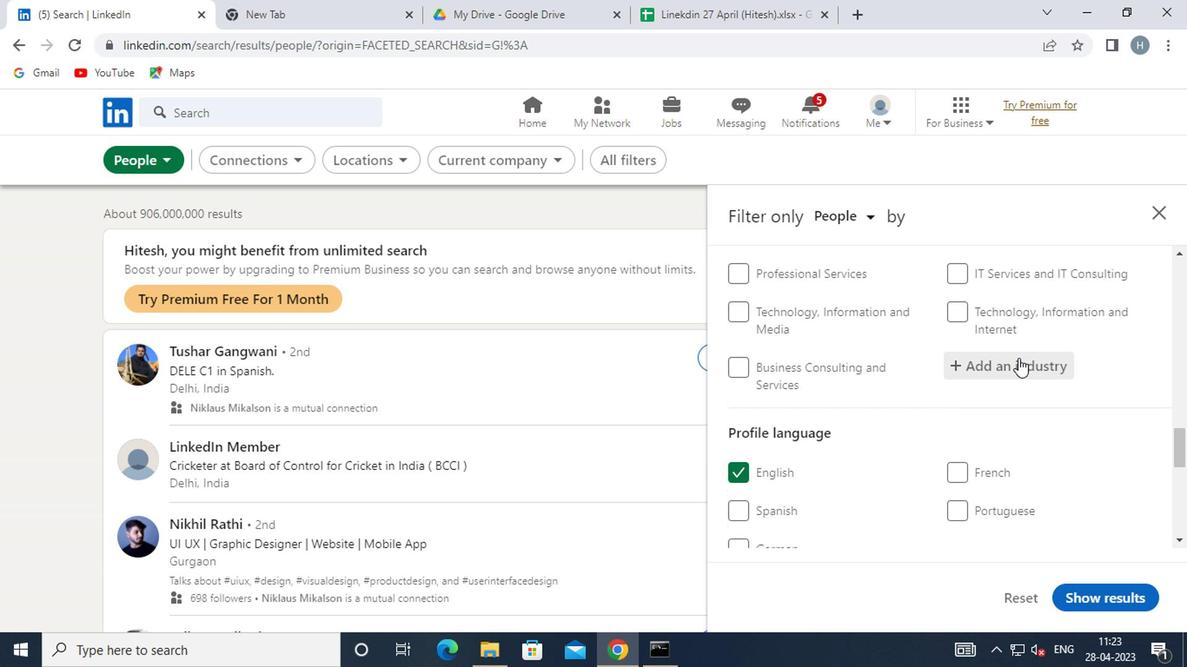 
Action: Mouse pressed left at (1016, 358)
Screenshot: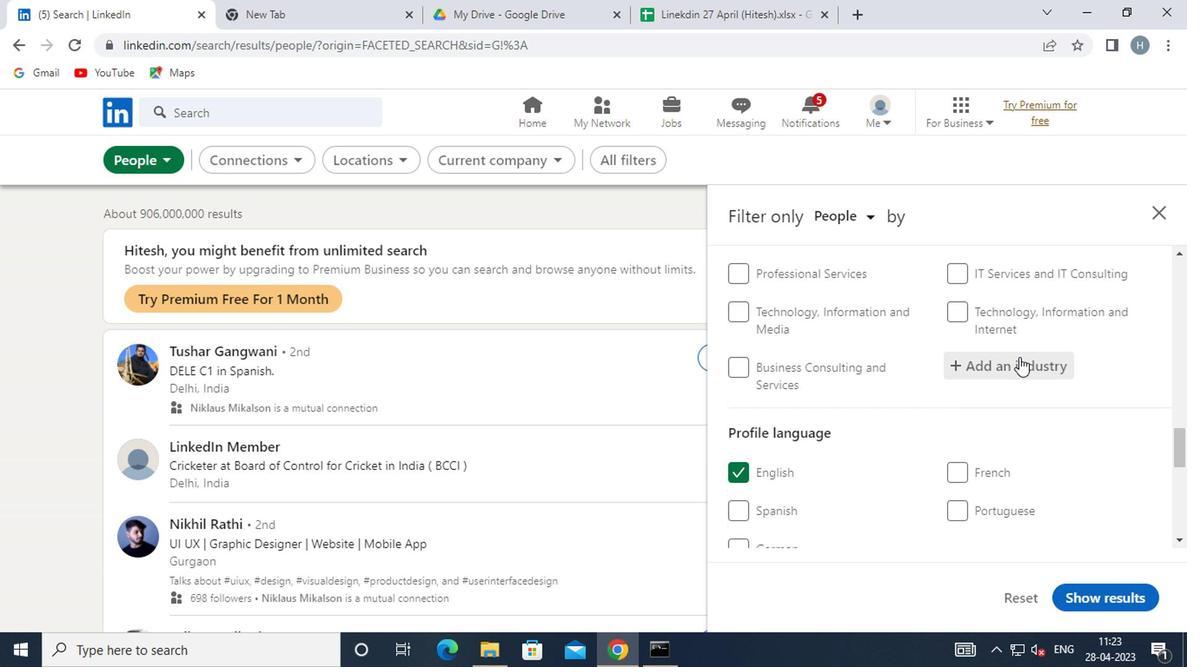 
Action: Mouse moved to (1018, 353)
Screenshot: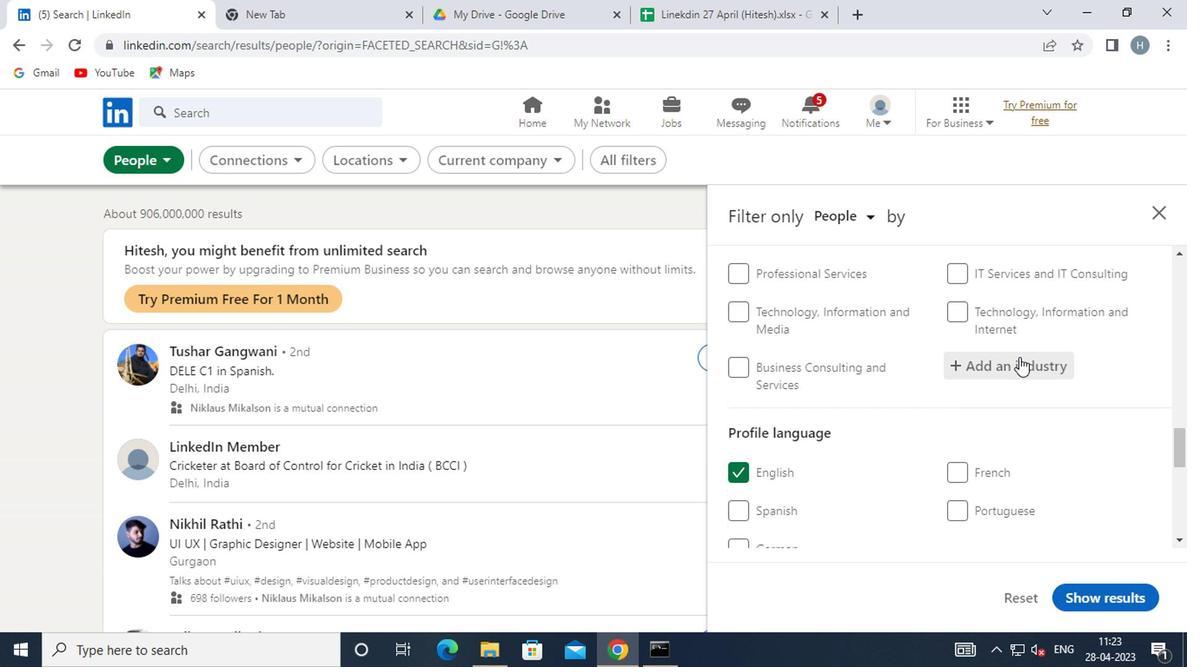 
Action: Key pressed <Key.shift>RENEWA
Screenshot: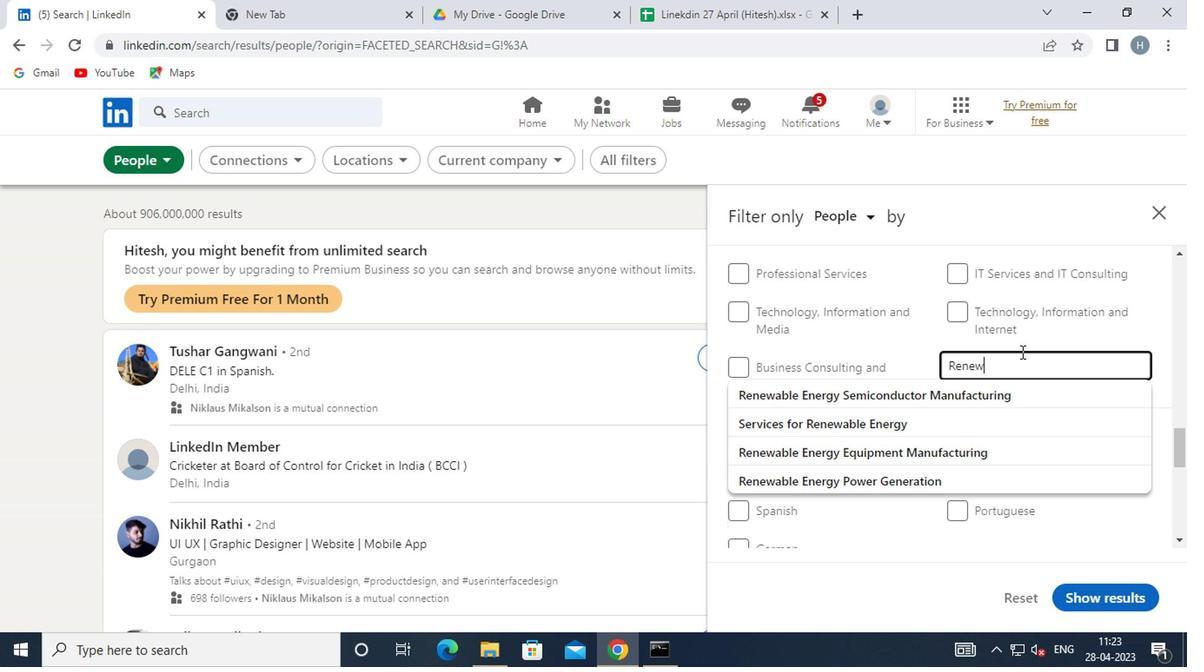 
Action: Mouse moved to (946, 486)
Screenshot: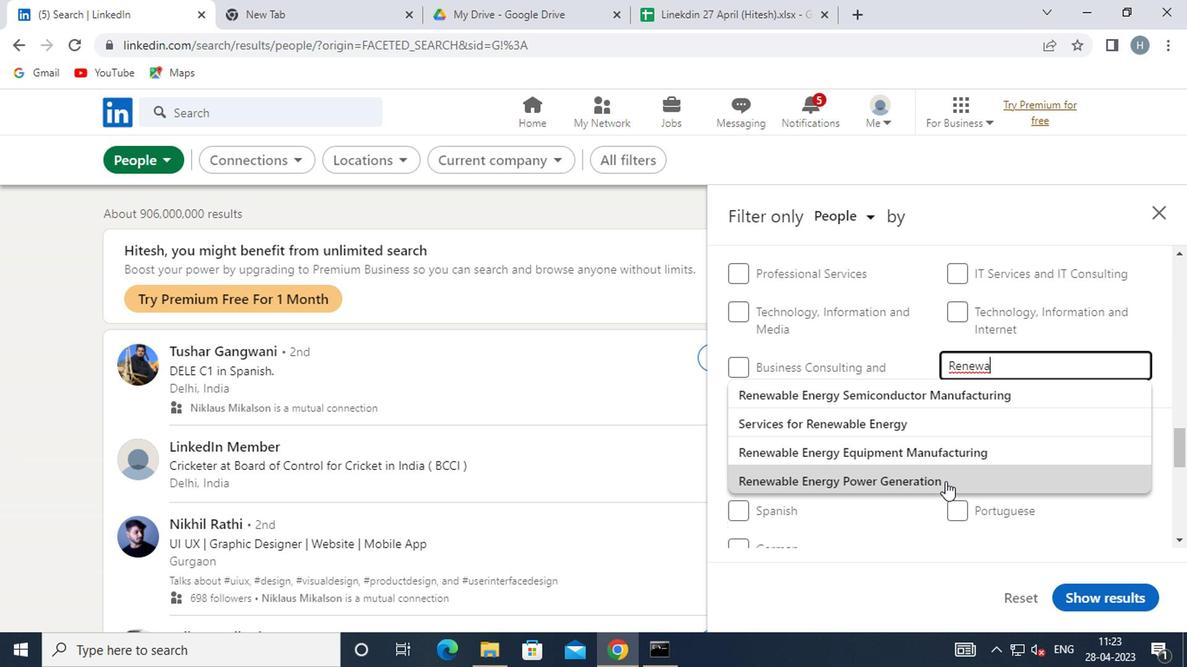 
Action: Mouse pressed left at (946, 486)
Screenshot: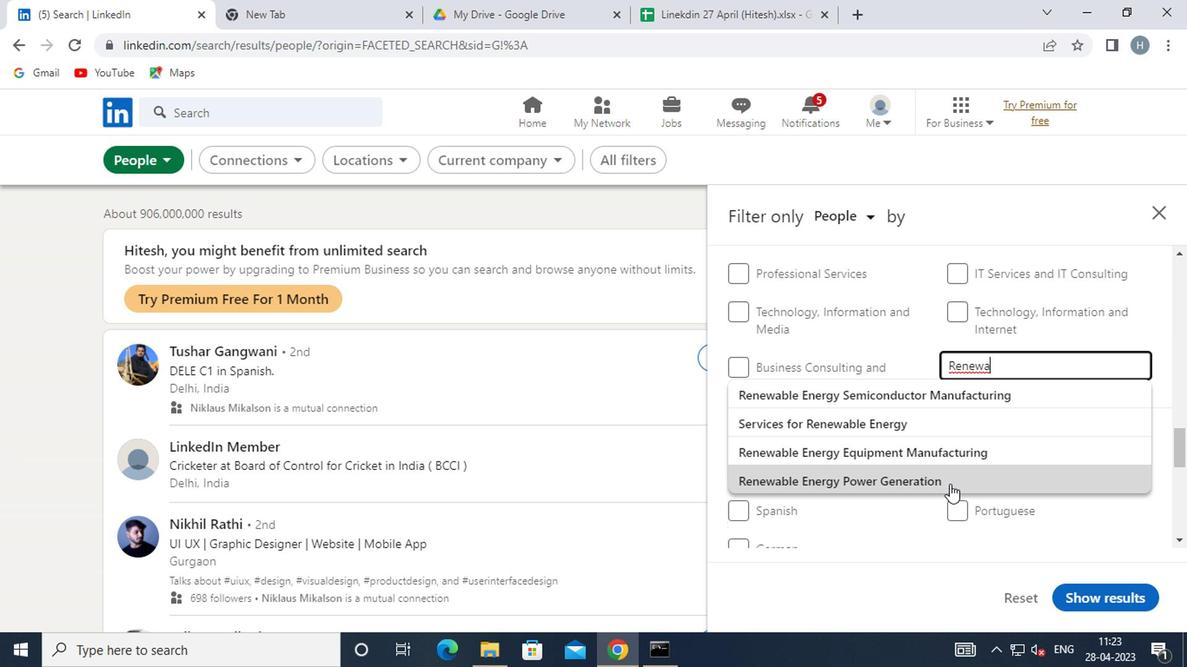 
Action: Mouse moved to (931, 413)
Screenshot: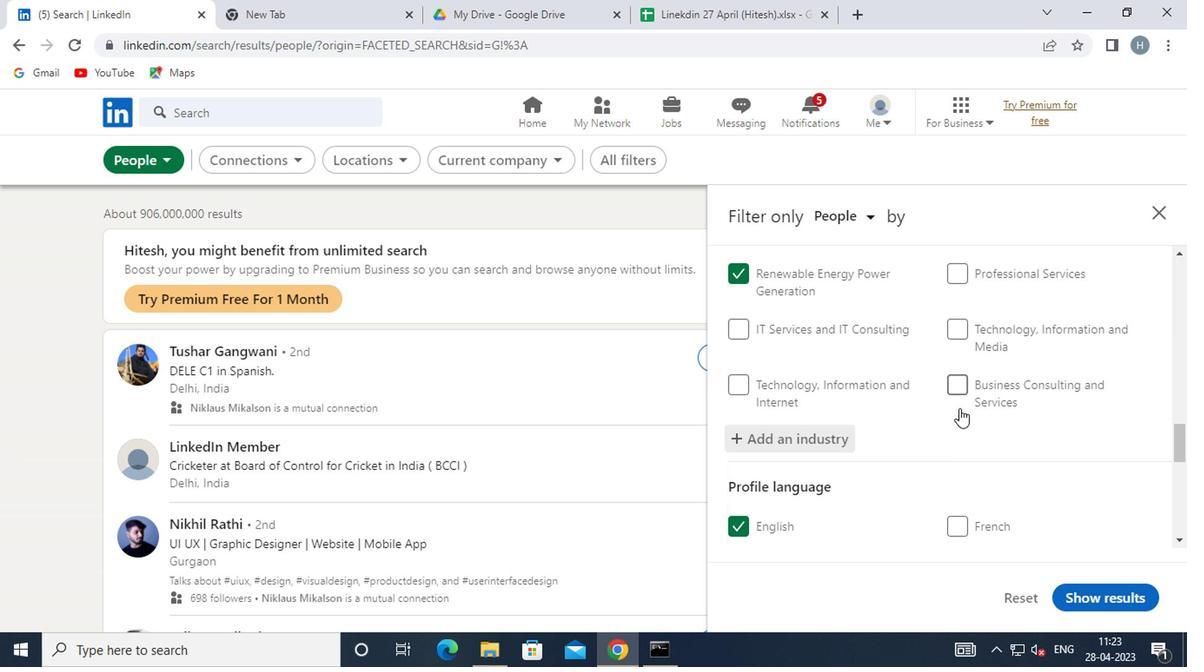 
Action: Mouse scrolled (931, 413) with delta (0, 0)
Screenshot: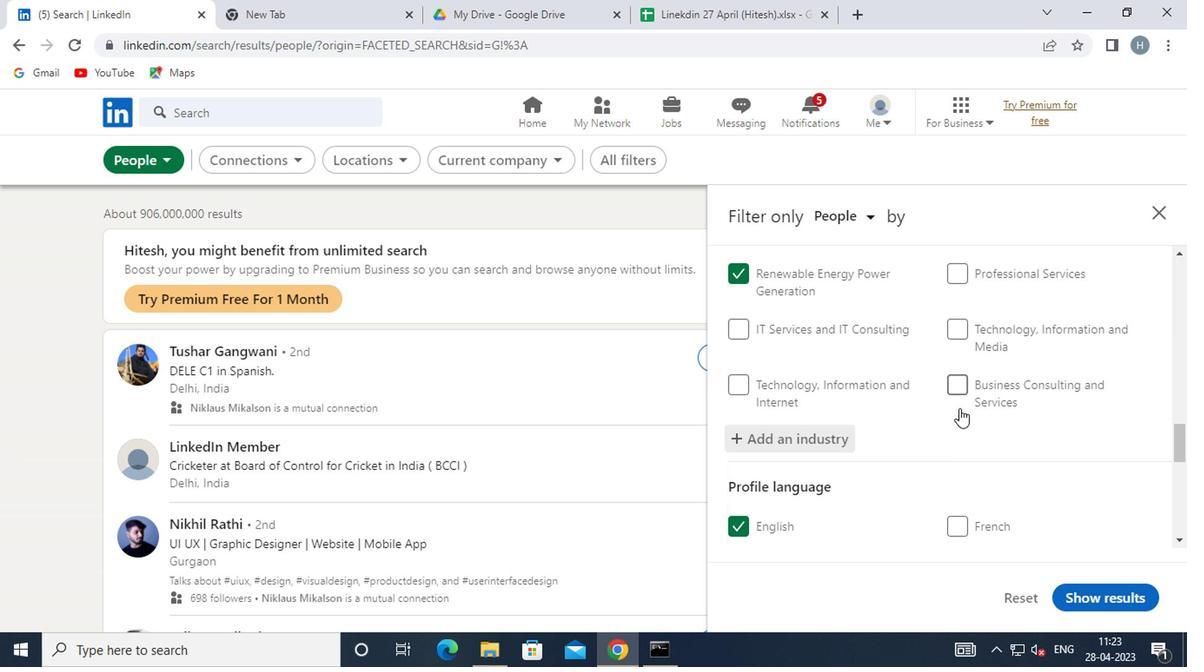 
Action: Mouse moved to (918, 416)
Screenshot: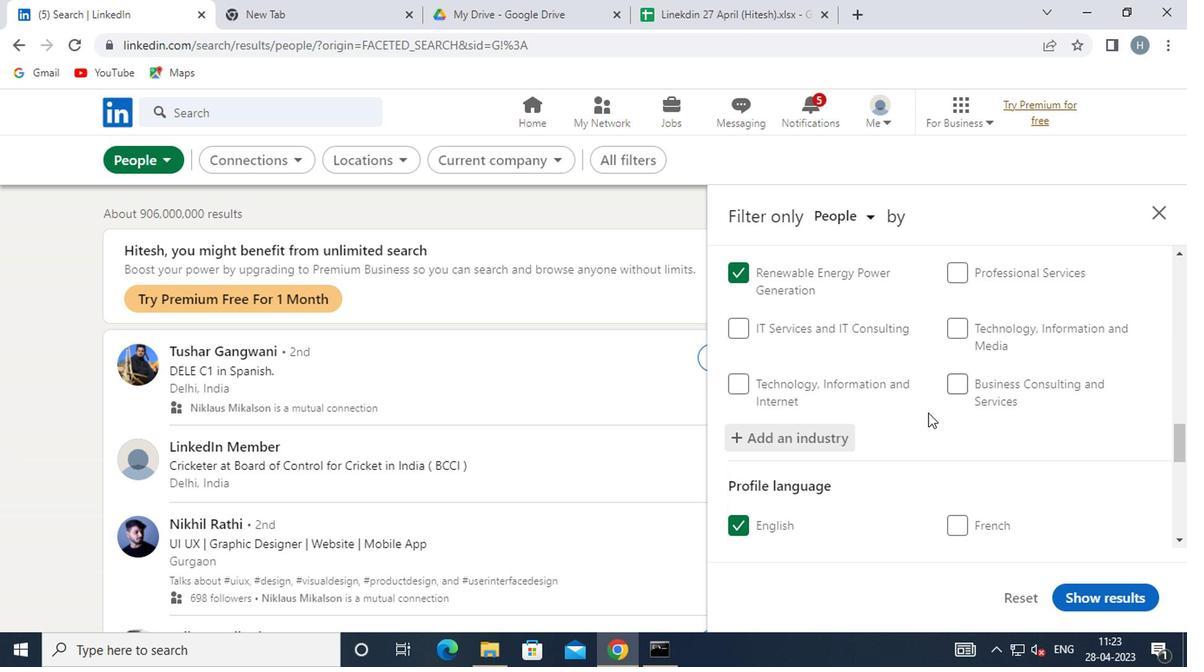 
Action: Mouse scrolled (918, 415) with delta (0, 0)
Screenshot: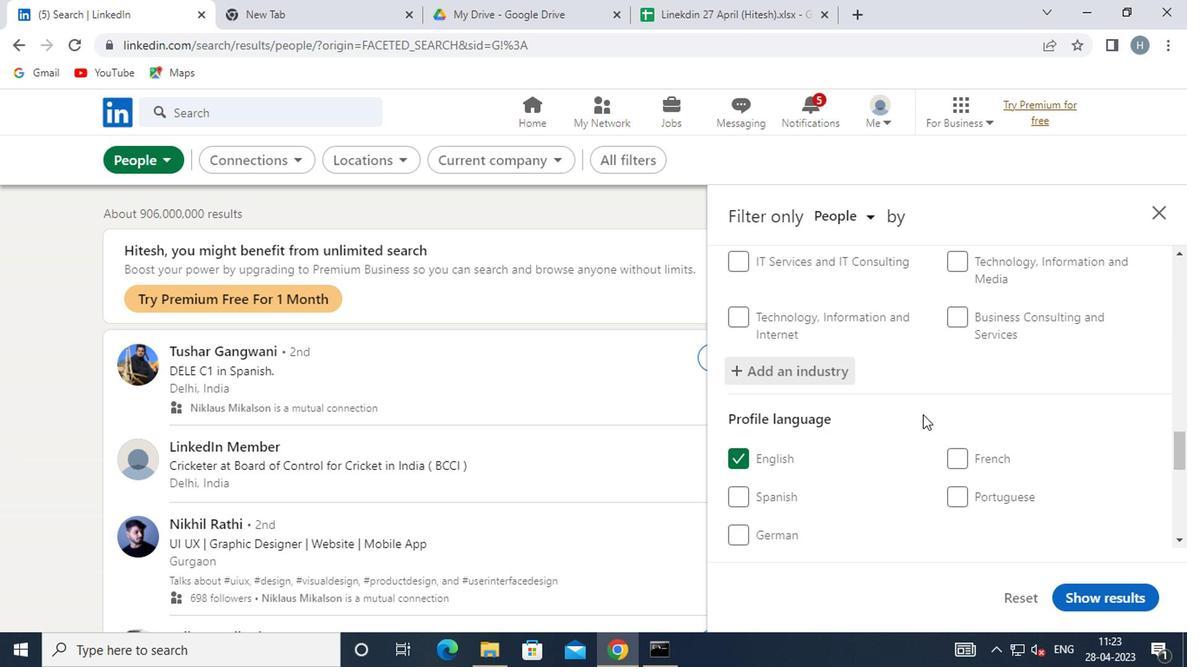 
Action: Mouse scrolled (918, 415) with delta (0, 0)
Screenshot: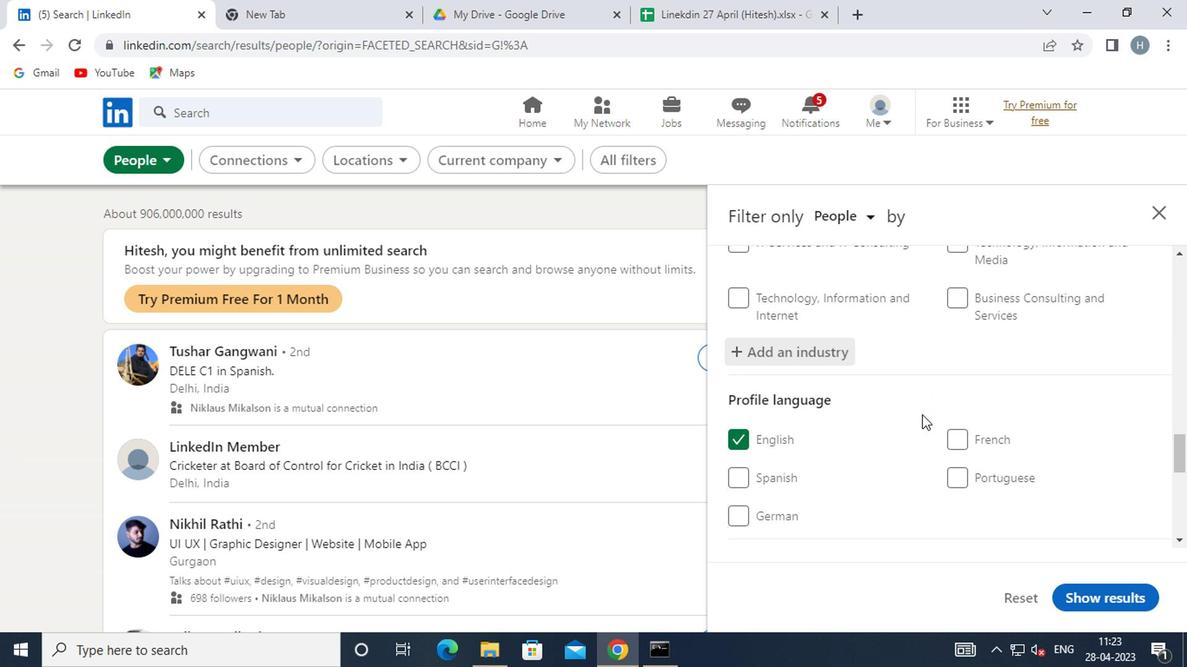 
Action: Mouse scrolled (918, 415) with delta (0, 0)
Screenshot: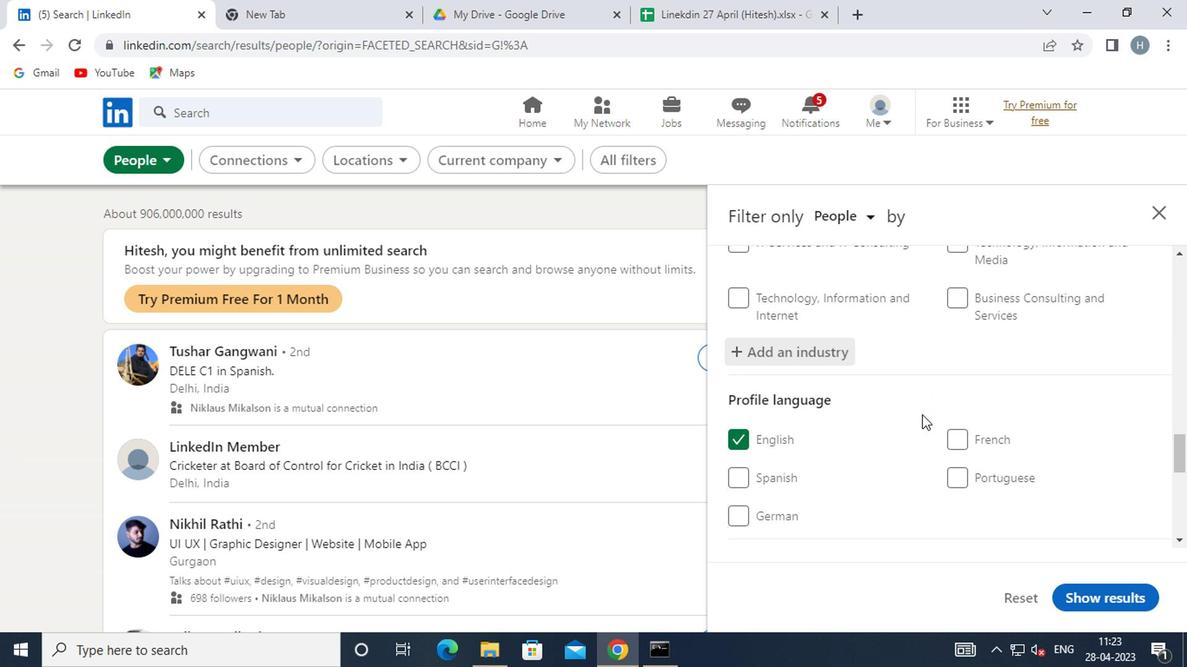 
Action: Mouse scrolled (918, 415) with delta (0, 0)
Screenshot: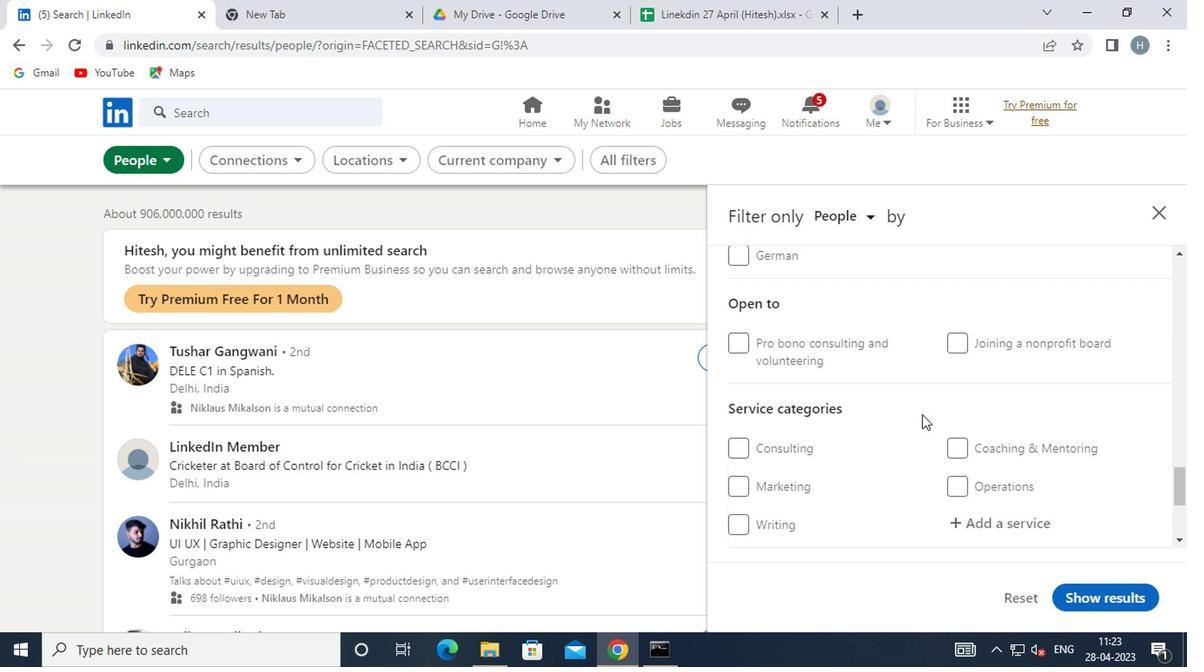 
Action: Mouse moved to (981, 434)
Screenshot: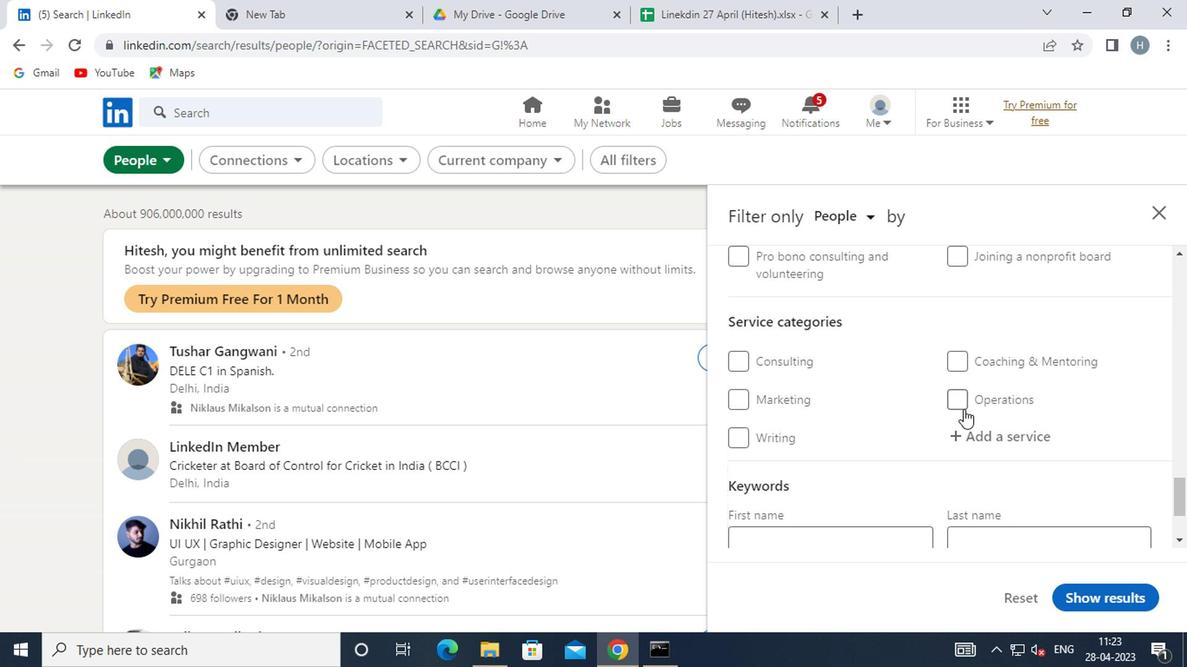 
Action: Mouse pressed left at (981, 434)
Screenshot: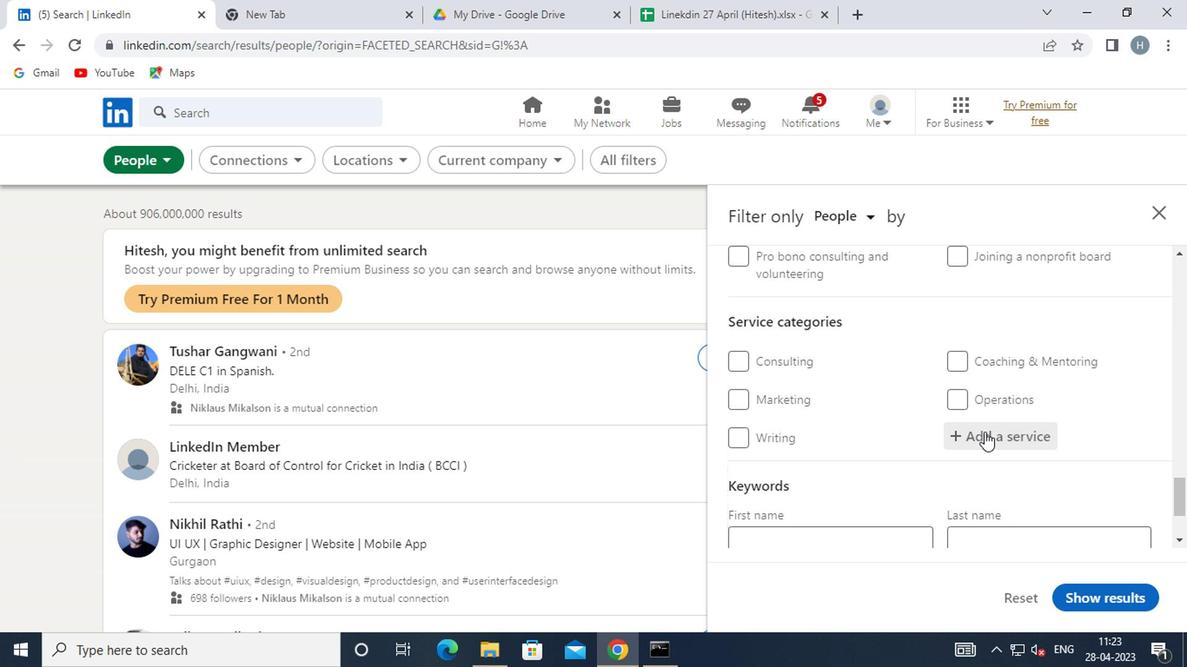 
Action: Mouse moved to (980, 434)
Screenshot: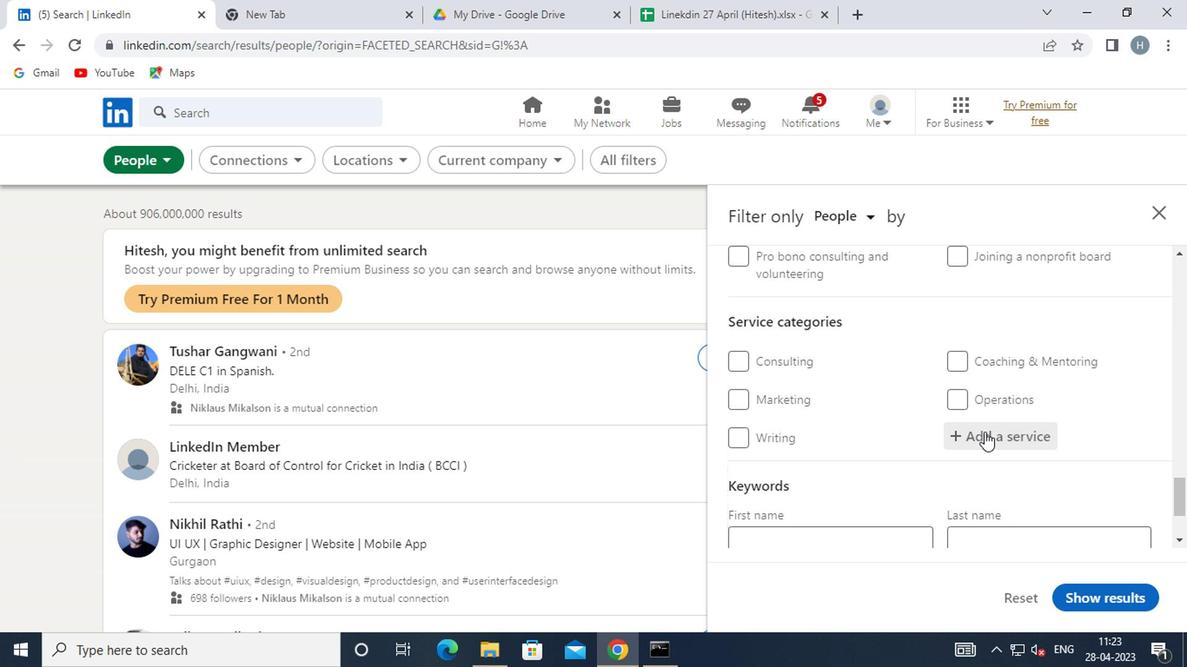 
Action: Key pressed <Key.shift>COMMER
Screenshot: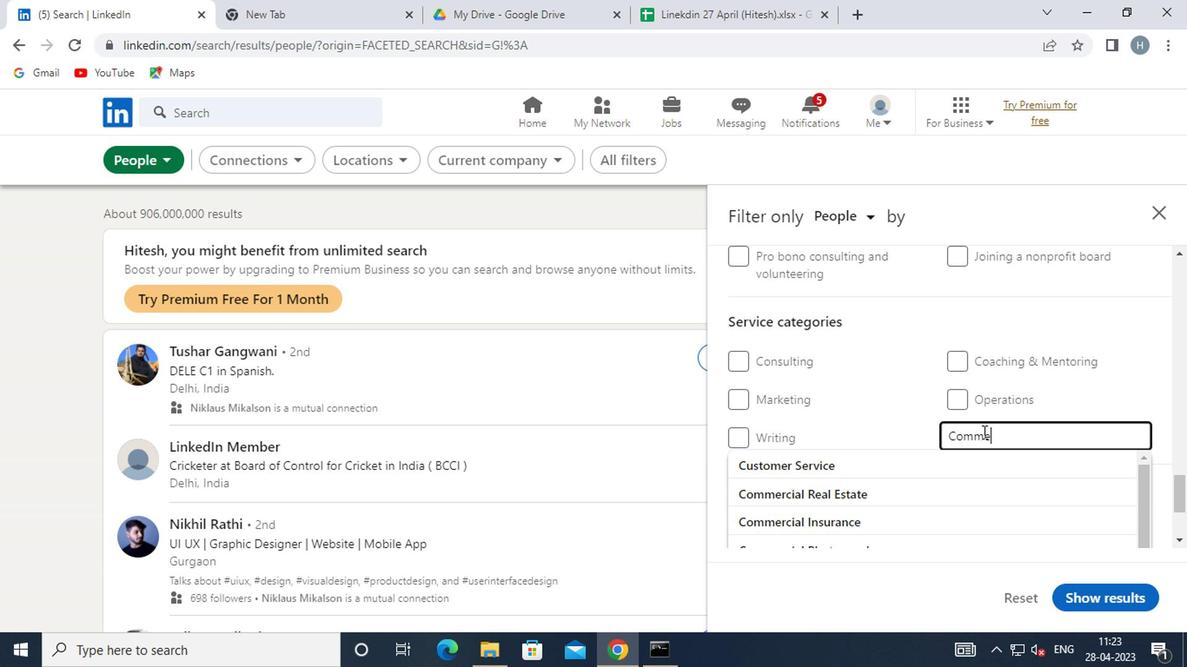 
Action: Mouse moved to (977, 435)
Screenshot: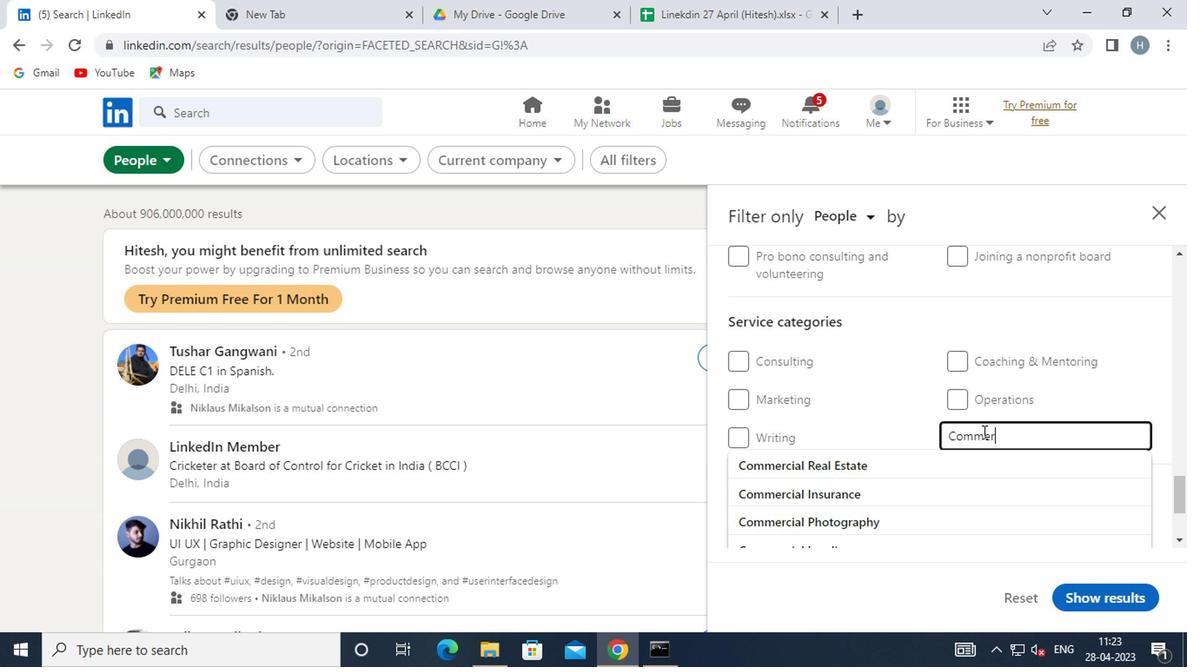 
Action: Key pressed C
Screenshot: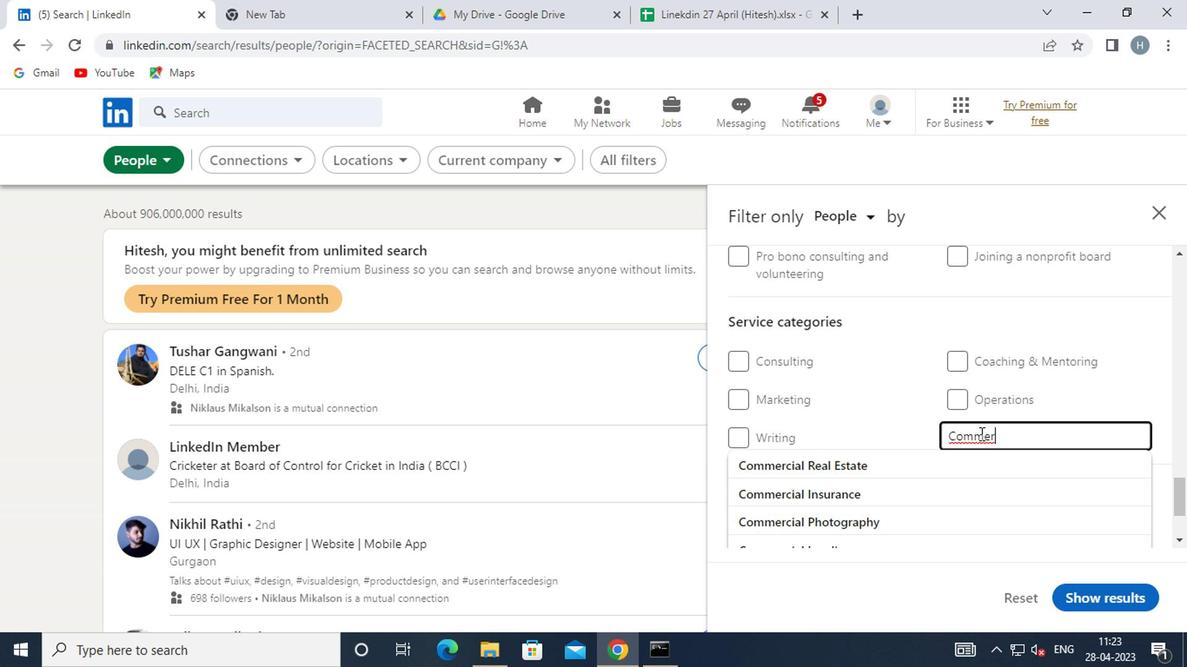 
Action: Mouse moved to (977, 441)
Screenshot: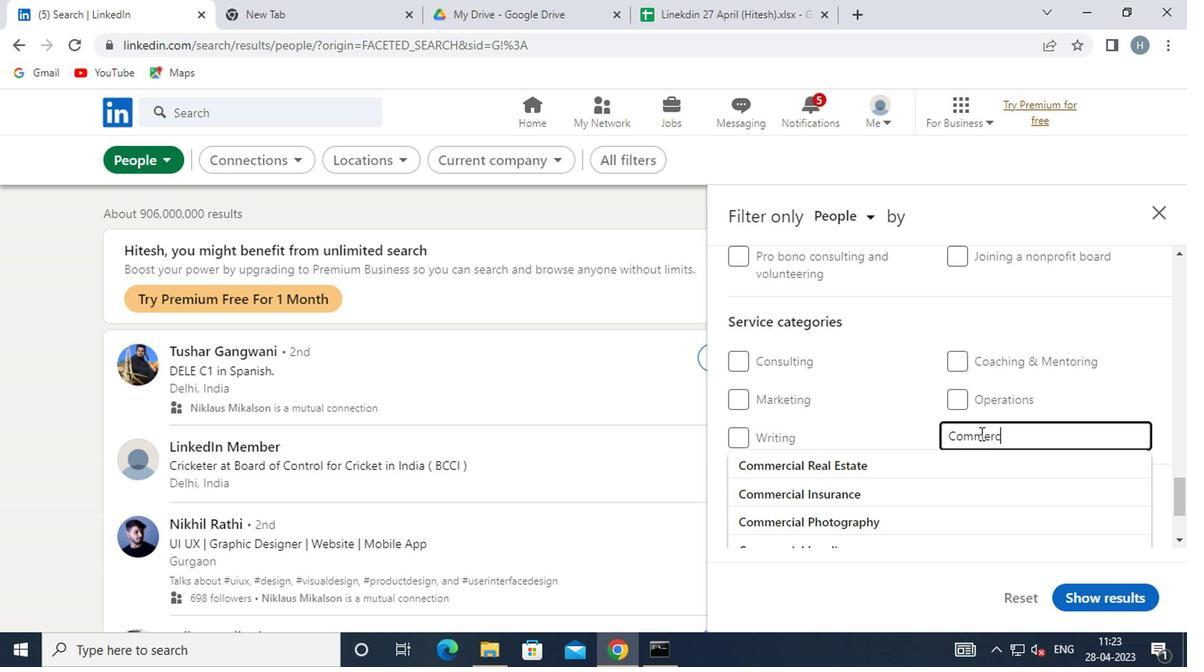 
Action: Key pressed I
Screenshot: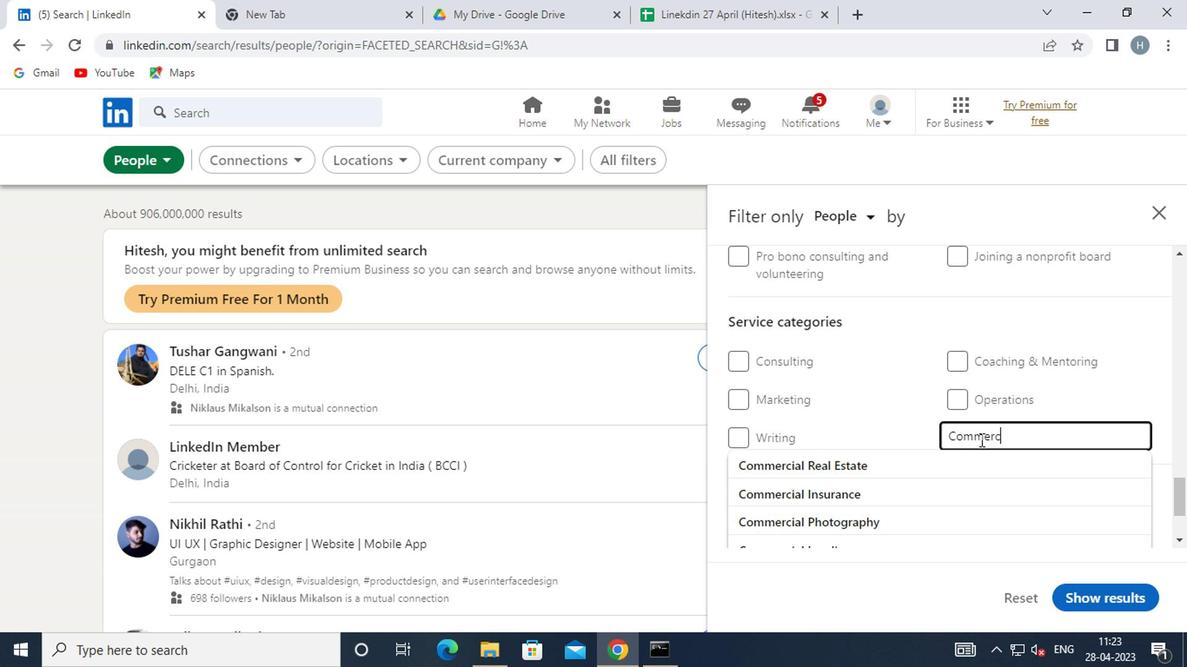 
Action: Mouse moved to (980, 440)
Screenshot: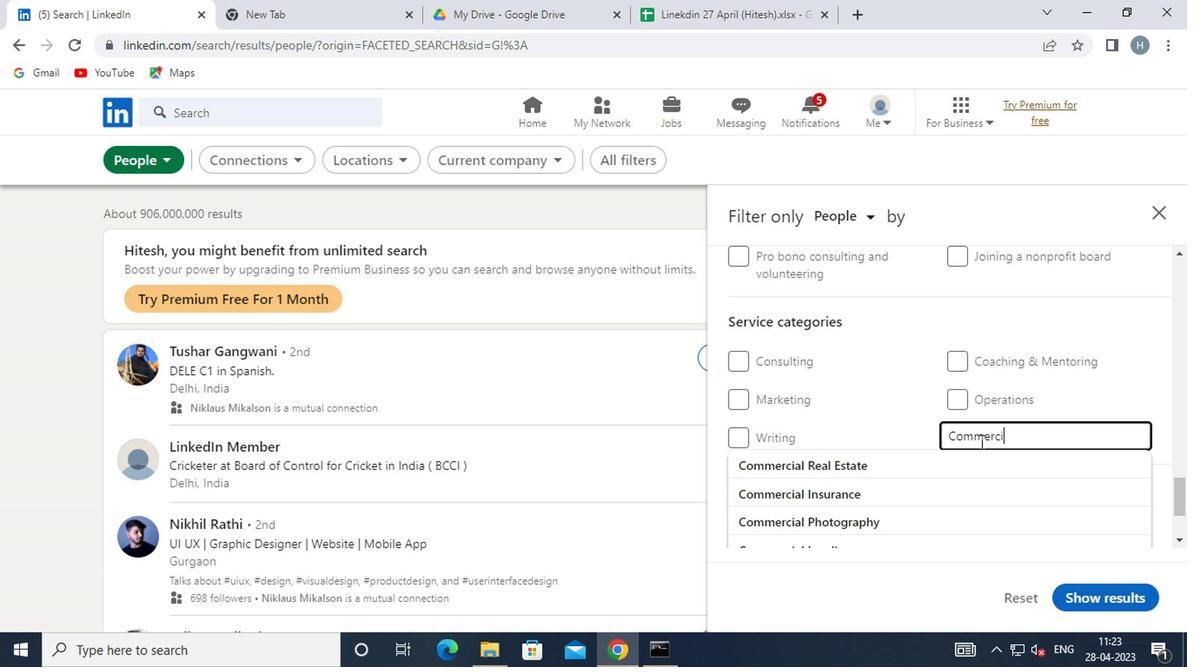 
Action: Key pressed AL<Key.space><Key.shift>R
Screenshot: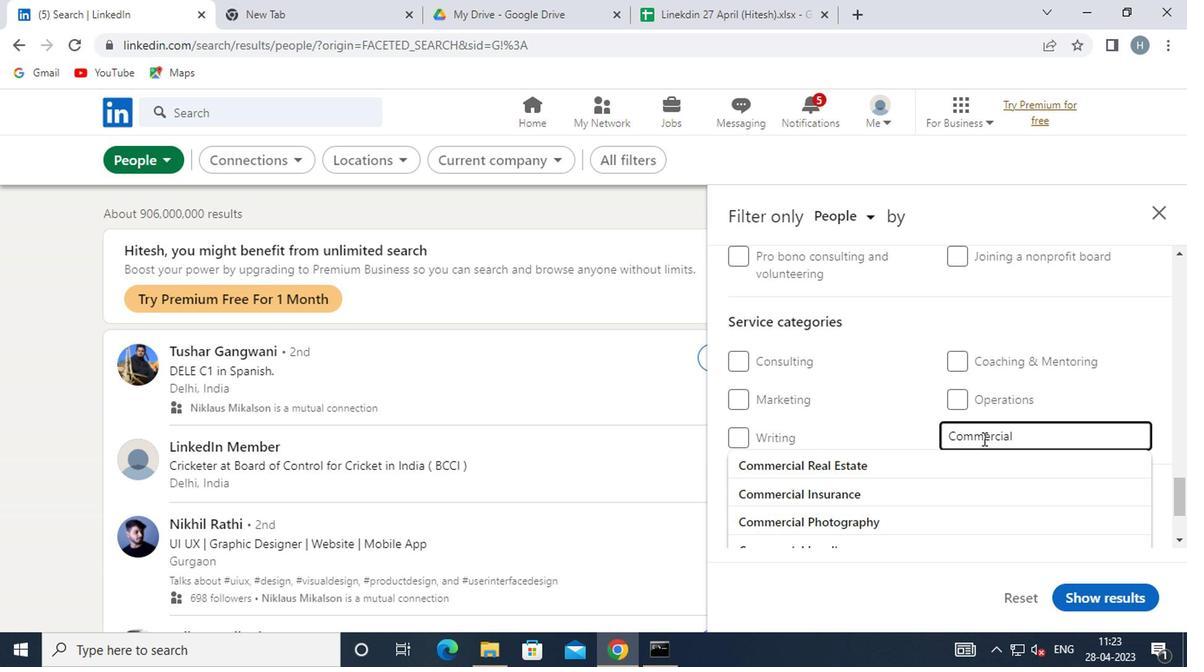 
Action: Mouse moved to (915, 463)
Screenshot: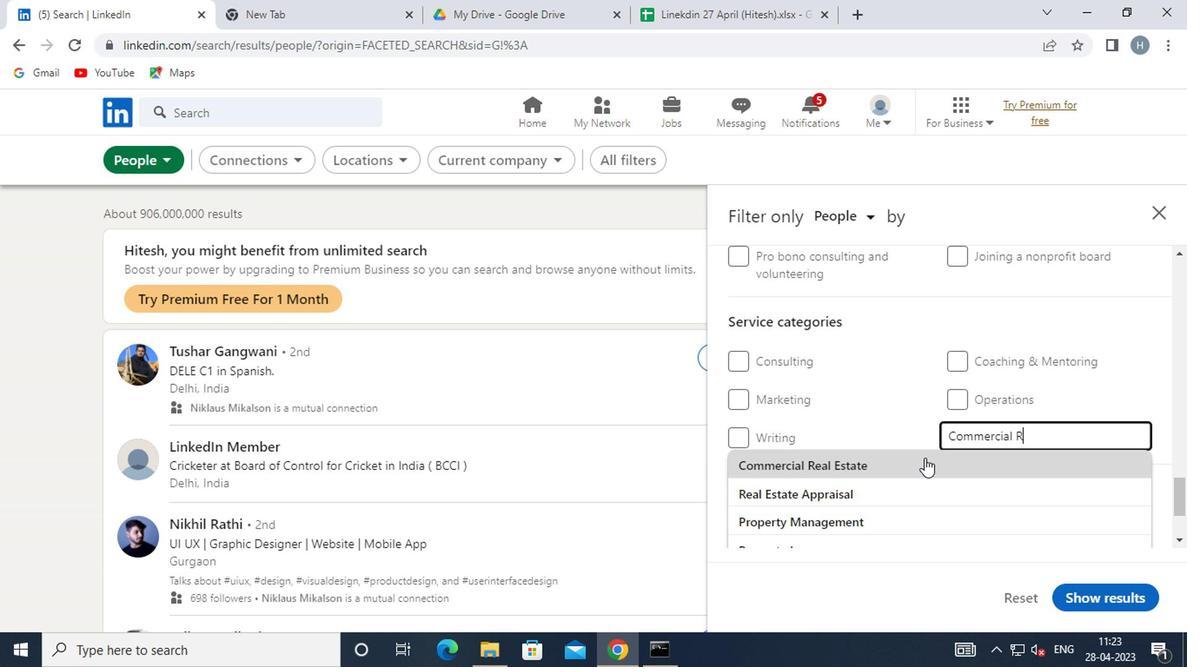 
Action: Mouse pressed left at (915, 463)
Screenshot: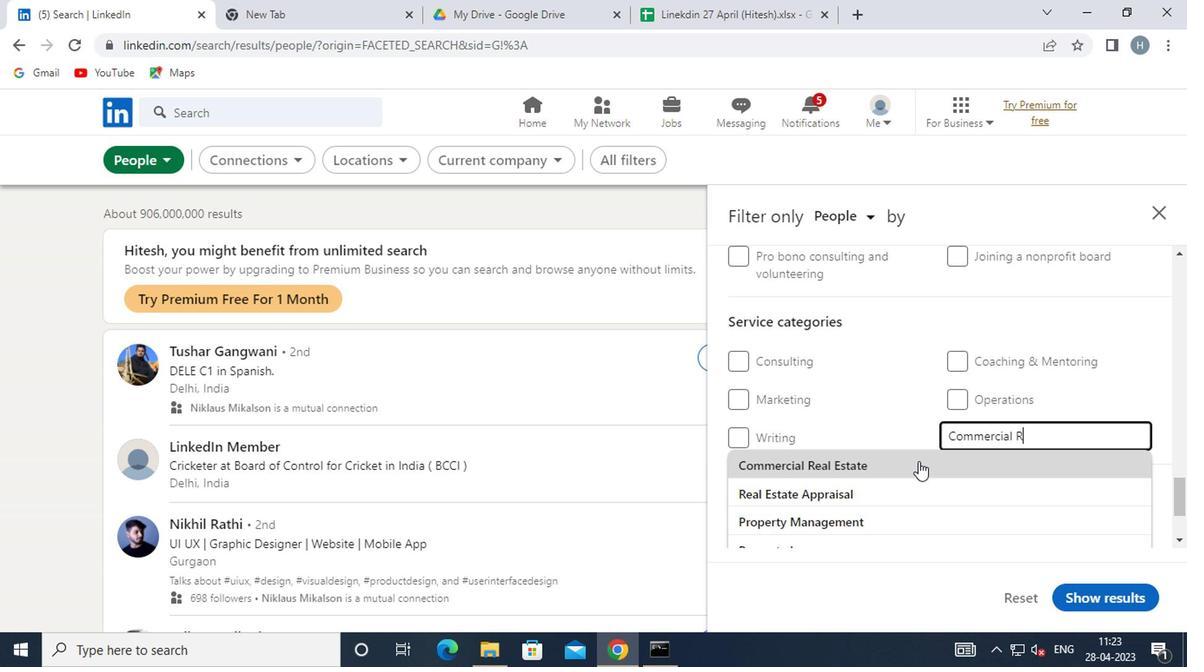 
Action: Mouse moved to (916, 440)
Screenshot: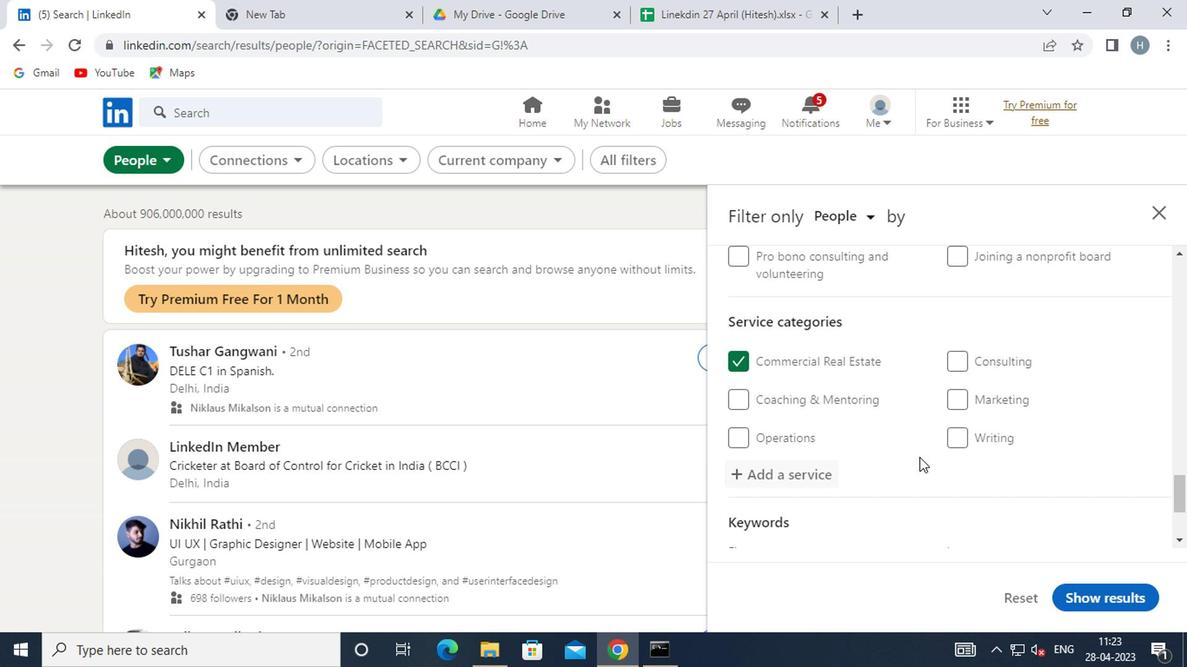 
Action: Mouse scrolled (916, 439) with delta (0, -1)
Screenshot: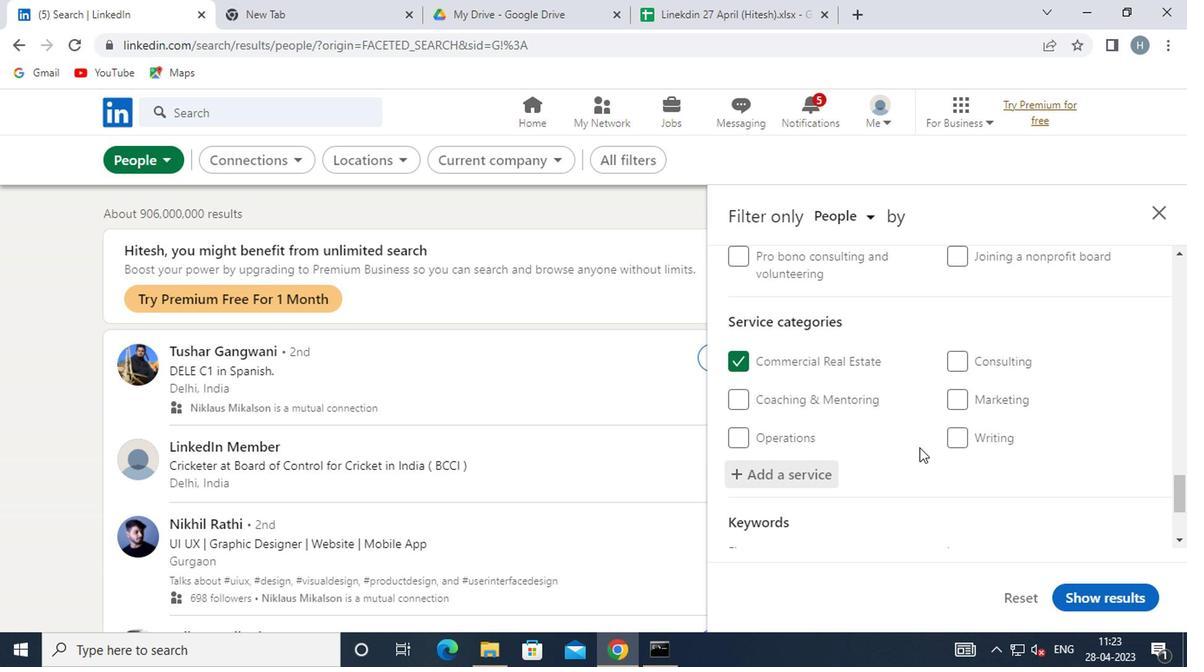 
Action: Mouse scrolled (916, 439) with delta (0, -1)
Screenshot: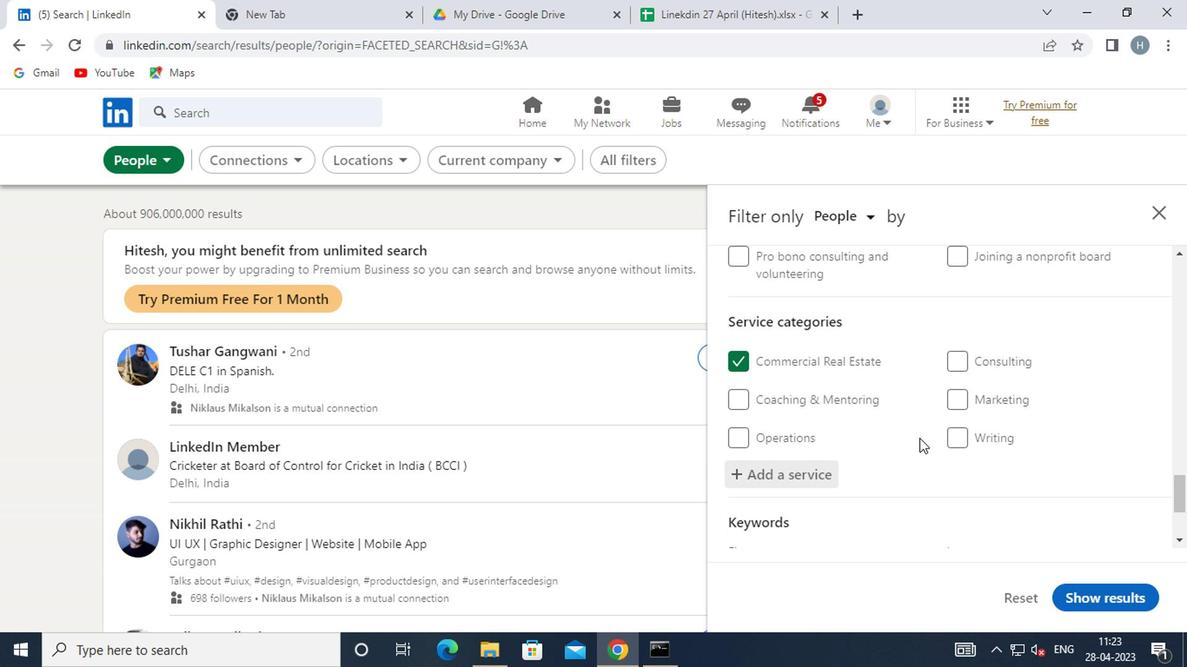 
Action: Mouse moved to (915, 437)
Screenshot: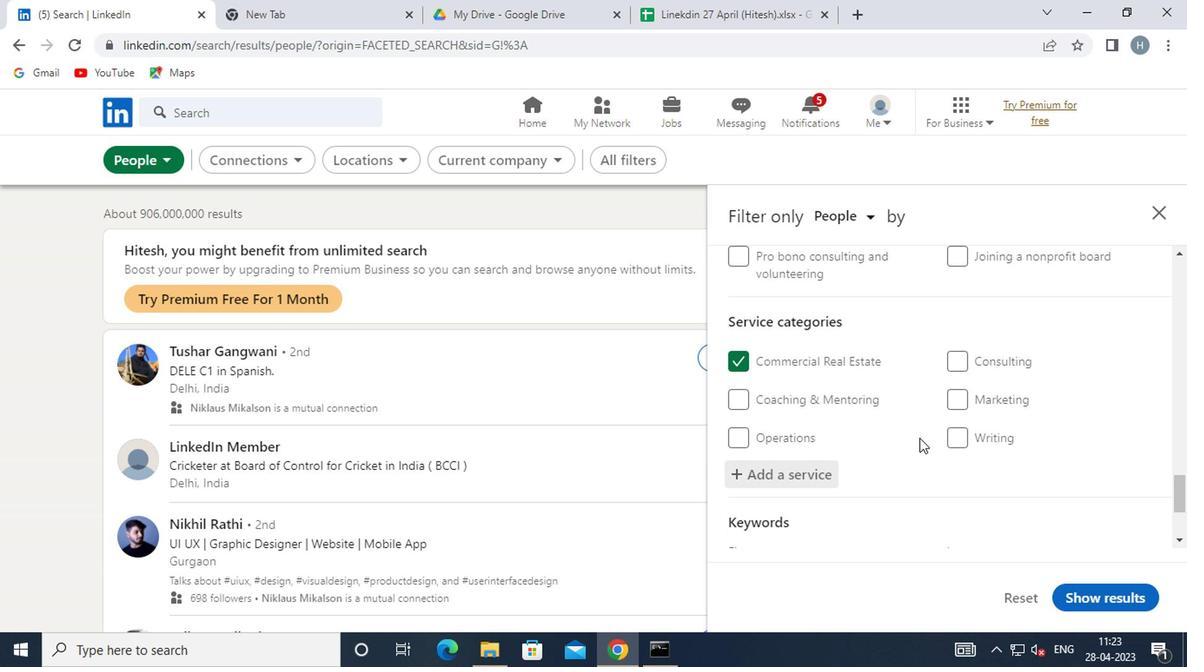 
Action: Mouse scrolled (915, 436) with delta (0, 0)
Screenshot: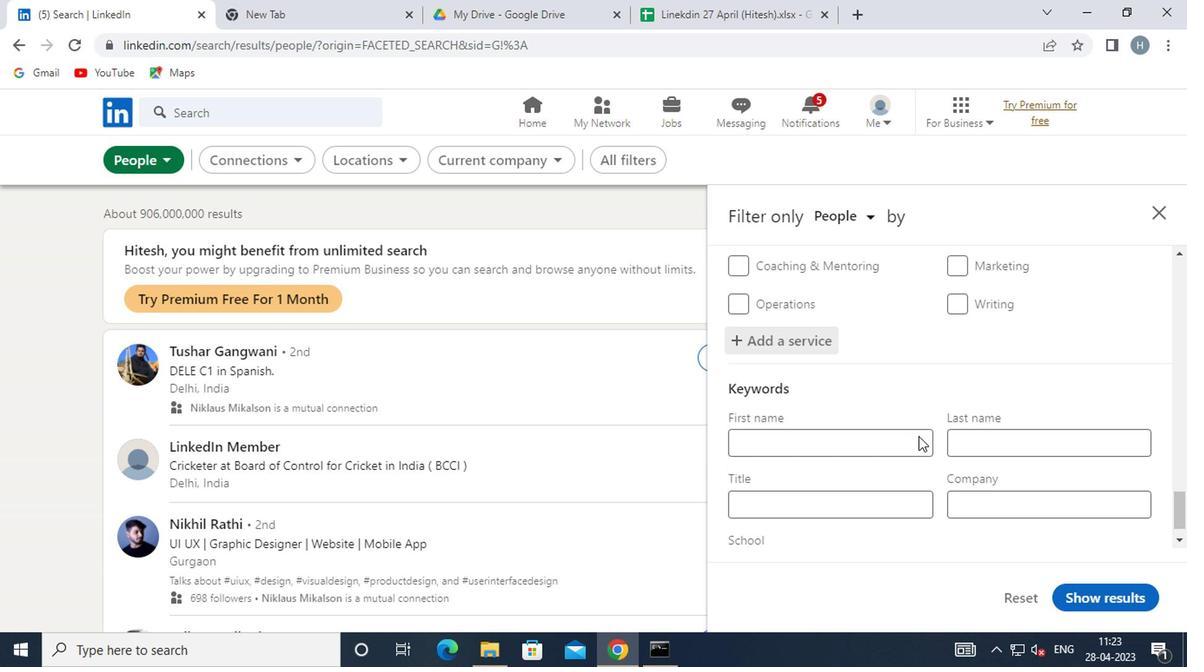 
Action: Mouse moved to (896, 460)
Screenshot: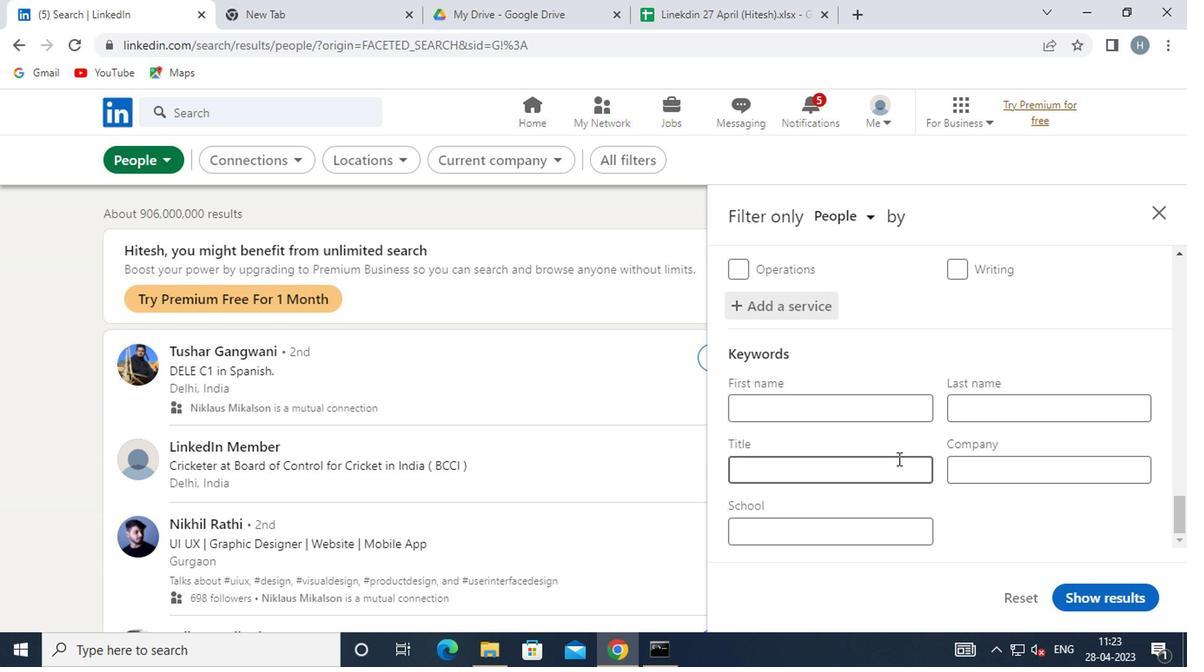 
Action: Mouse pressed left at (896, 460)
Screenshot: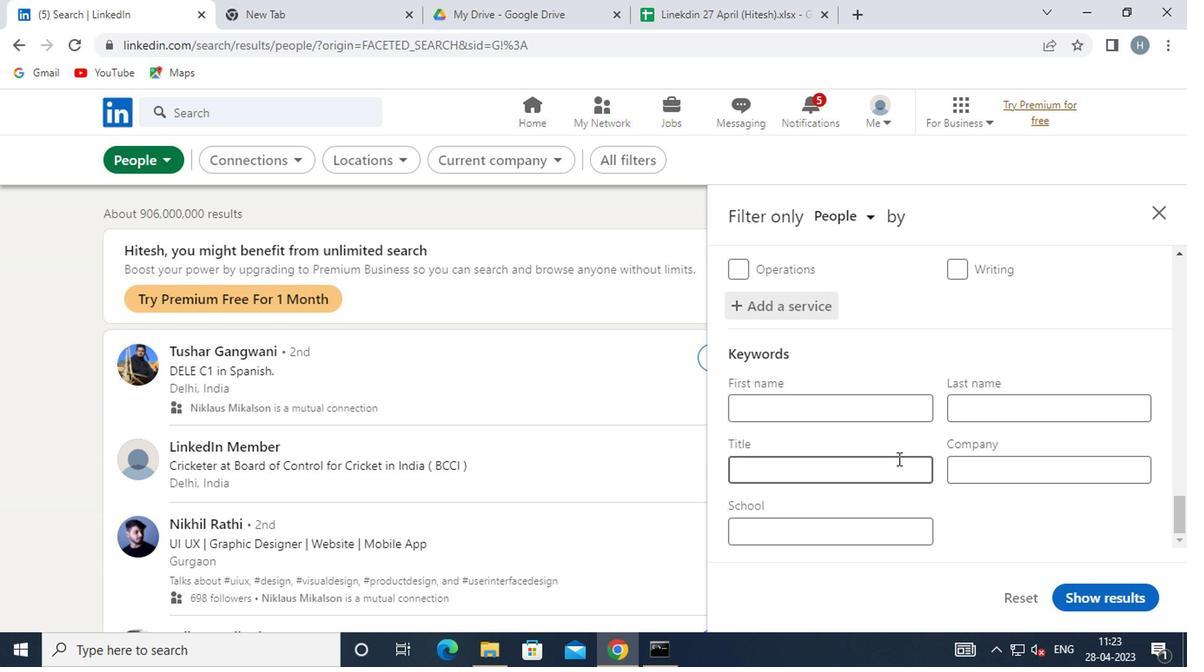 
Action: Mouse moved to (897, 459)
Screenshot: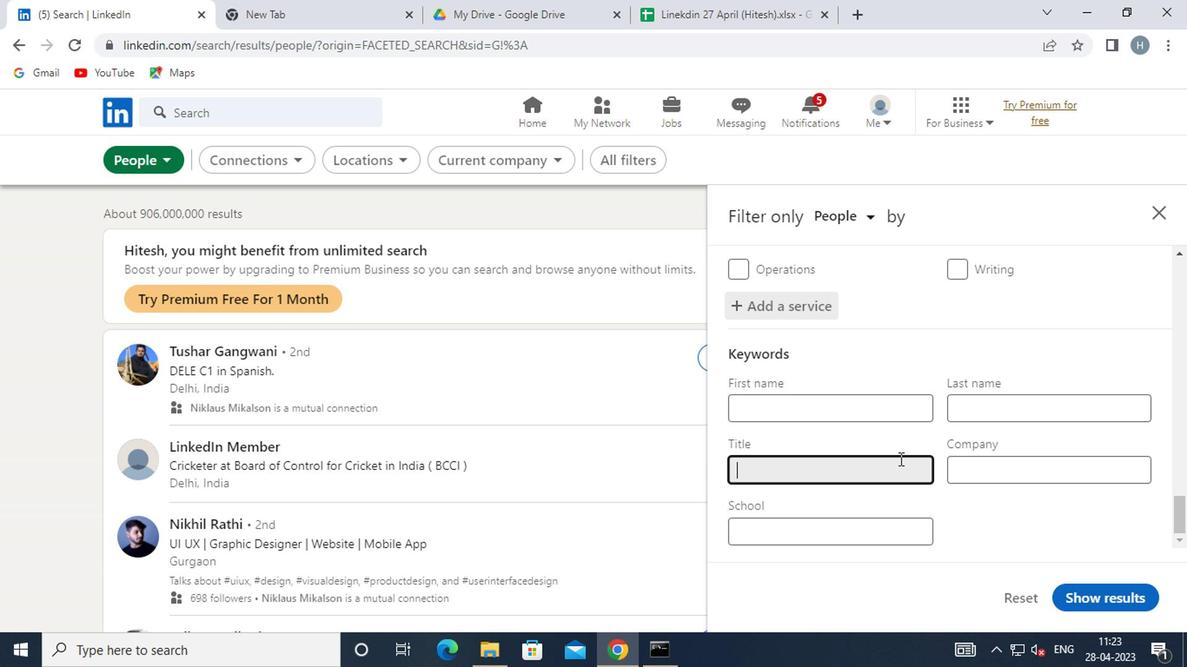 
Action: Key pressed <Key.shift>GROUP<Key.space><Key.shift>SALES
Screenshot: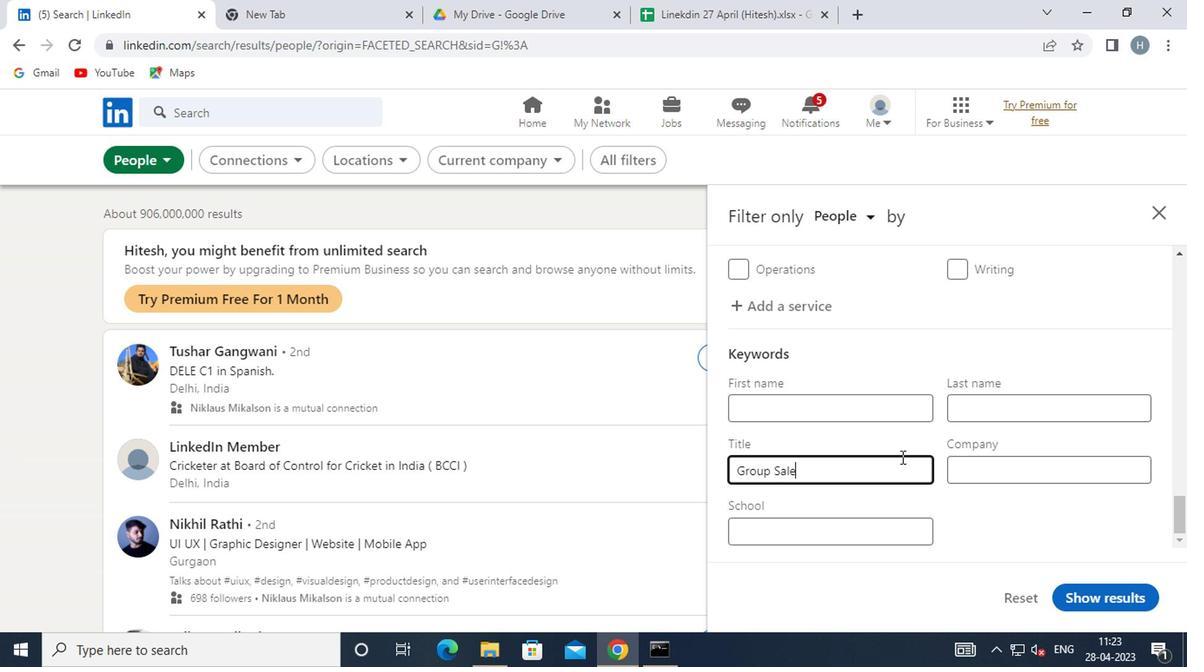 
Action: Mouse moved to (1097, 600)
Screenshot: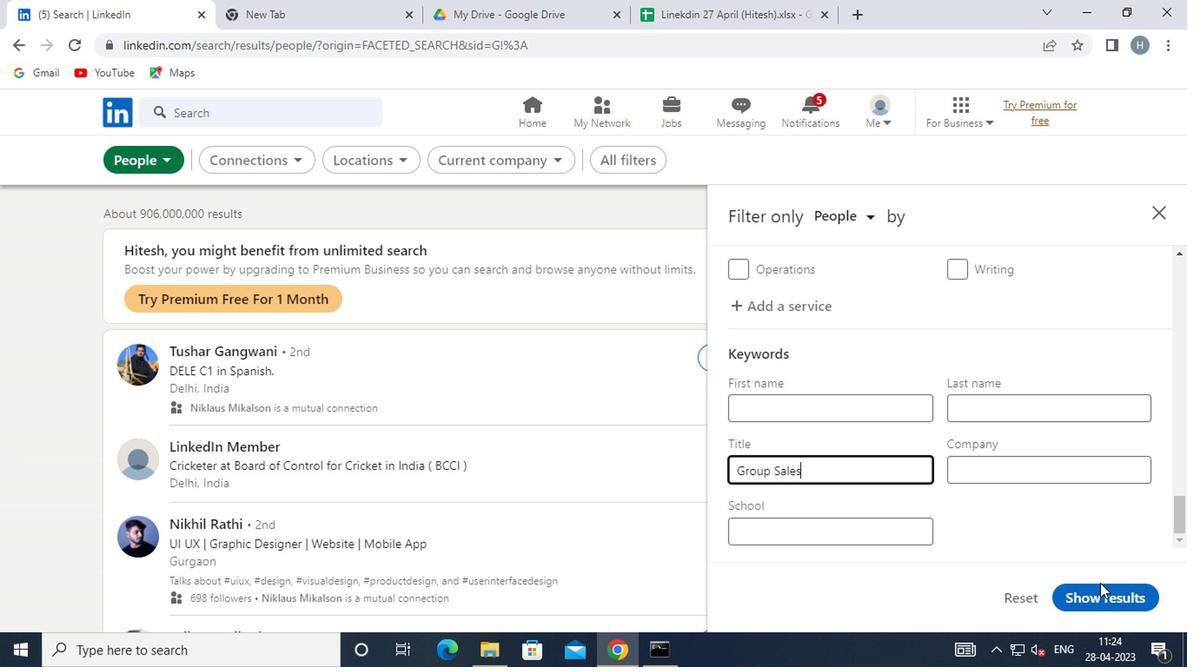 
Action: Mouse pressed left at (1097, 600)
Screenshot: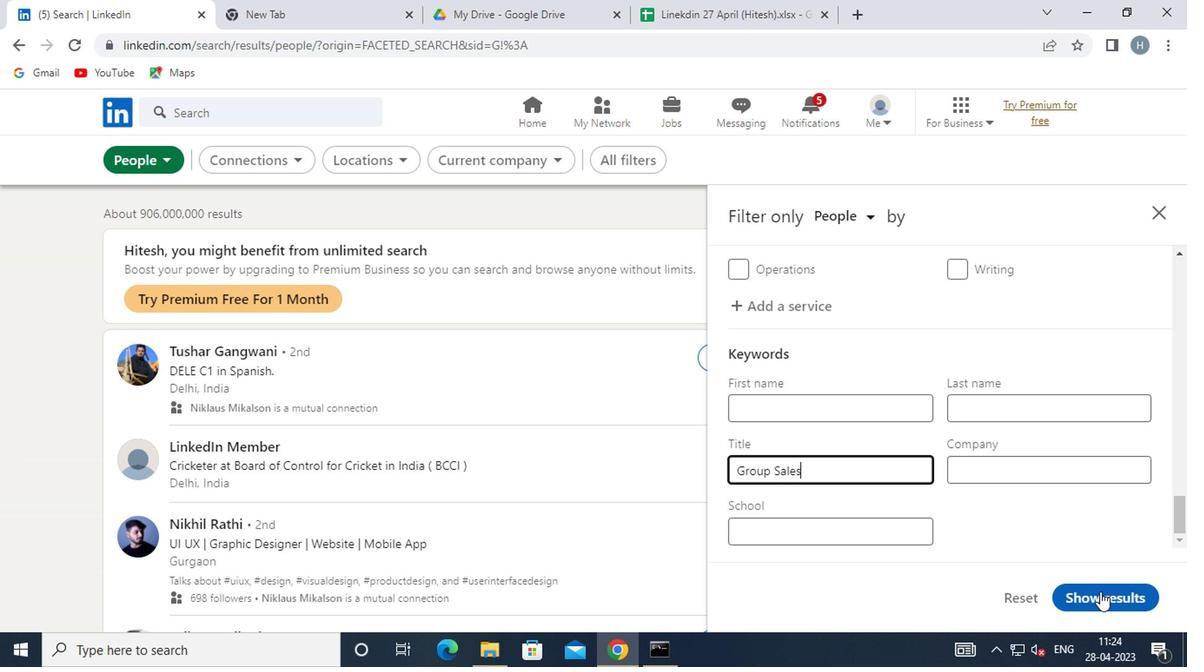 
Action: Mouse moved to (739, 359)
Screenshot: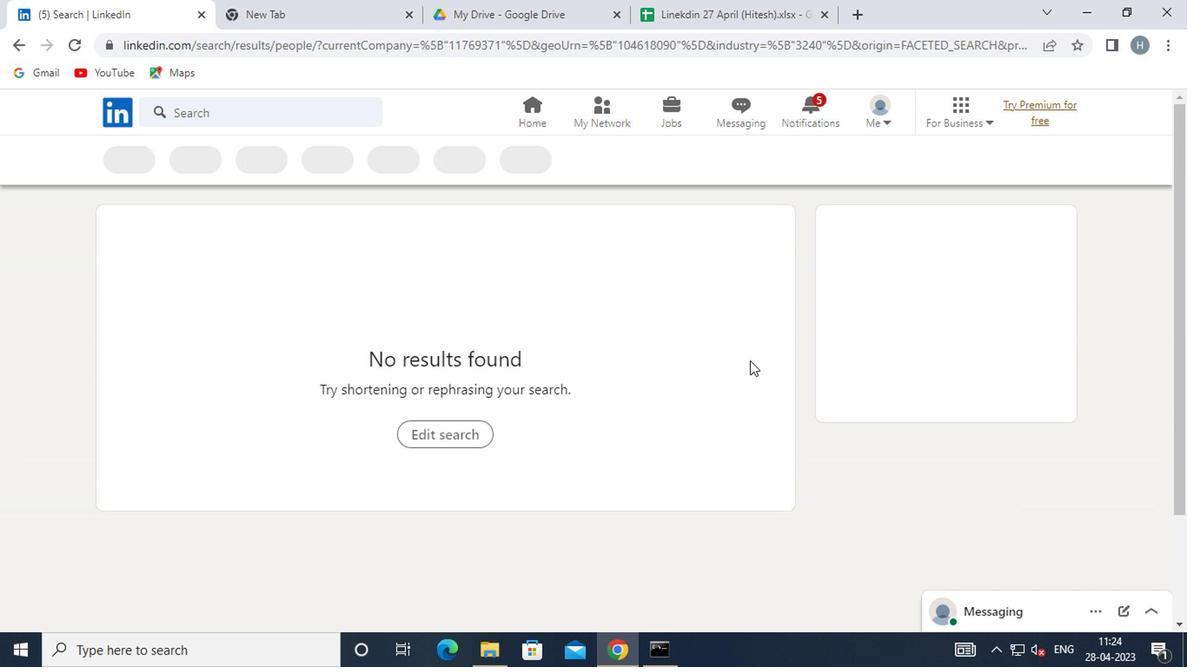 
